 Task: Use the formula "IMARGUMENT" in spreadsheet "Project portfolio".
Action: Mouse moved to (971, 114)
Screenshot: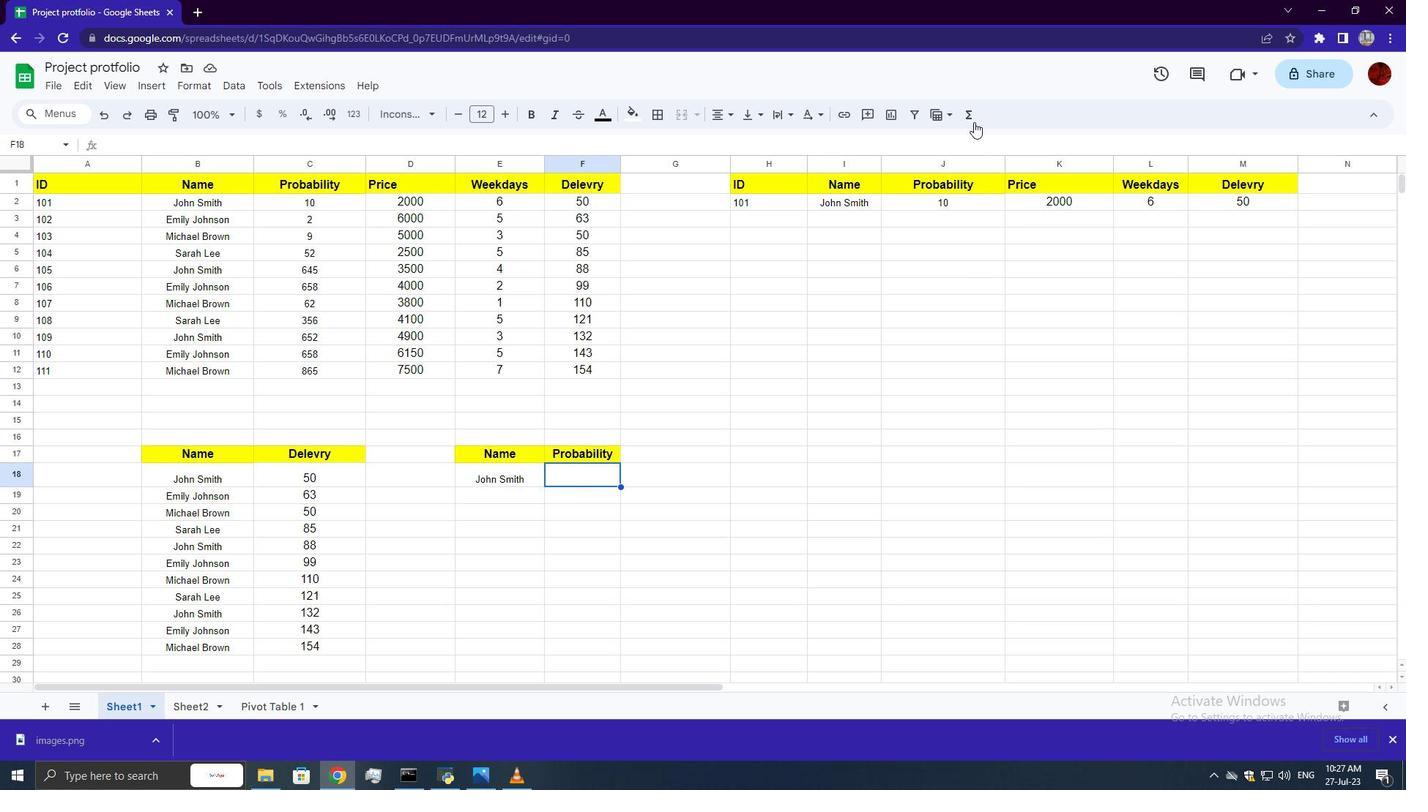 
Action: Mouse pressed left at (971, 114)
Screenshot: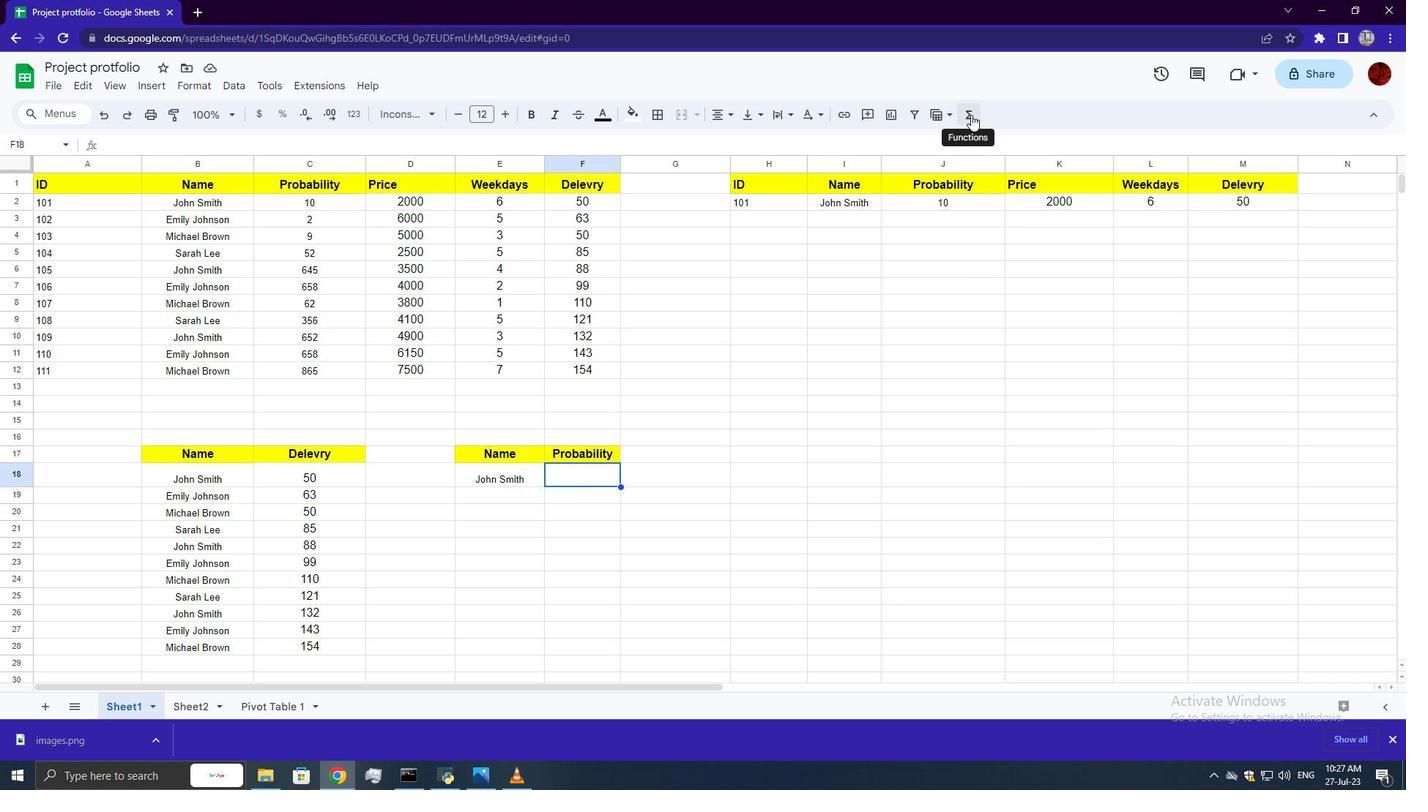 
Action: Mouse moved to (1217, 315)
Screenshot: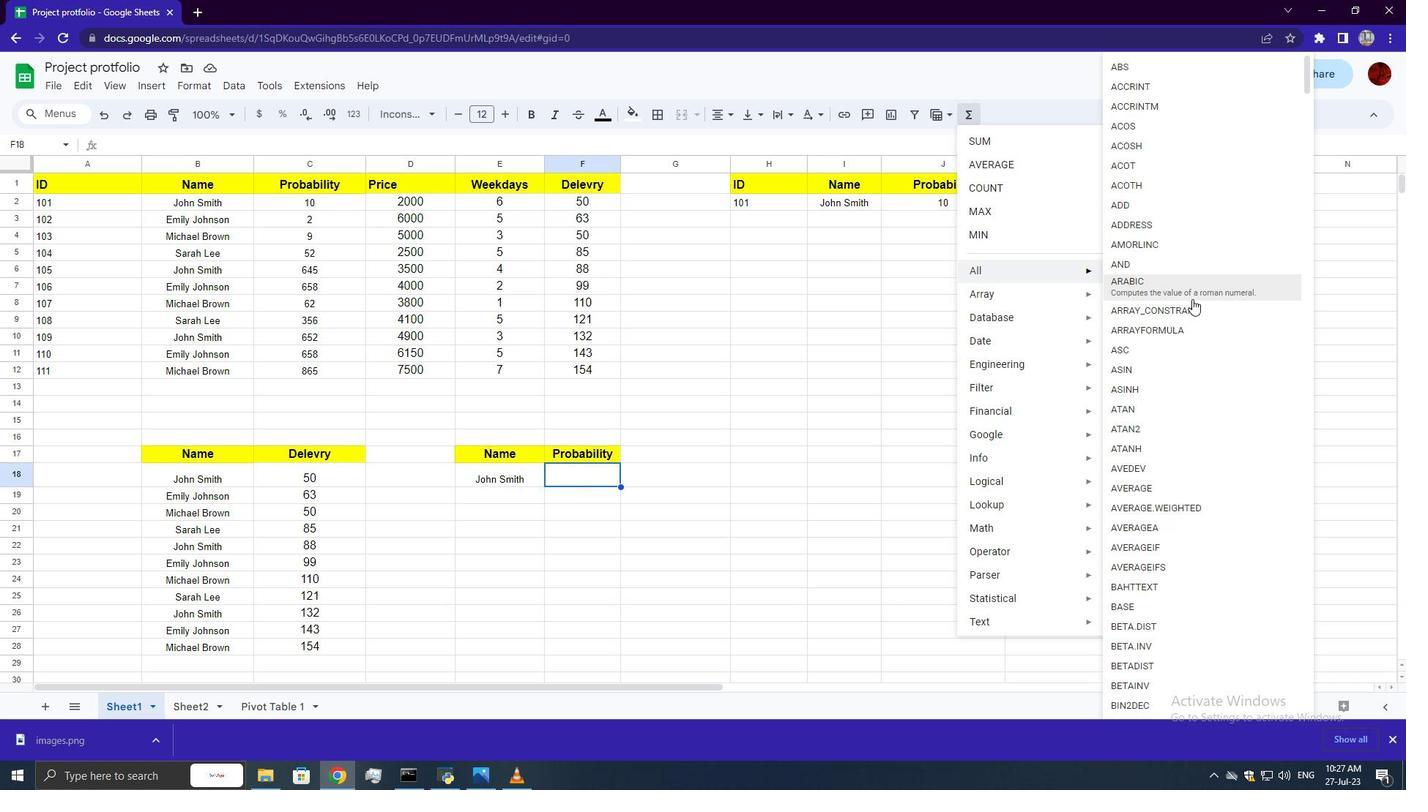 
Action: Mouse scrolled (1217, 314) with delta (0, 0)
Screenshot: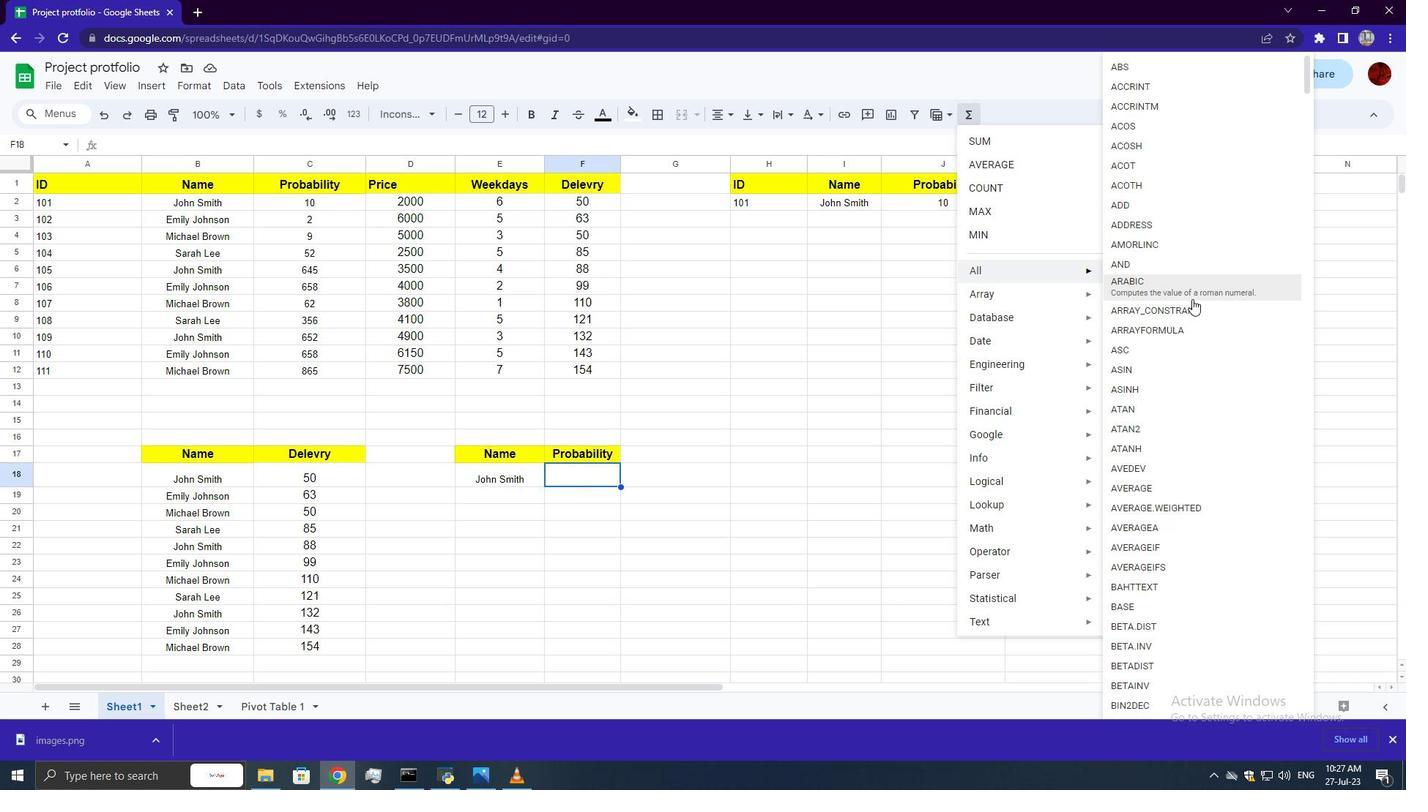 
Action: Mouse moved to (1217, 316)
Screenshot: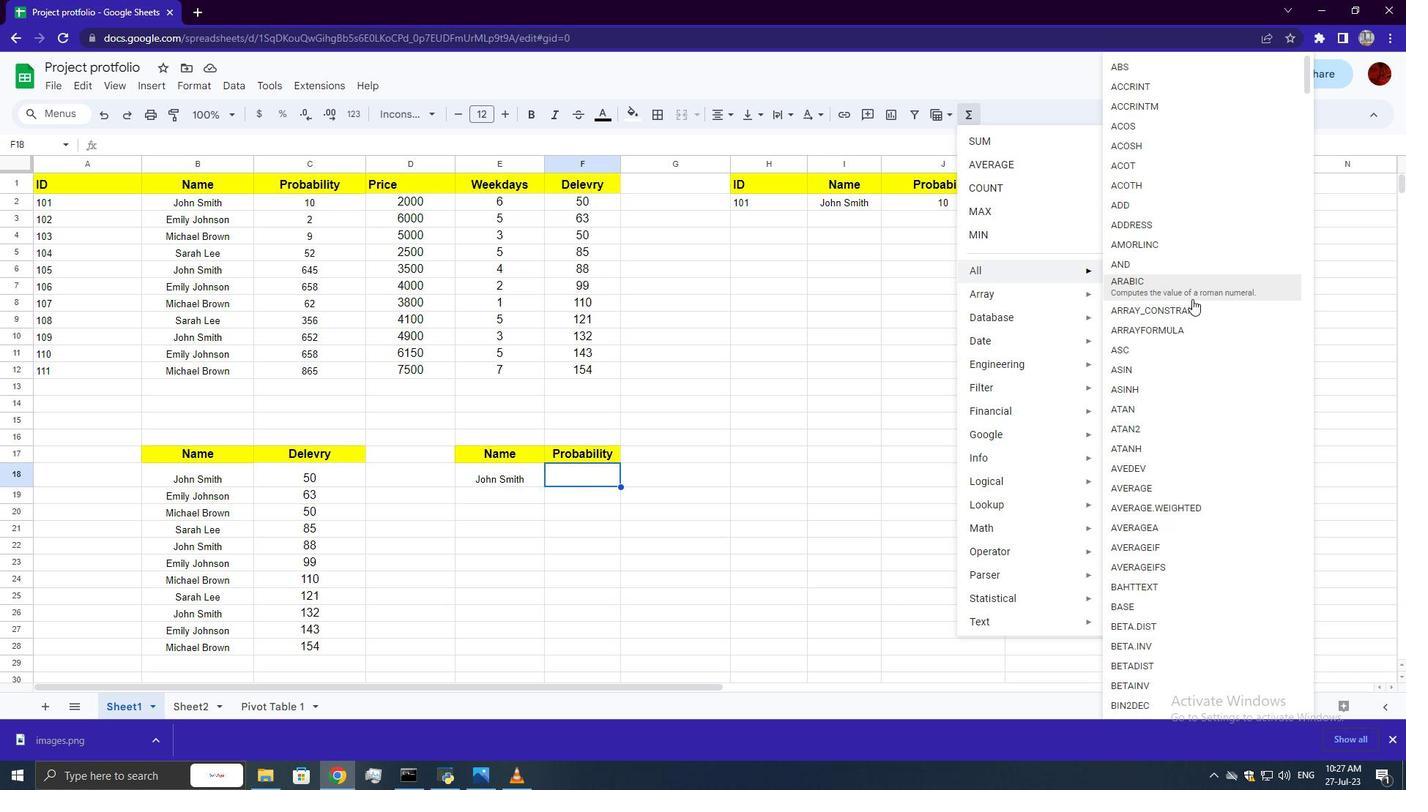 
Action: Mouse scrolled (1217, 315) with delta (0, 0)
Screenshot: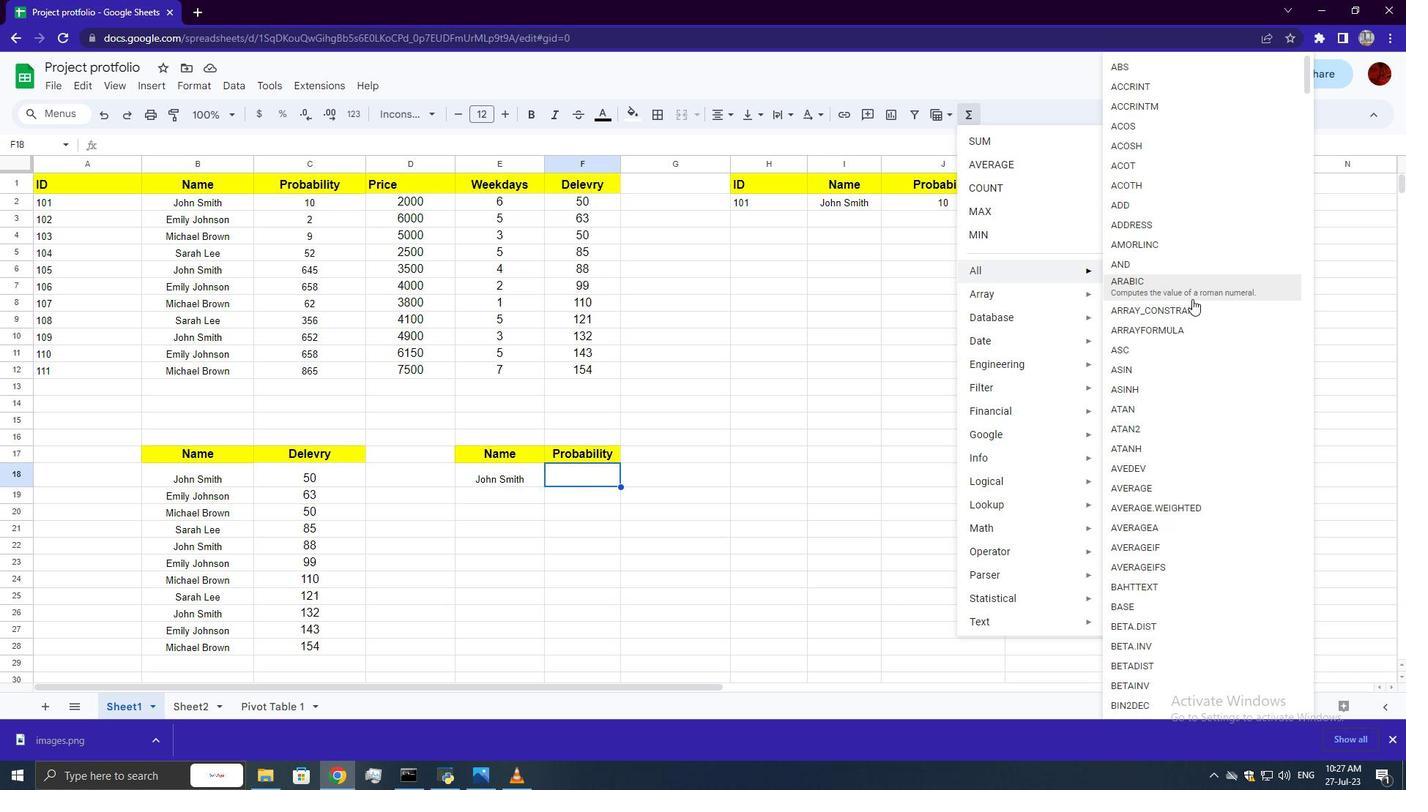 
Action: Mouse moved to (1217, 317)
Screenshot: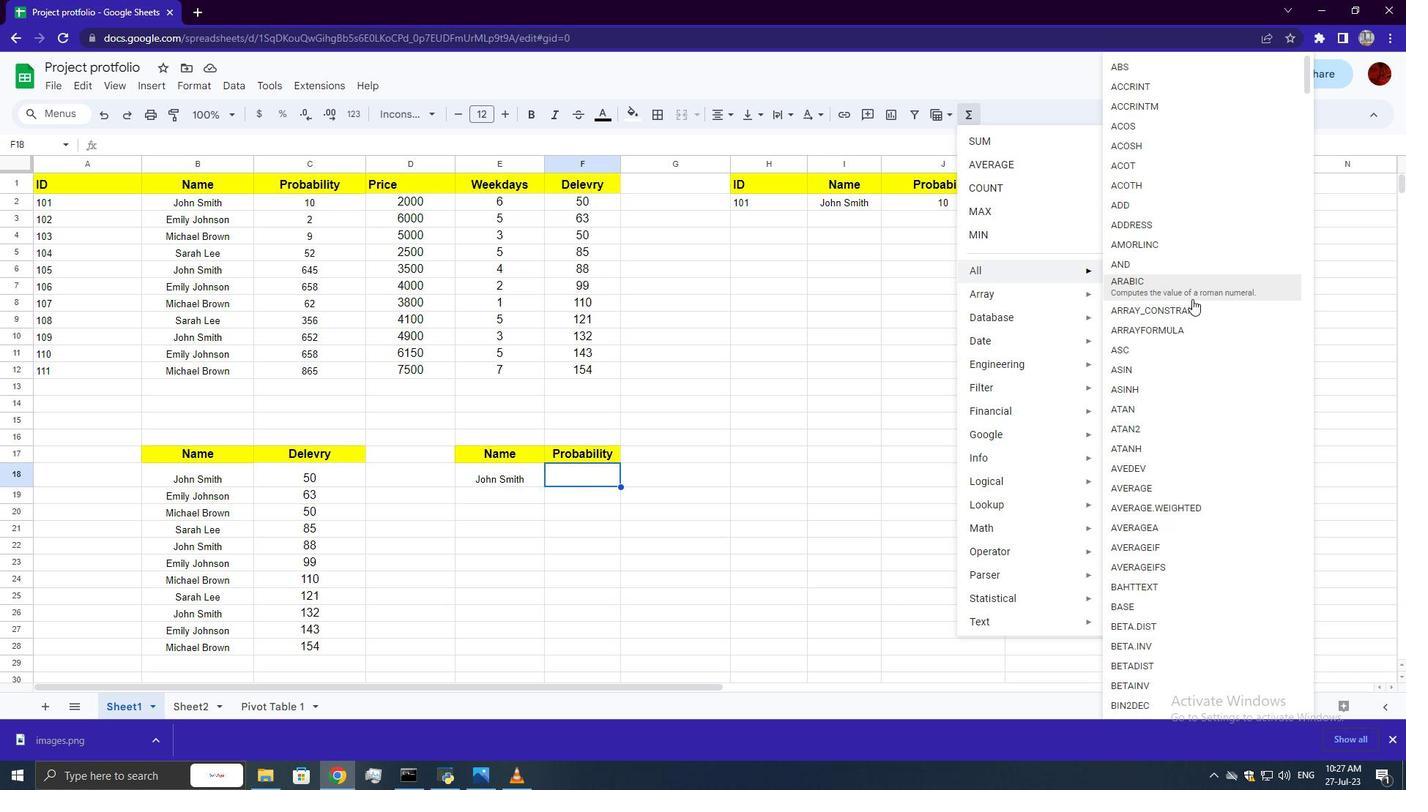 
Action: Mouse scrolled (1217, 316) with delta (0, 0)
Screenshot: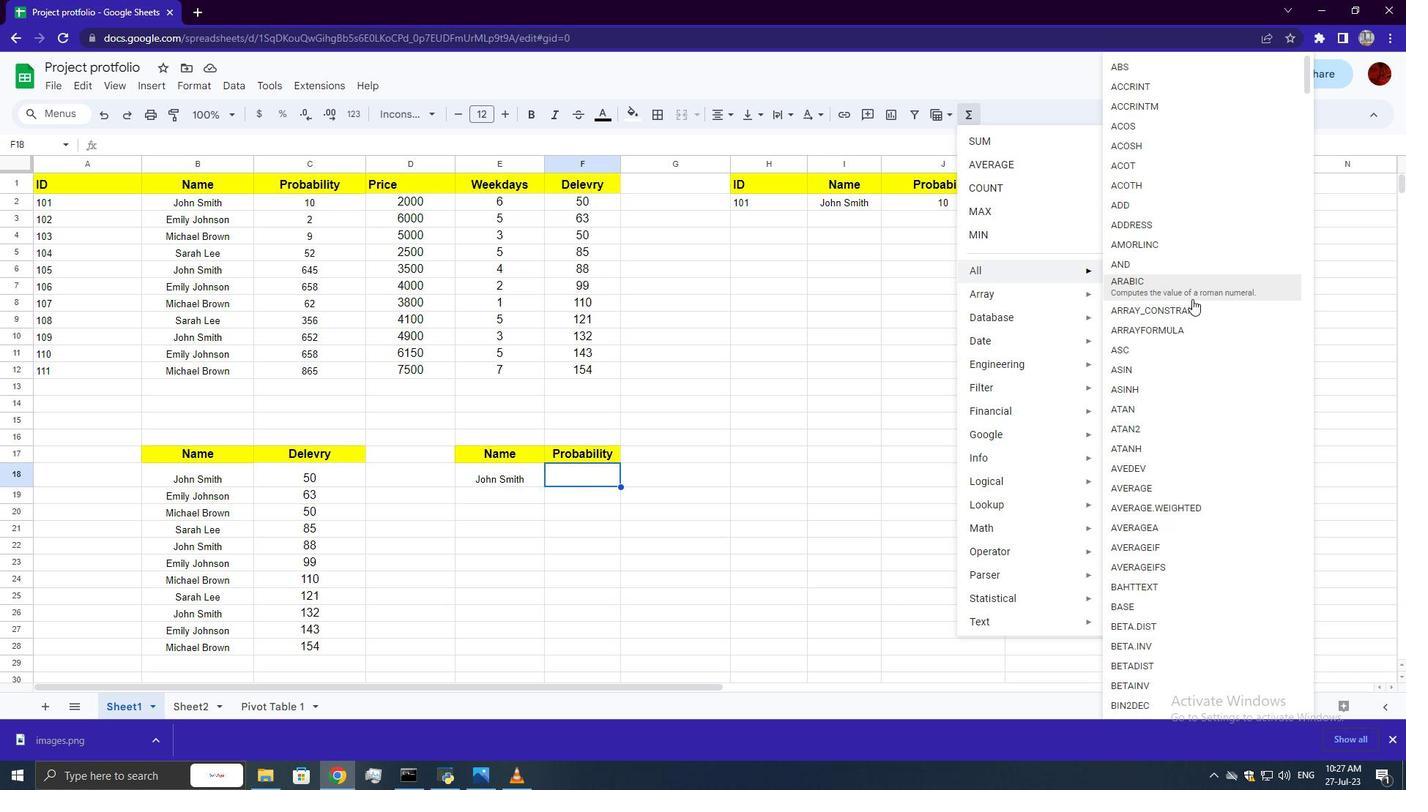 
Action: Mouse scrolled (1217, 316) with delta (0, 0)
Screenshot: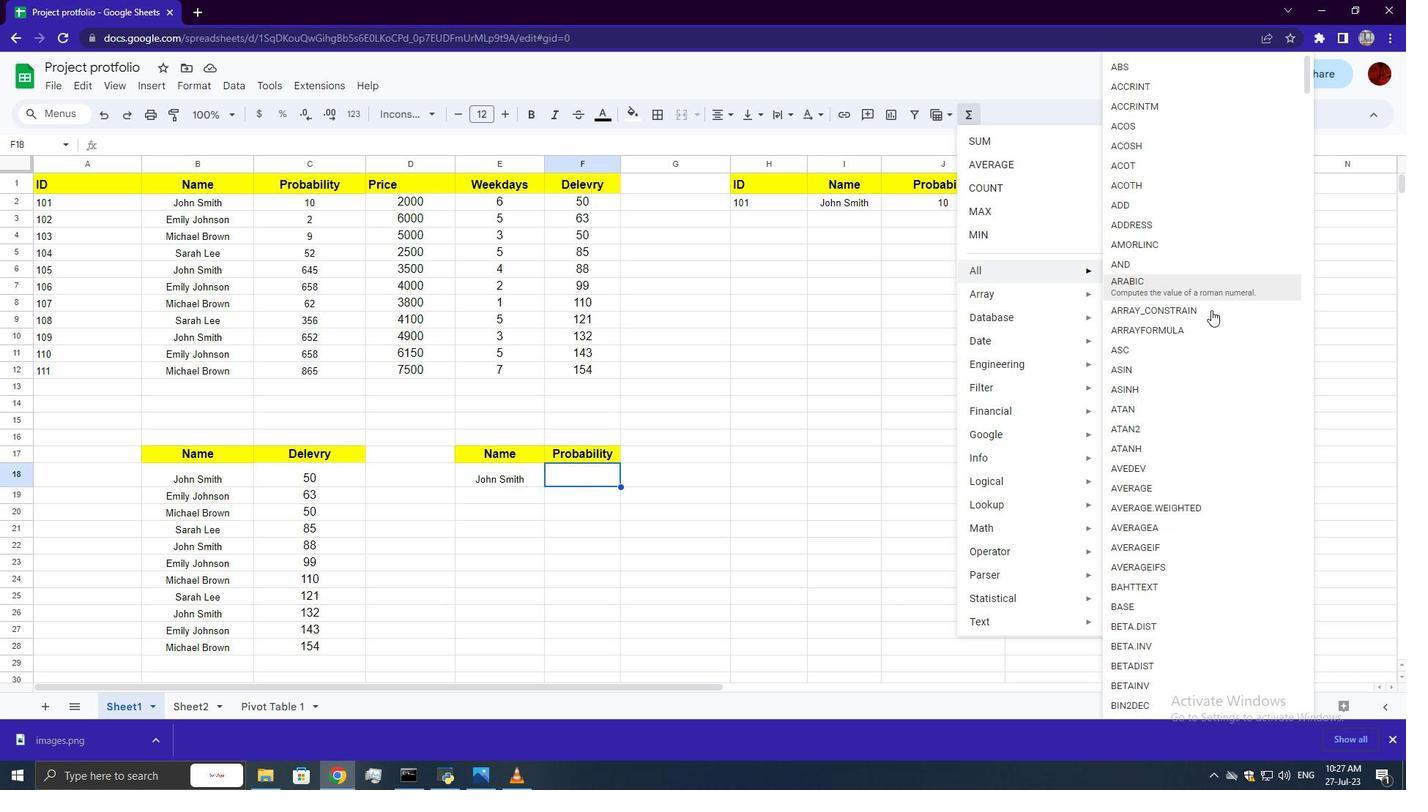 
Action: Mouse moved to (1218, 317)
Screenshot: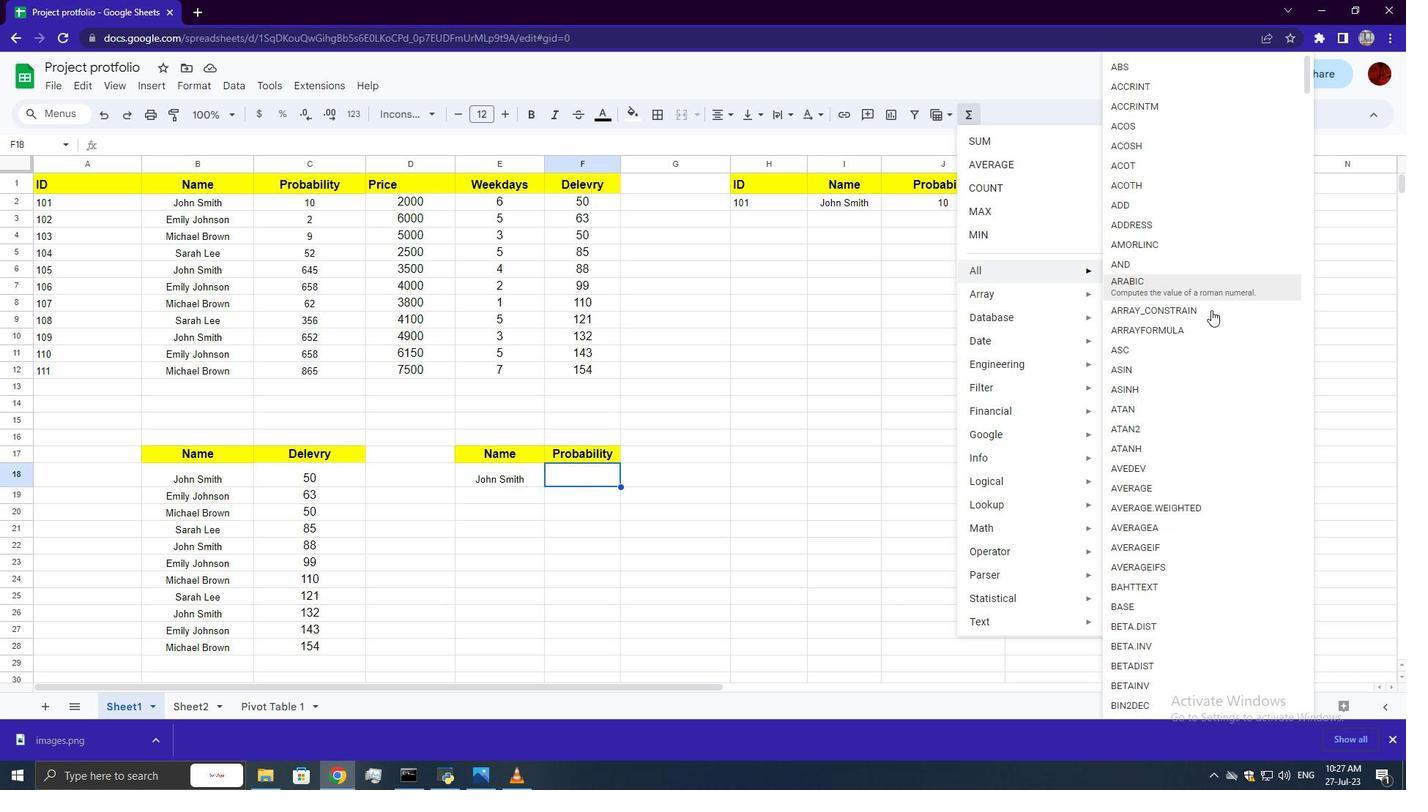 
Action: Mouse scrolled (1218, 316) with delta (0, 0)
Screenshot: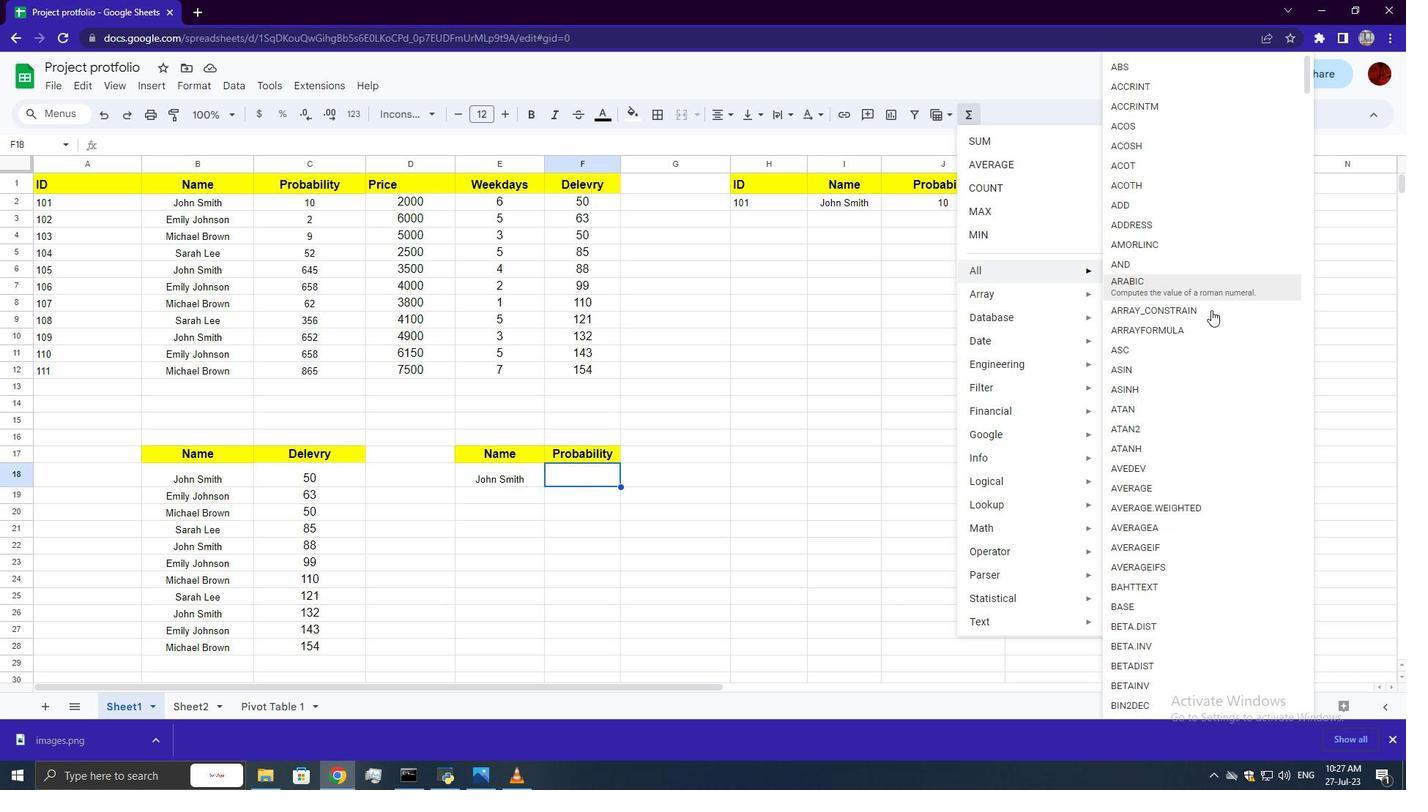 
Action: Mouse moved to (1219, 318)
Screenshot: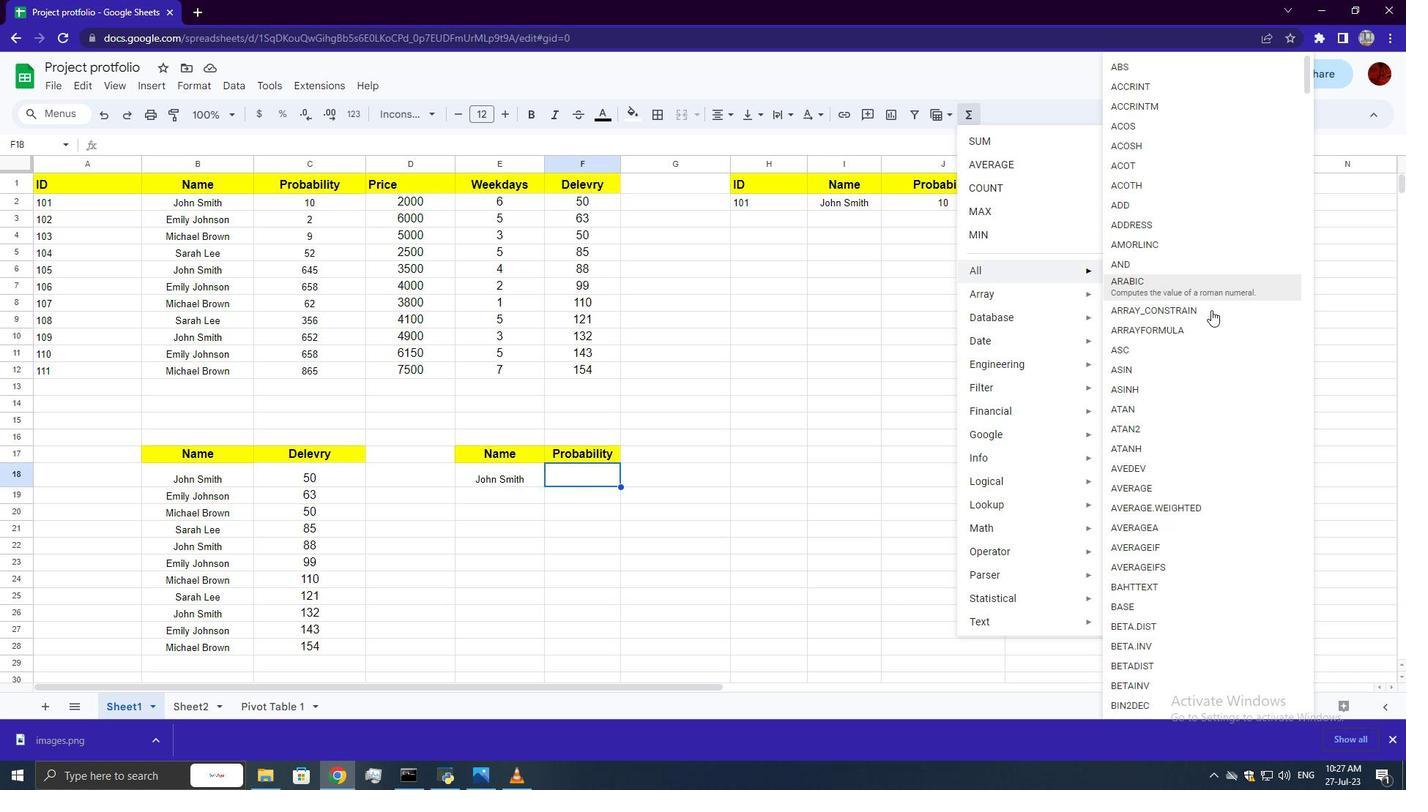 
Action: Mouse scrolled (1219, 317) with delta (0, 0)
Screenshot: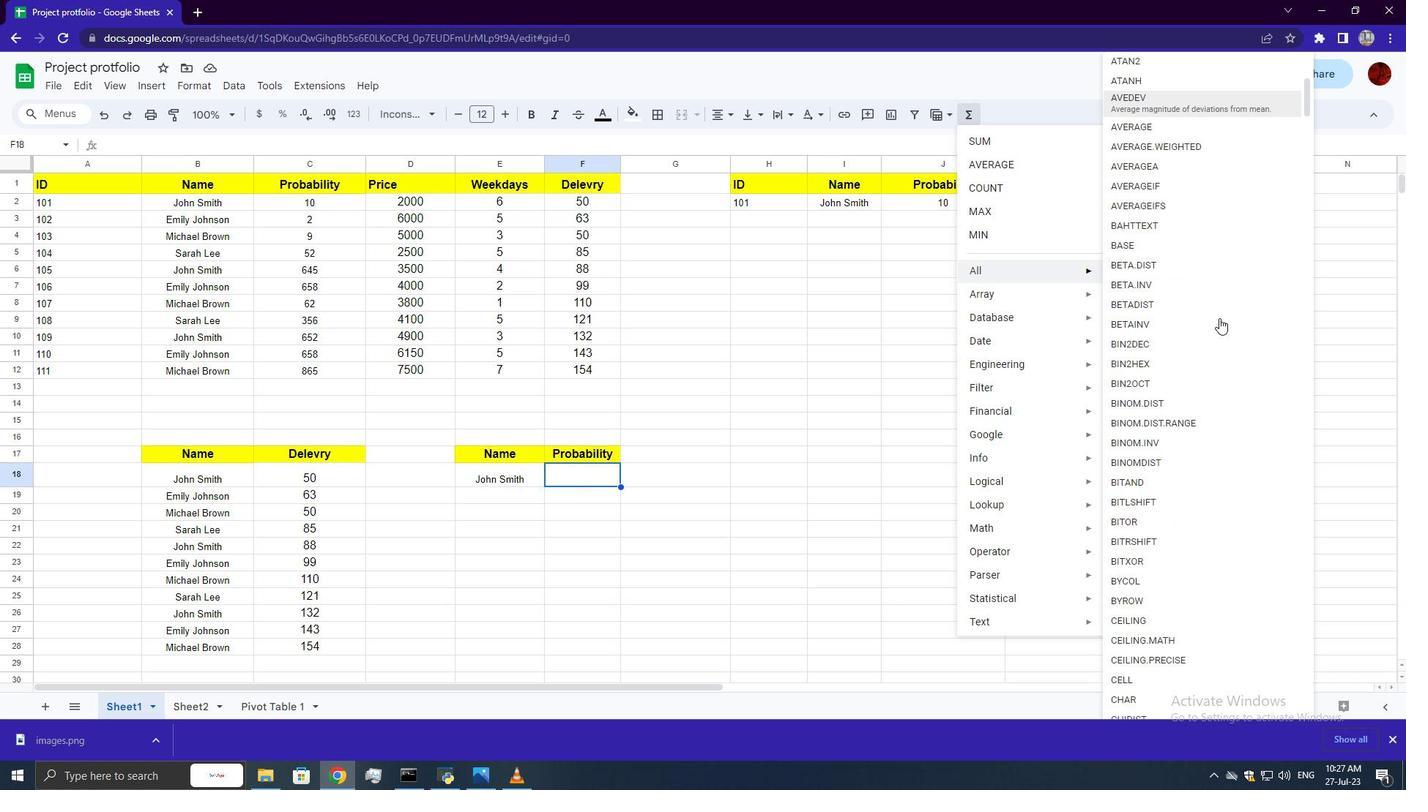 
Action: Mouse scrolled (1219, 317) with delta (0, 0)
Screenshot: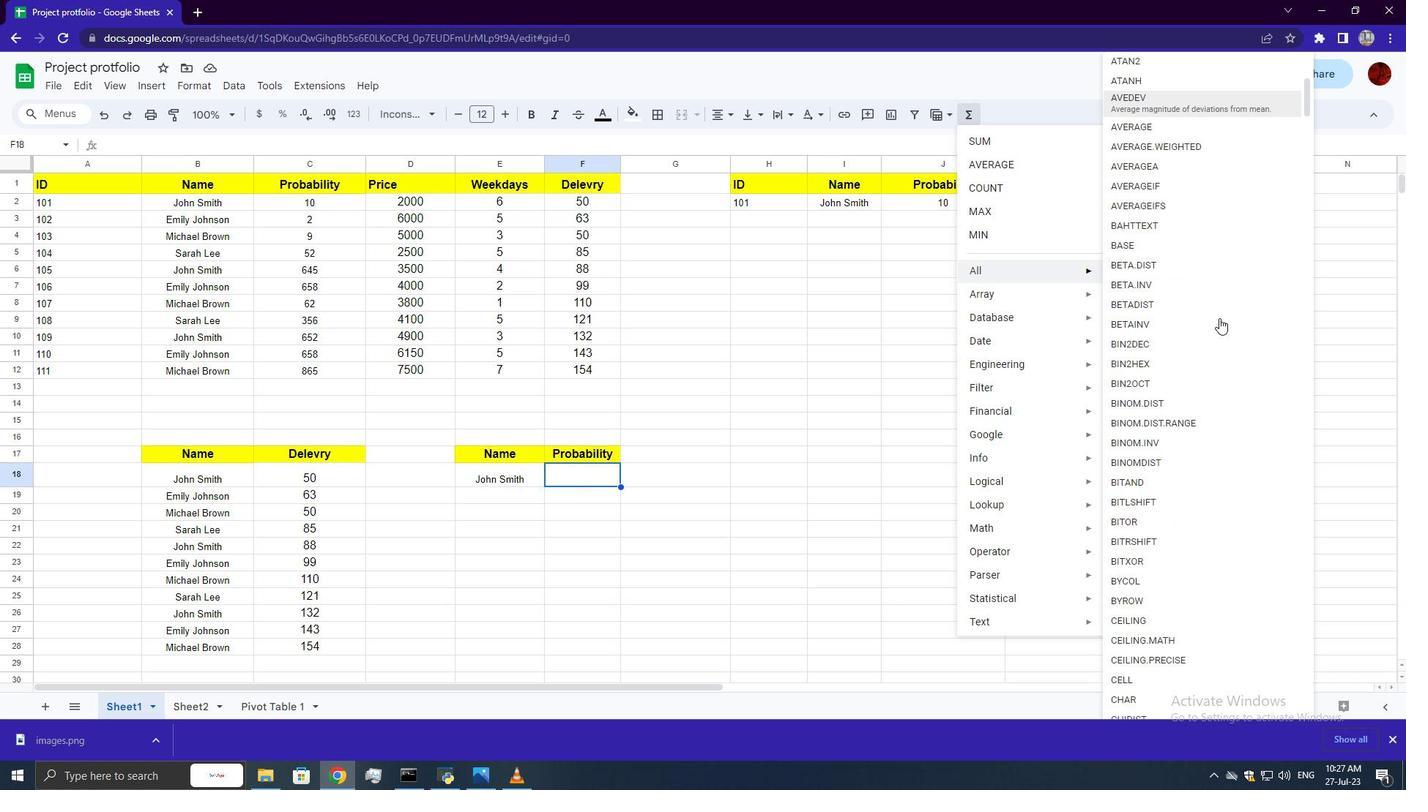 
Action: Mouse scrolled (1219, 317) with delta (0, 0)
Screenshot: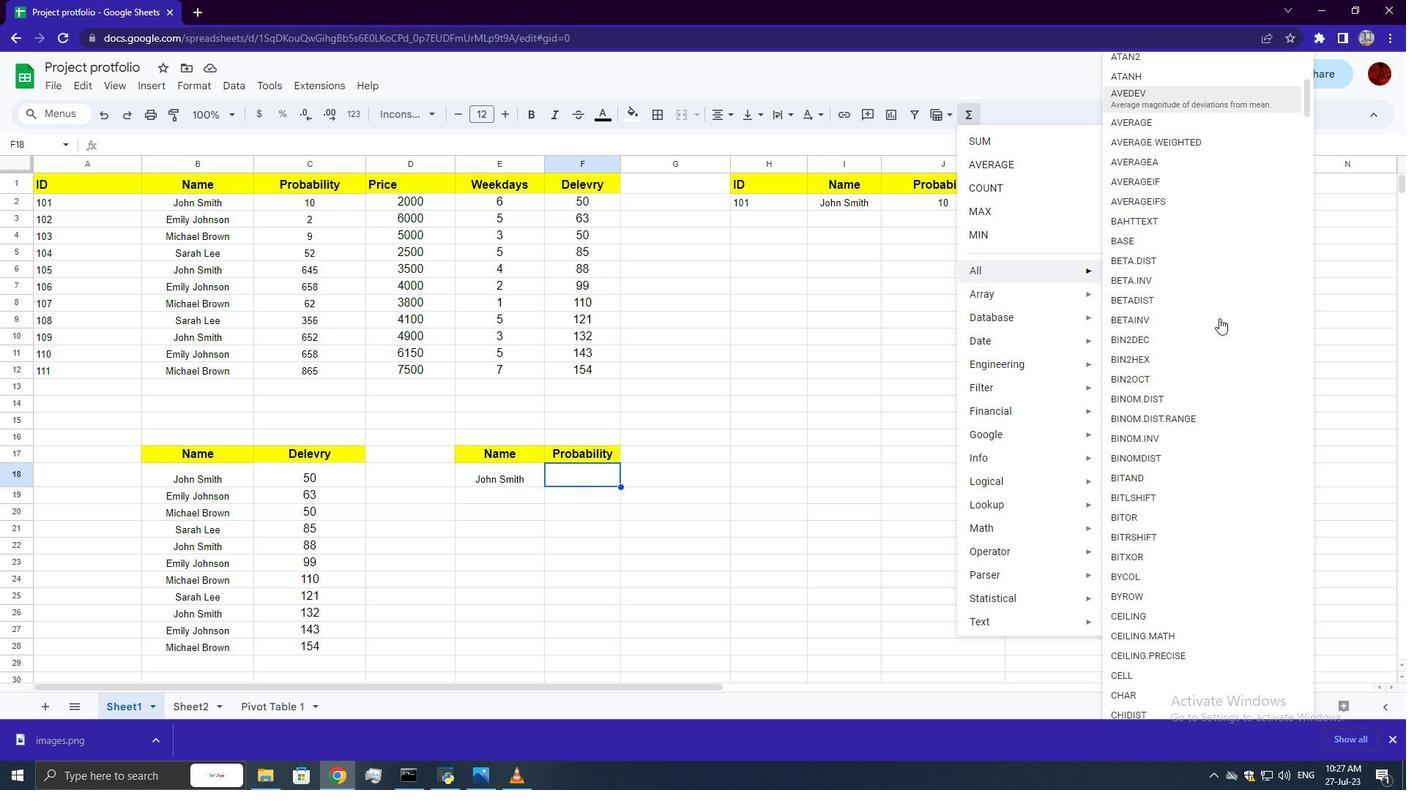 
Action: Mouse scrolled (1219, 317) with delta (0, 0)
Screenshot: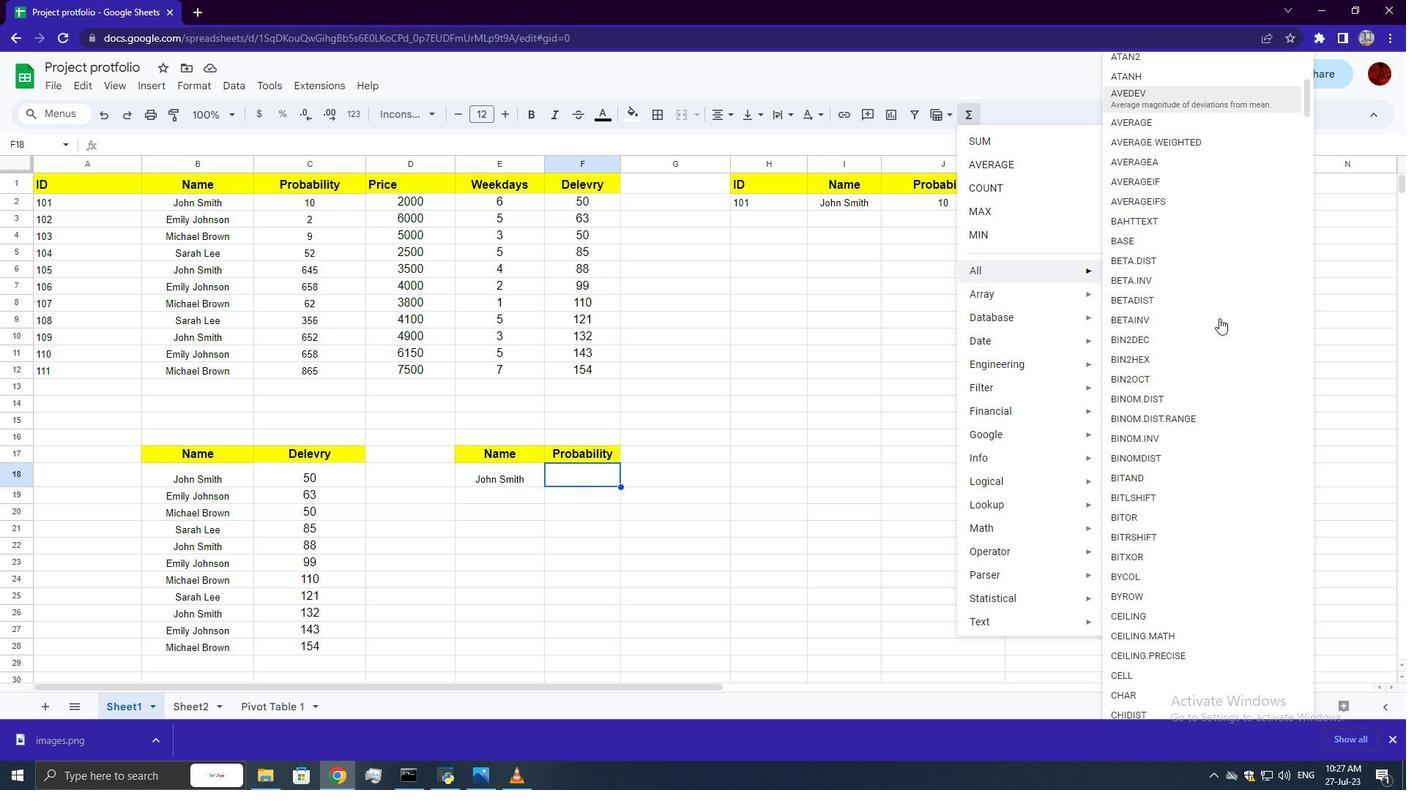 
Action: Mouse scrolled (1219, 317) with delta (0, 0)
Screenshot: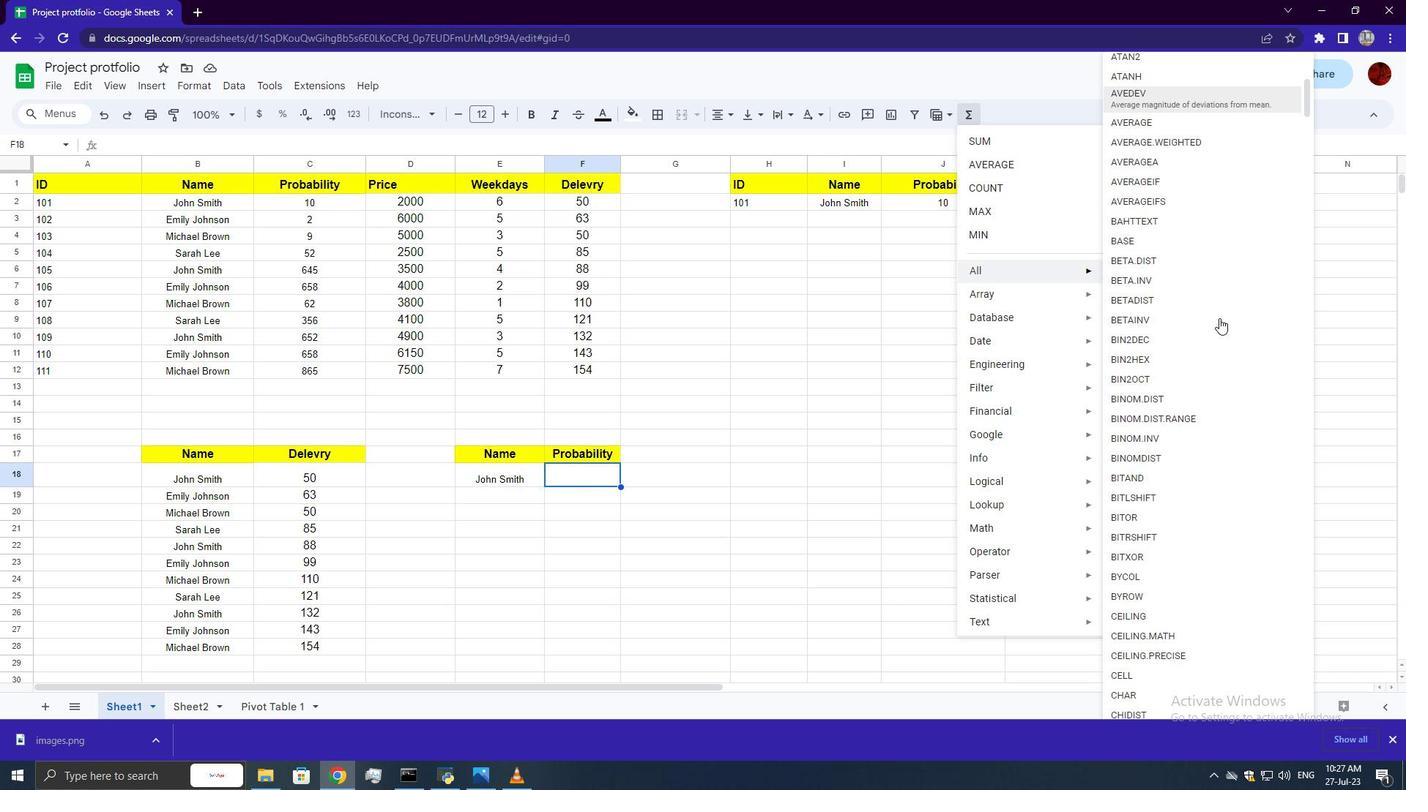 
Action: Mouse scrolled (1219, 317) with delta (0, 0)
Screenshot: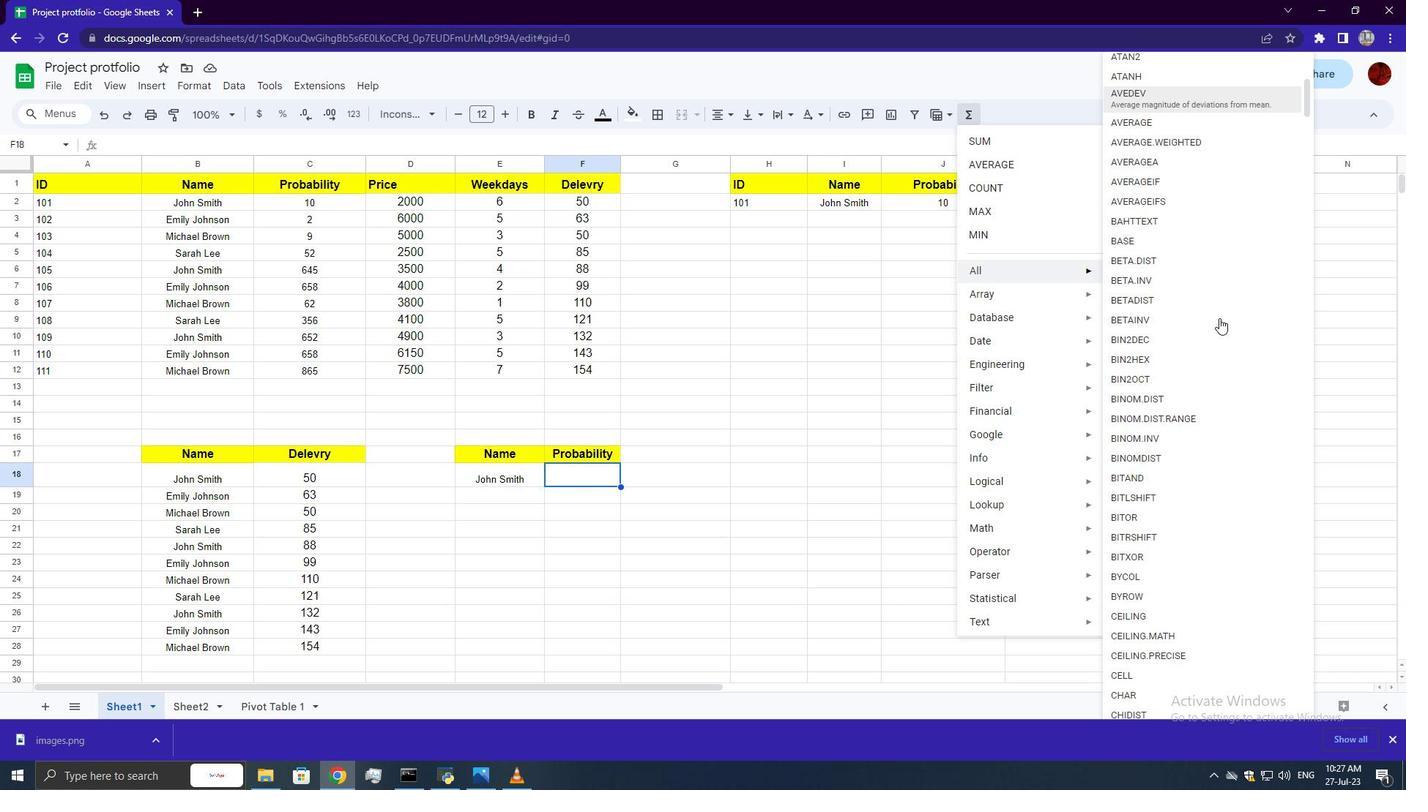 
Action: Mouse moved to (1219, 319)
Screenshot: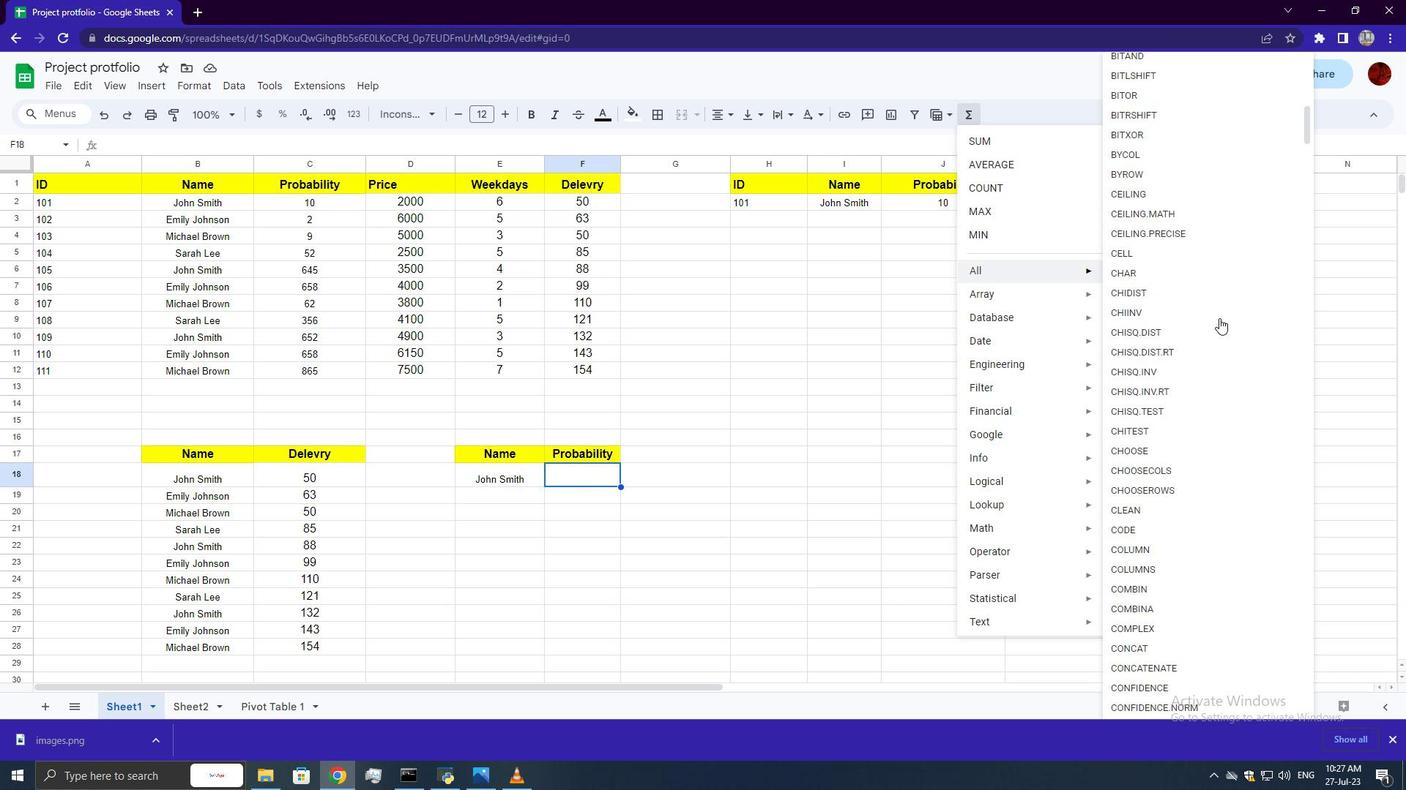 
Action: Mouse scrolled (1219, 318) with delta (0, 0)
Screenshot: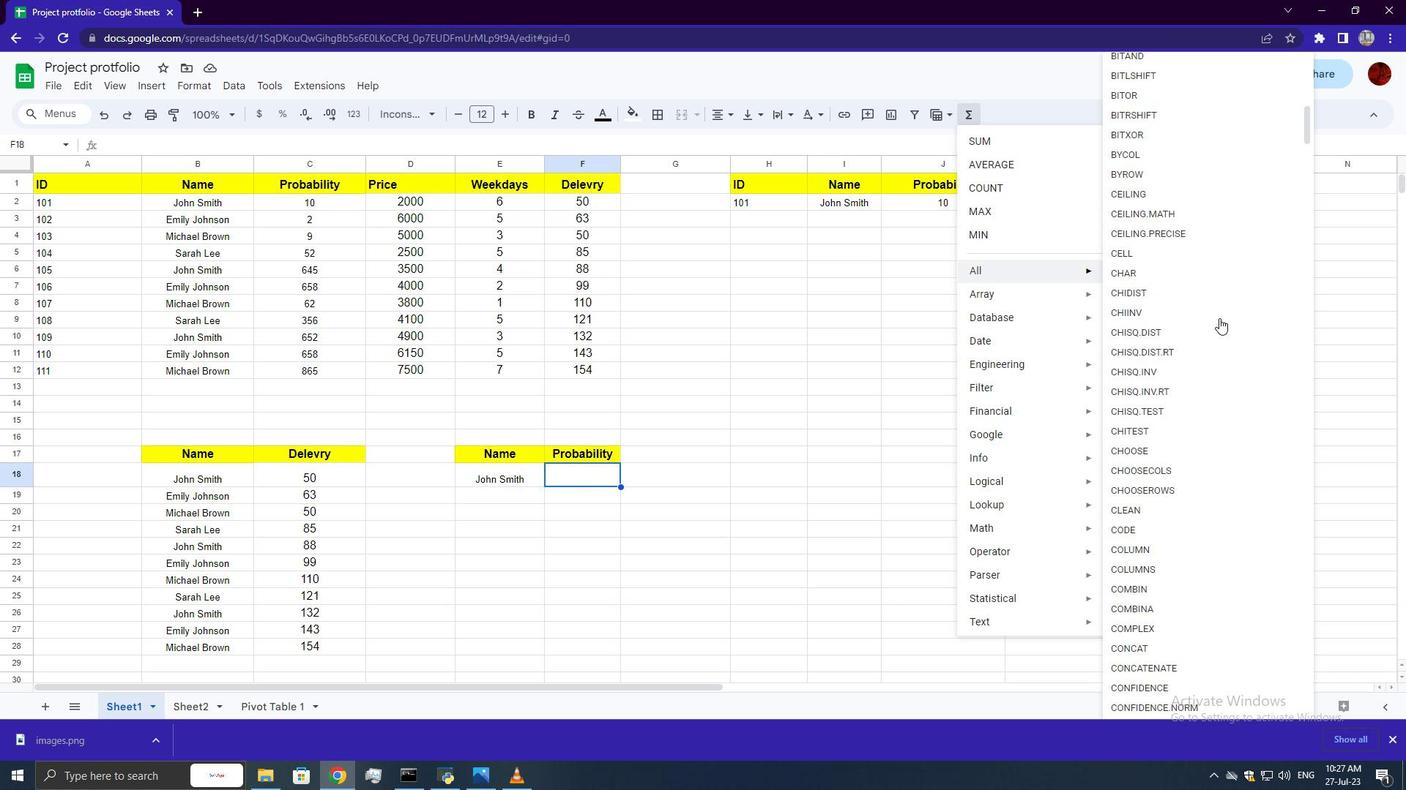 
Action: Mouse scrolled (1219, 318) with delta (0, 0)
Screenshot: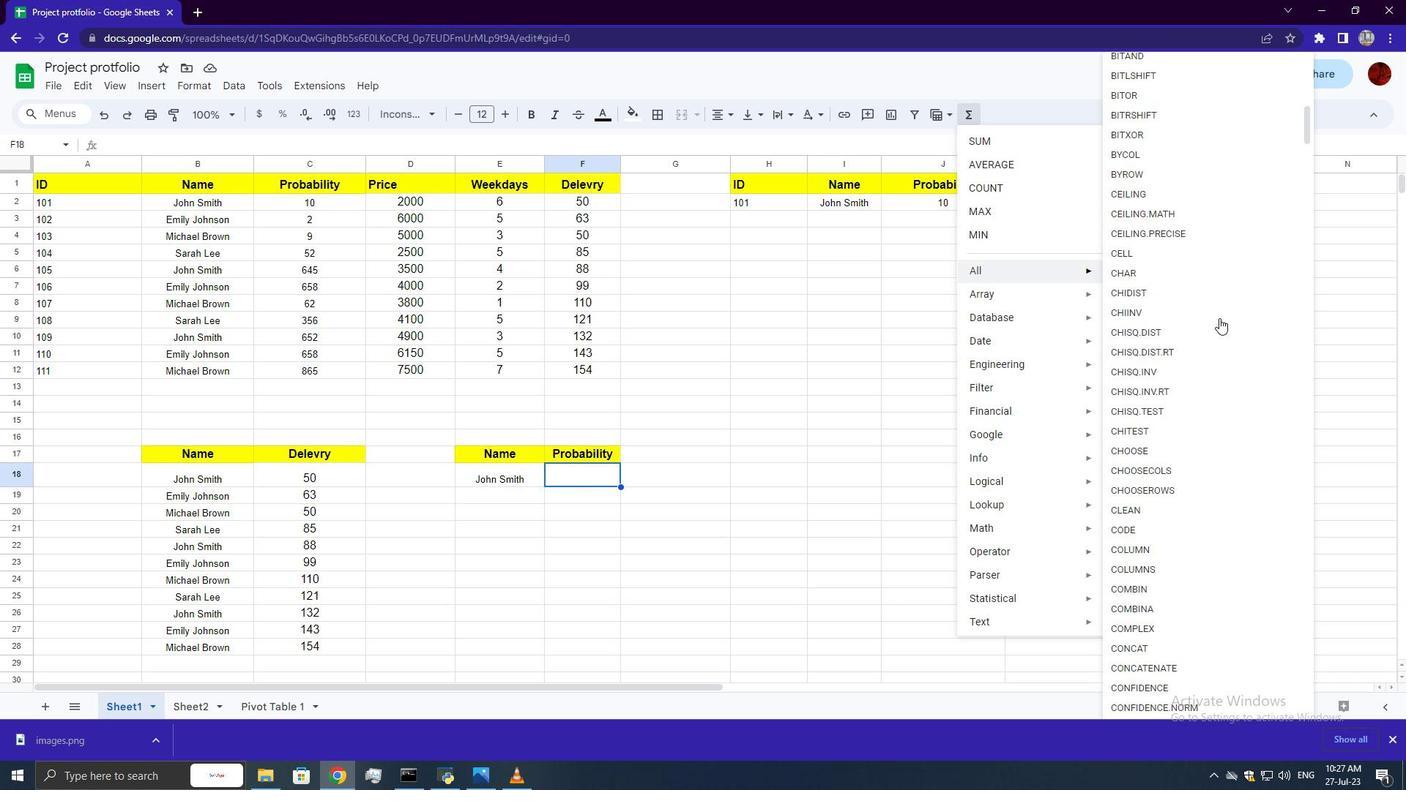 
Action: Mouse scrolled (1219, 318) with delta (0, 0)
Screenshot: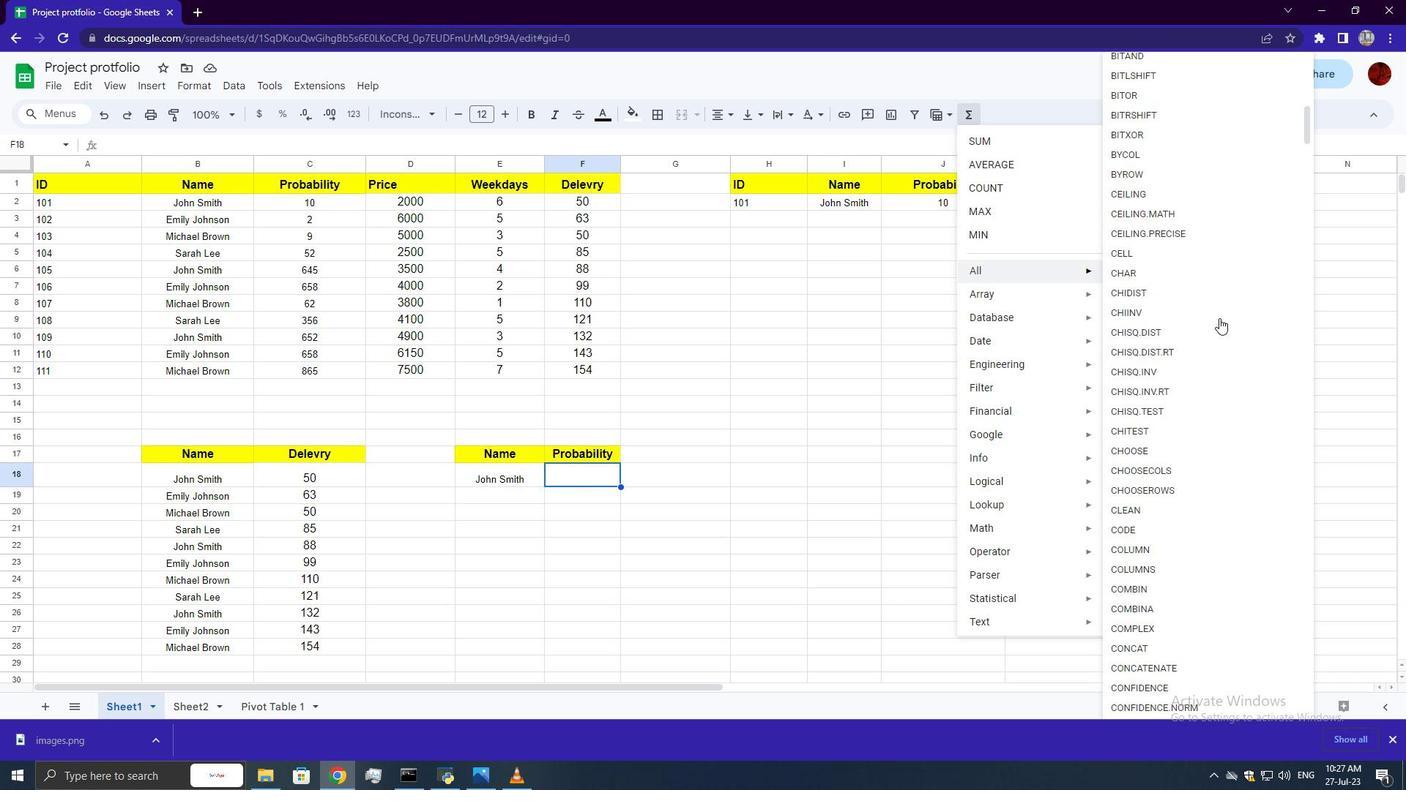
Action: Mouse scrolled (1219, 318) with delta (0, 0)
Screenshot: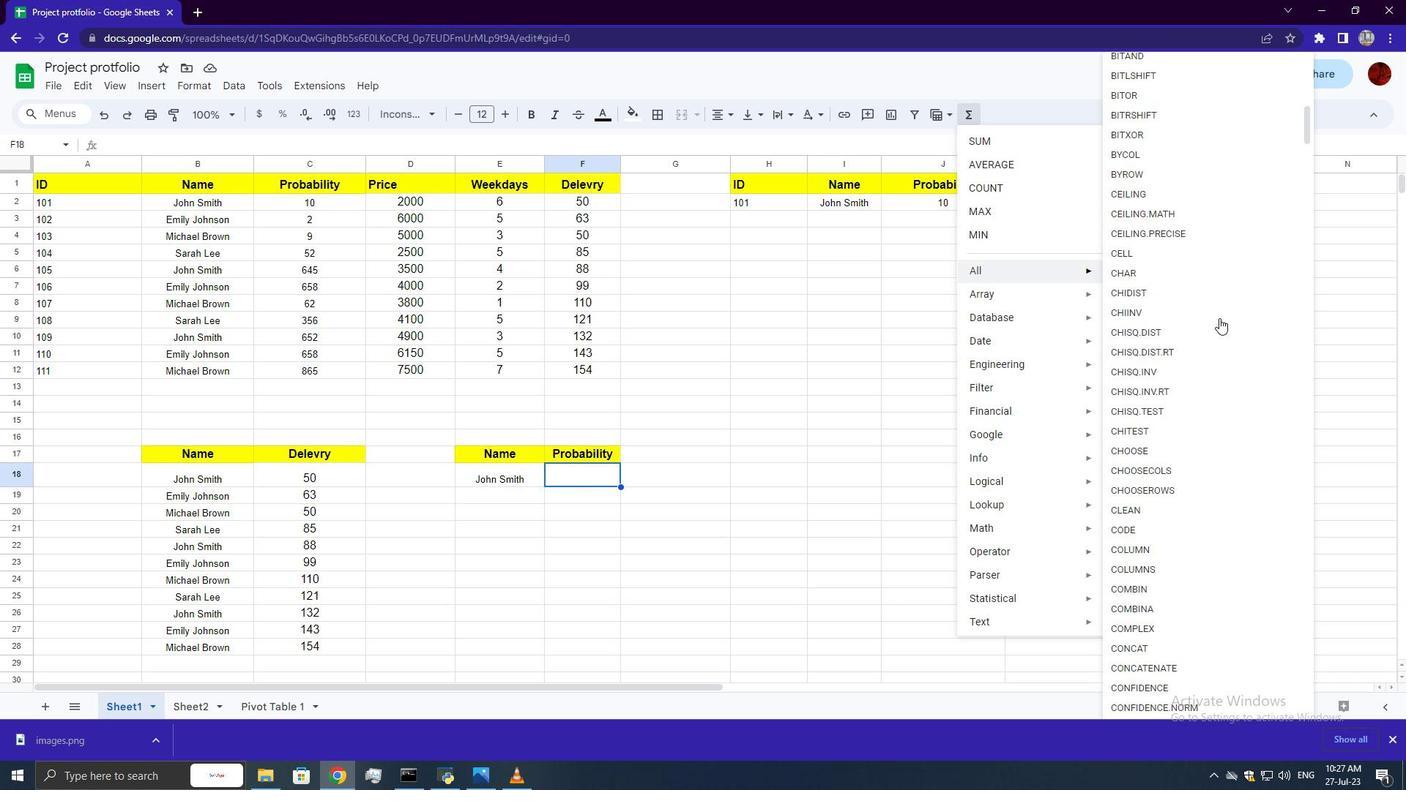 
Action: Mouse scrolled (1219, 318) with delta (0, 0)
Screenshot: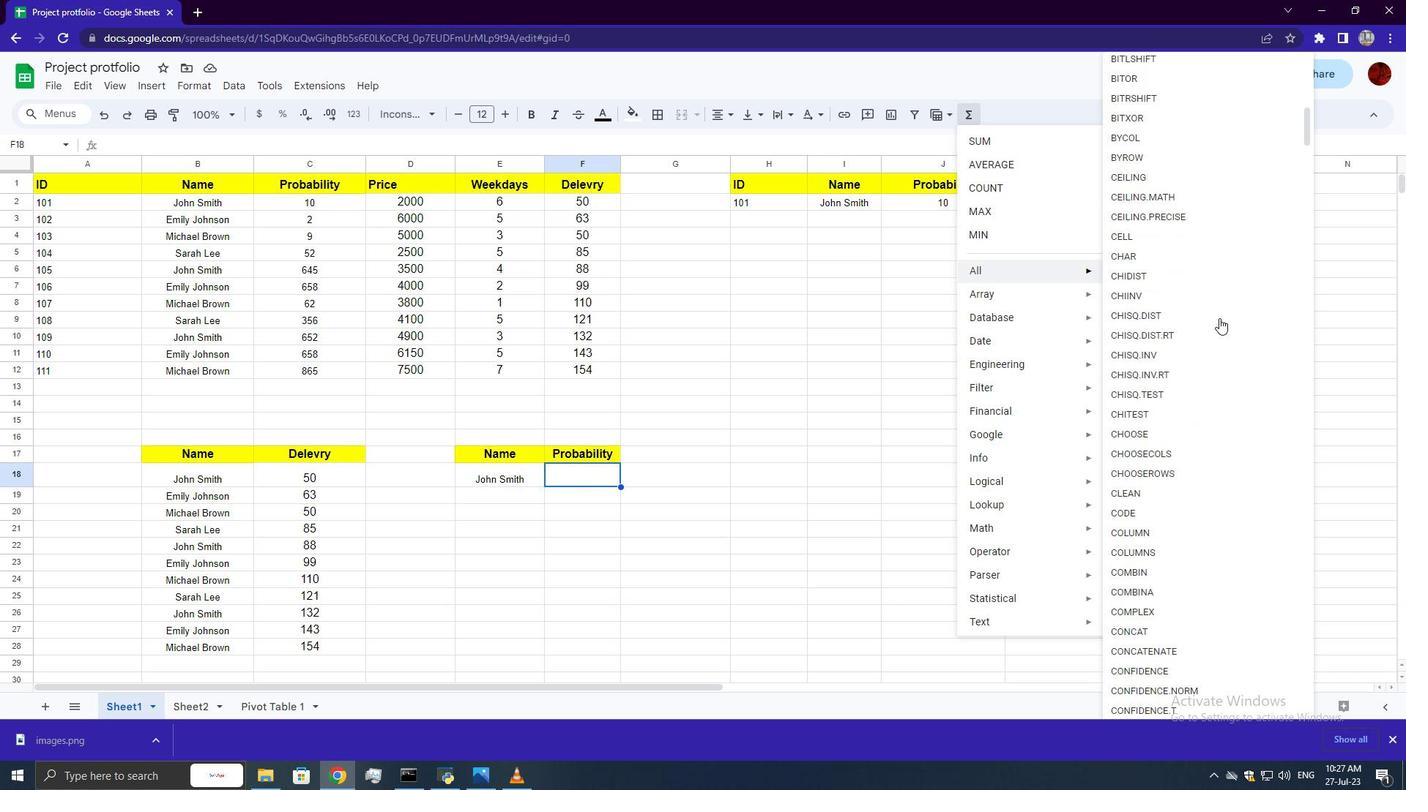 
Action: Mouse scrolled (1219, 318) with delta (0, 0)
Screenshot: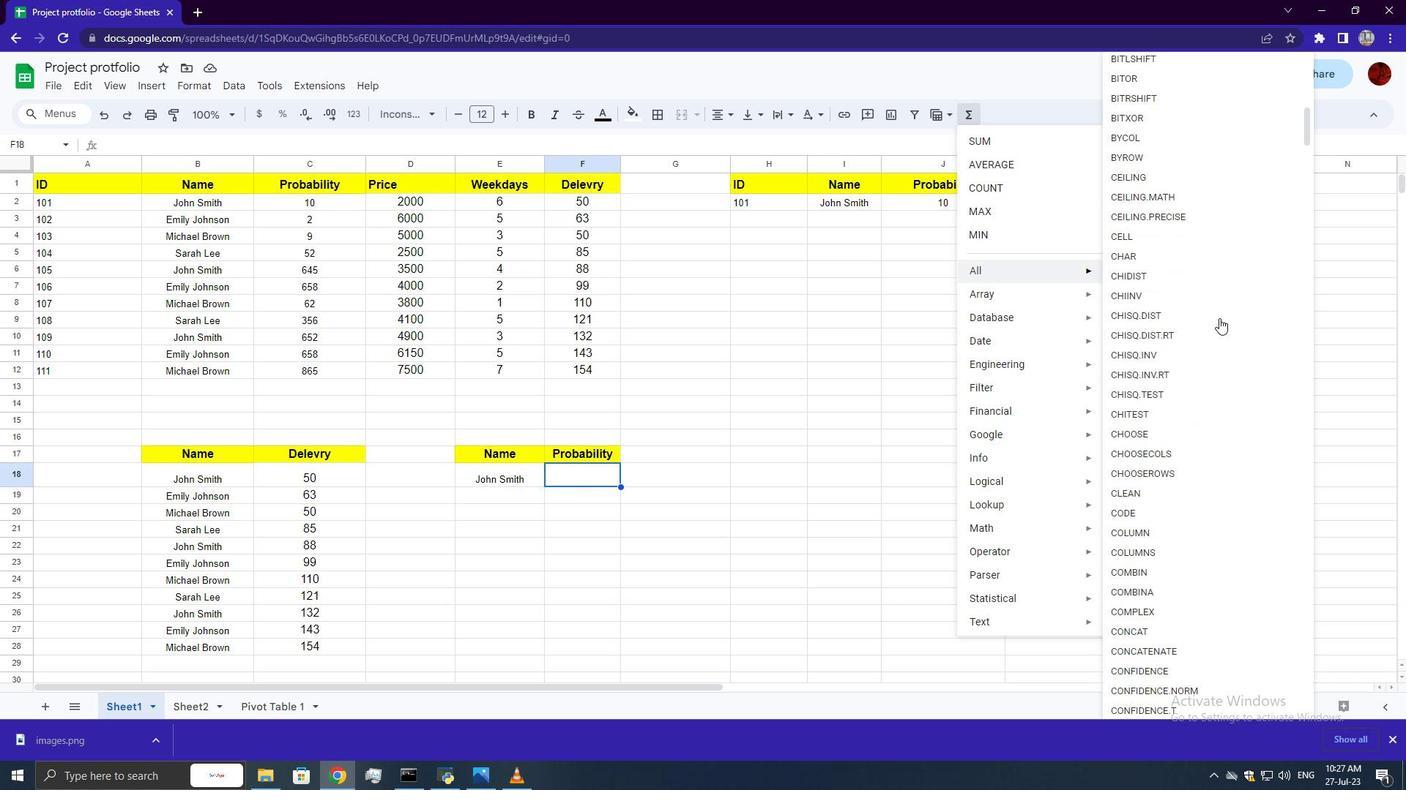 
Action: Mouse scrolled (1219, 318) with delta (0, 0)
Screenshot: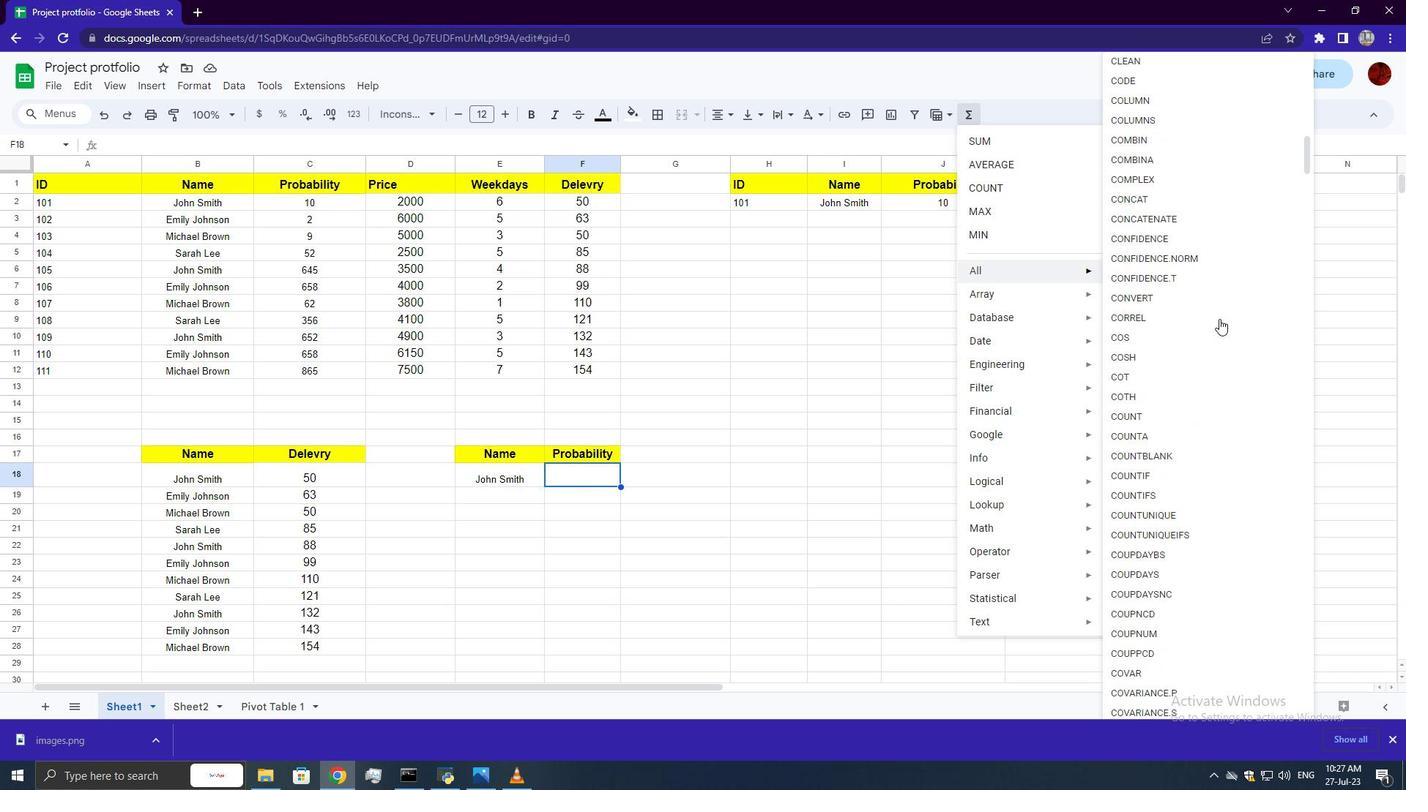 
Action: Mouse scrolled (1219, 318) with delta (0, 0)
Screenshot: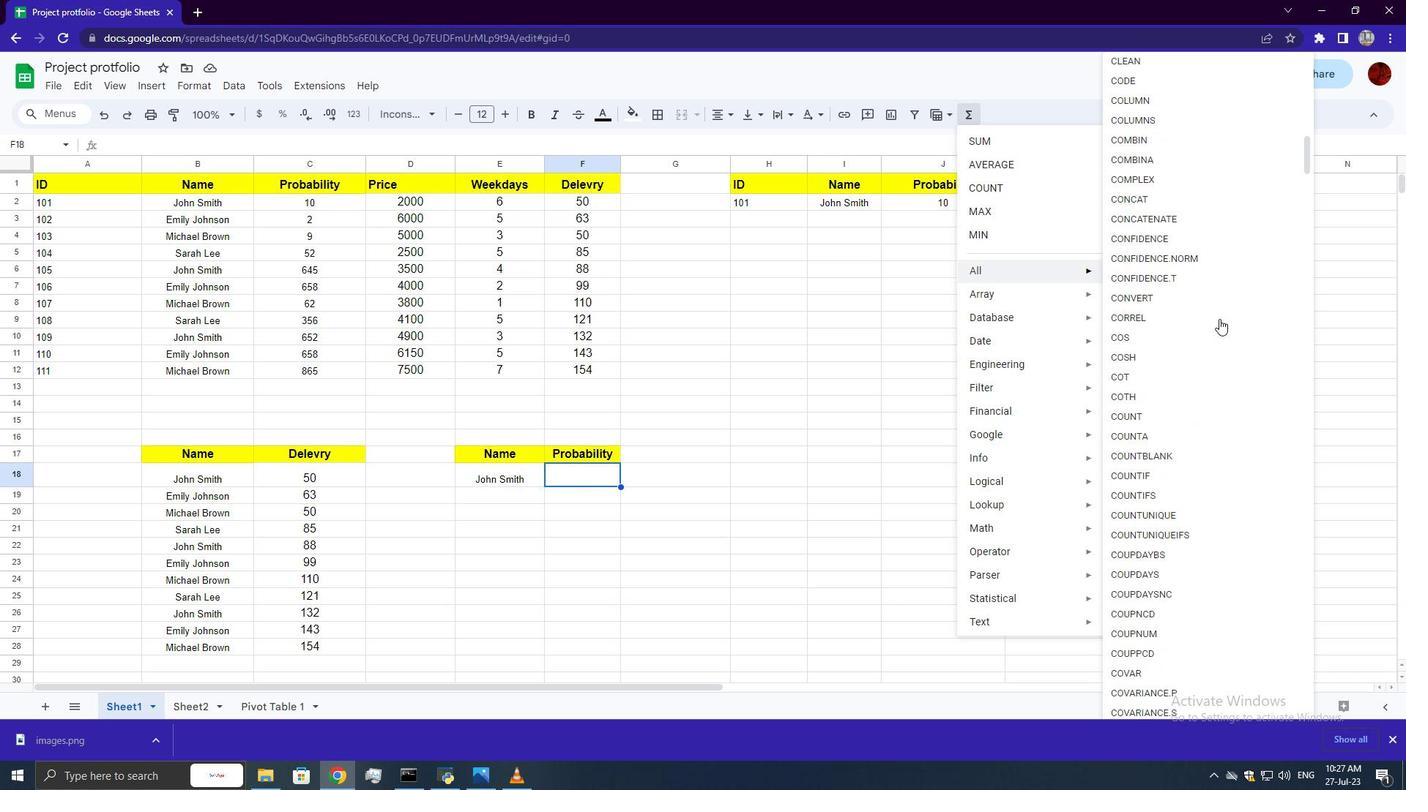 
Action: Mouse scrolled (1219, 318) with delta (0, 0)
Screenshot: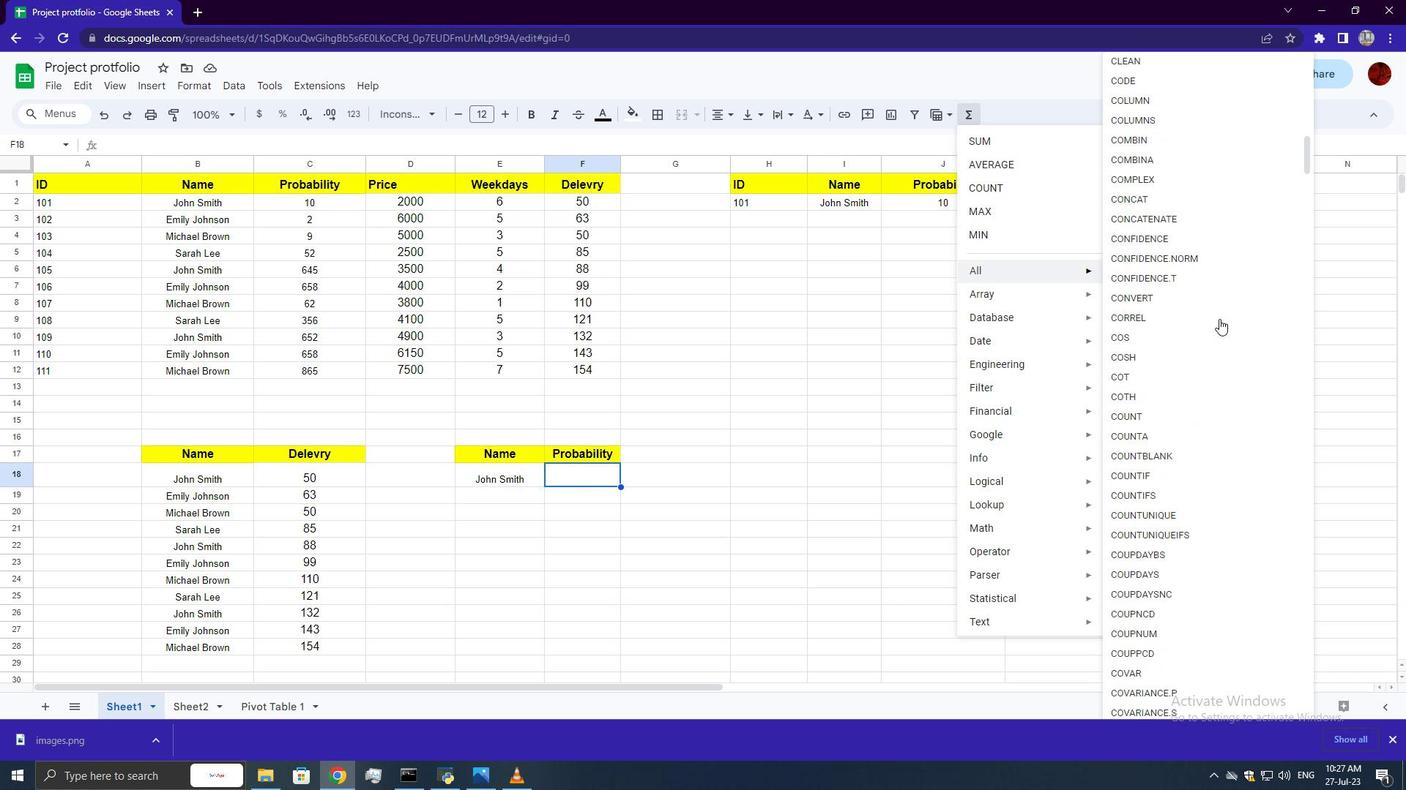 
Action: Mouse scrolled (1219, 318) with delta (0, 0)
Screenshot: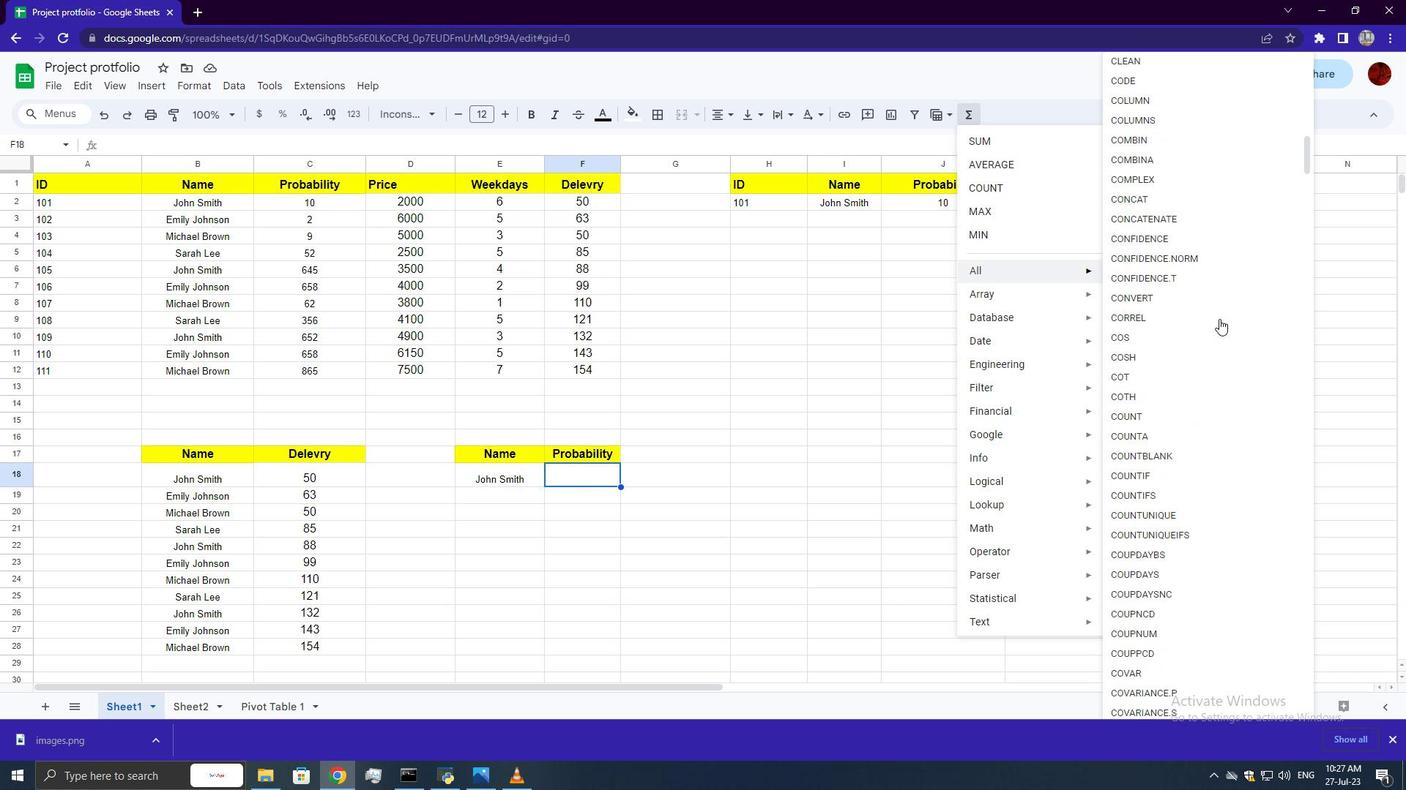 
Action: Mouse scrolled (1219, 318) with delta (0, 0)
Screenshot: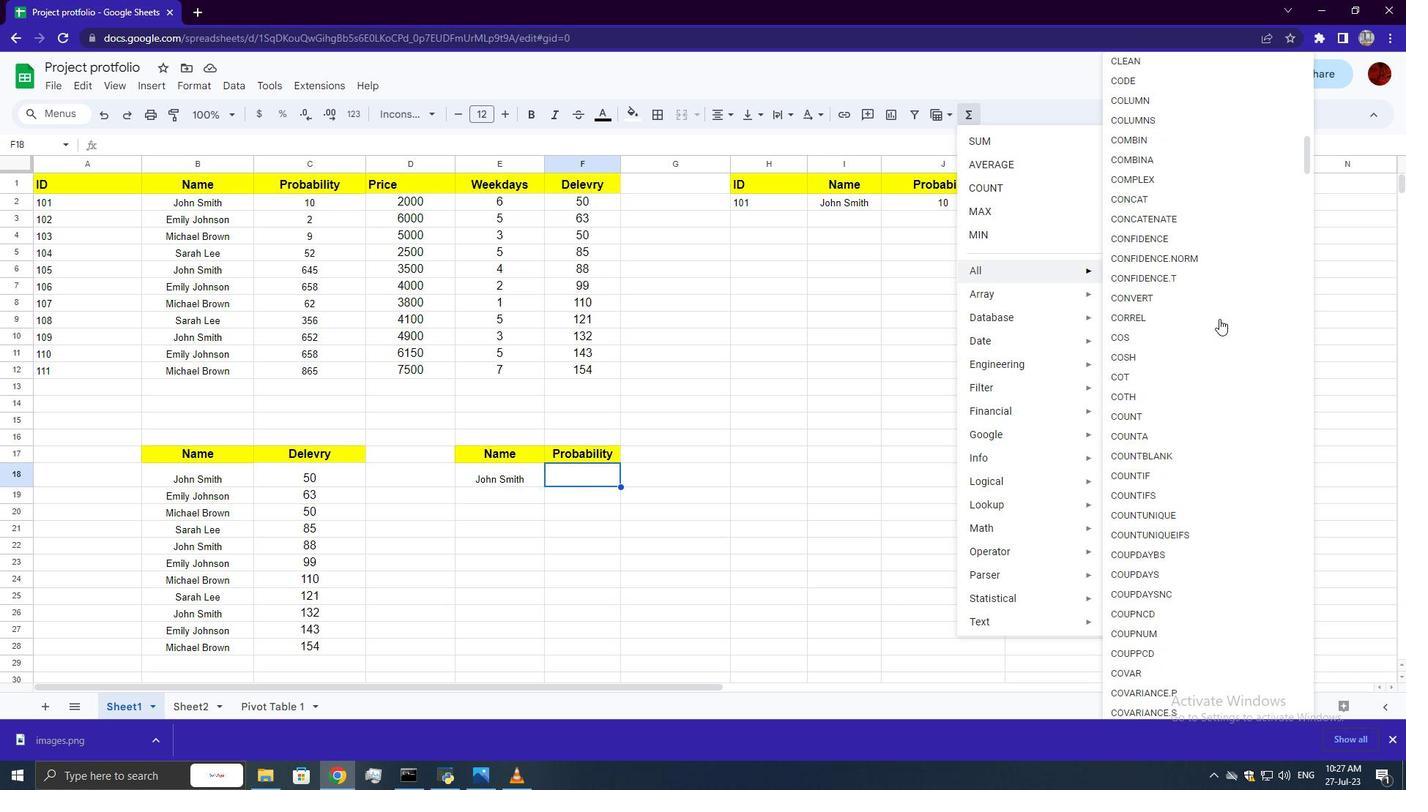 
Action: Mouse scrolled (1219, 318) with delta (0, 0)
Screenshot: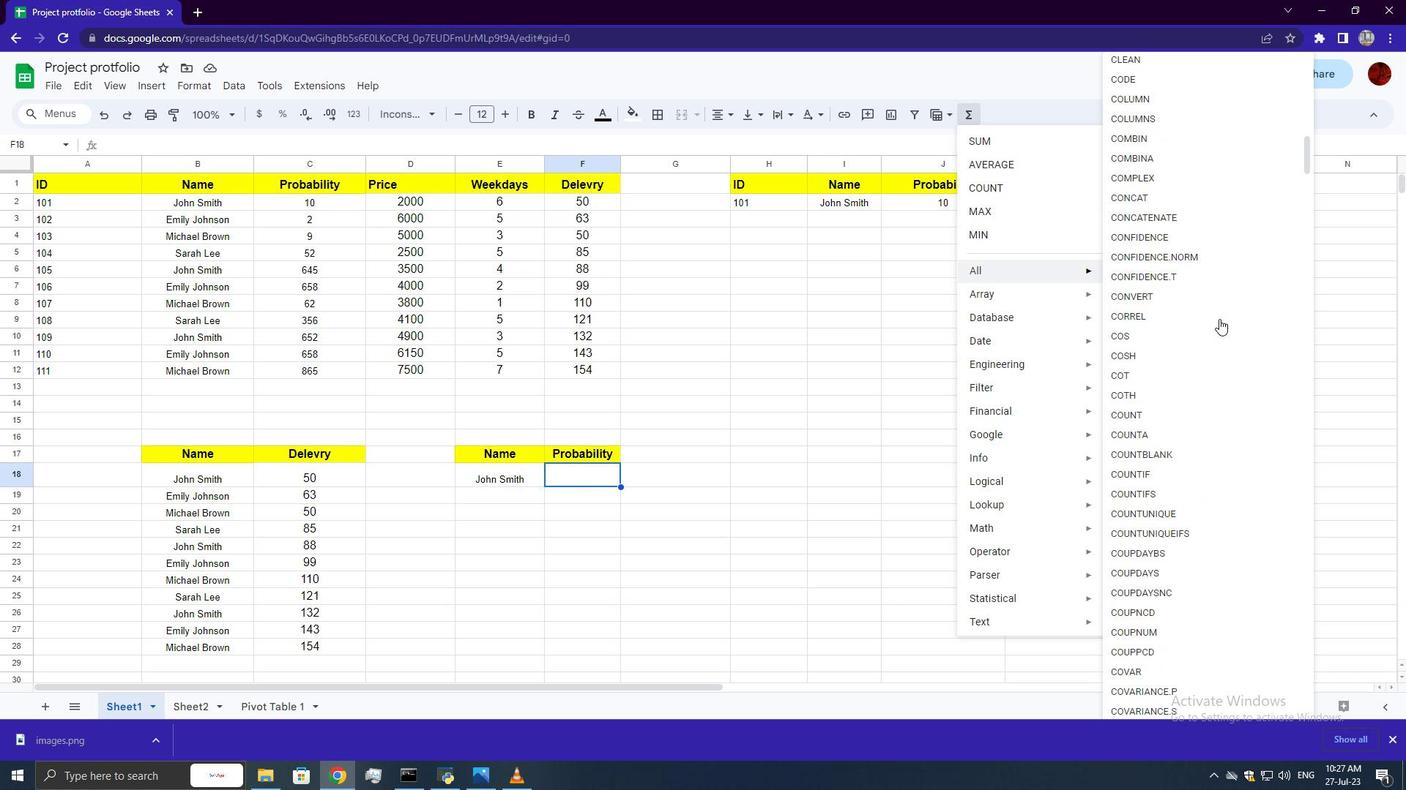 
Action: Mouse scrolled (1219, 318) with delta (0, 0)
Screenshot: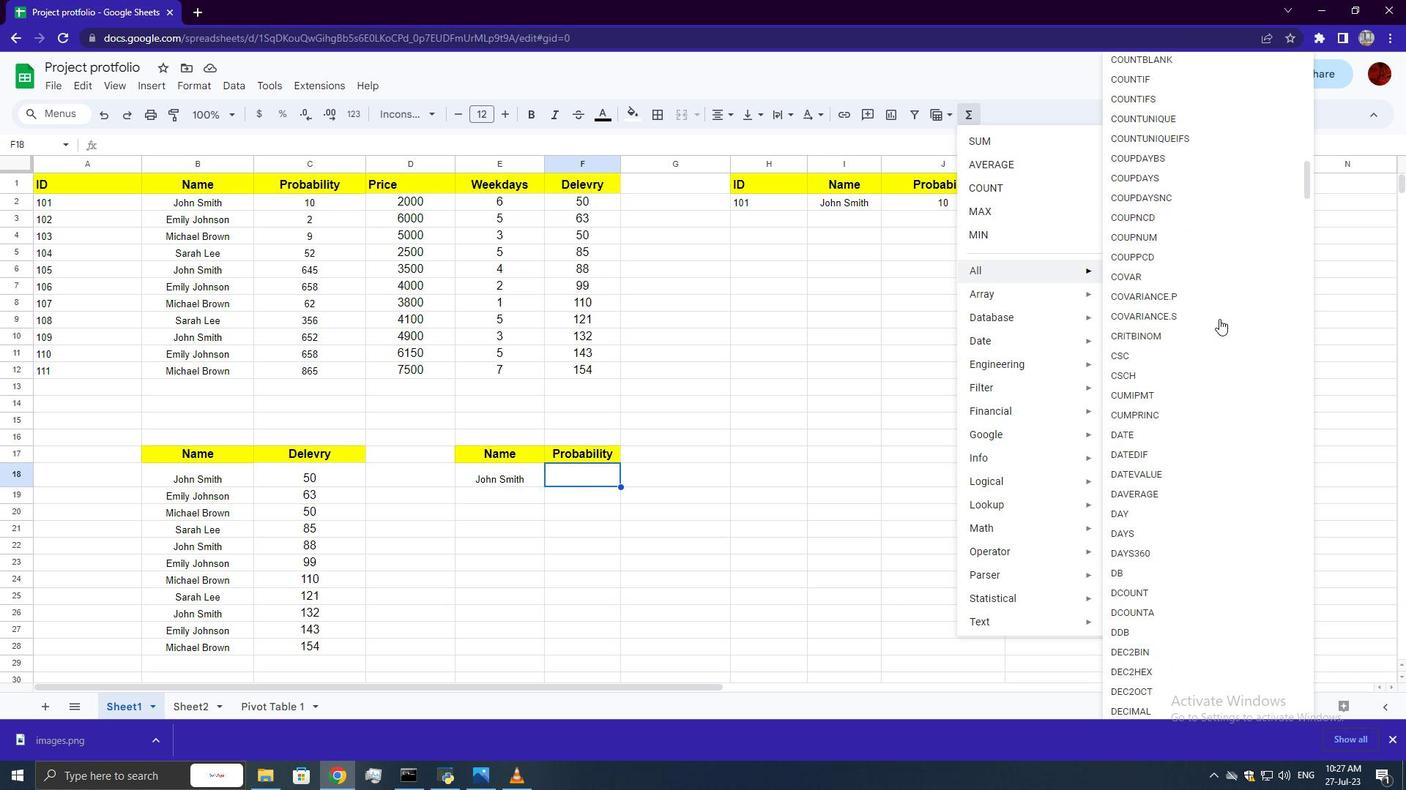 
Action: Mouse scrolled (1219, 318) with delta (0, 0)
Screenshot: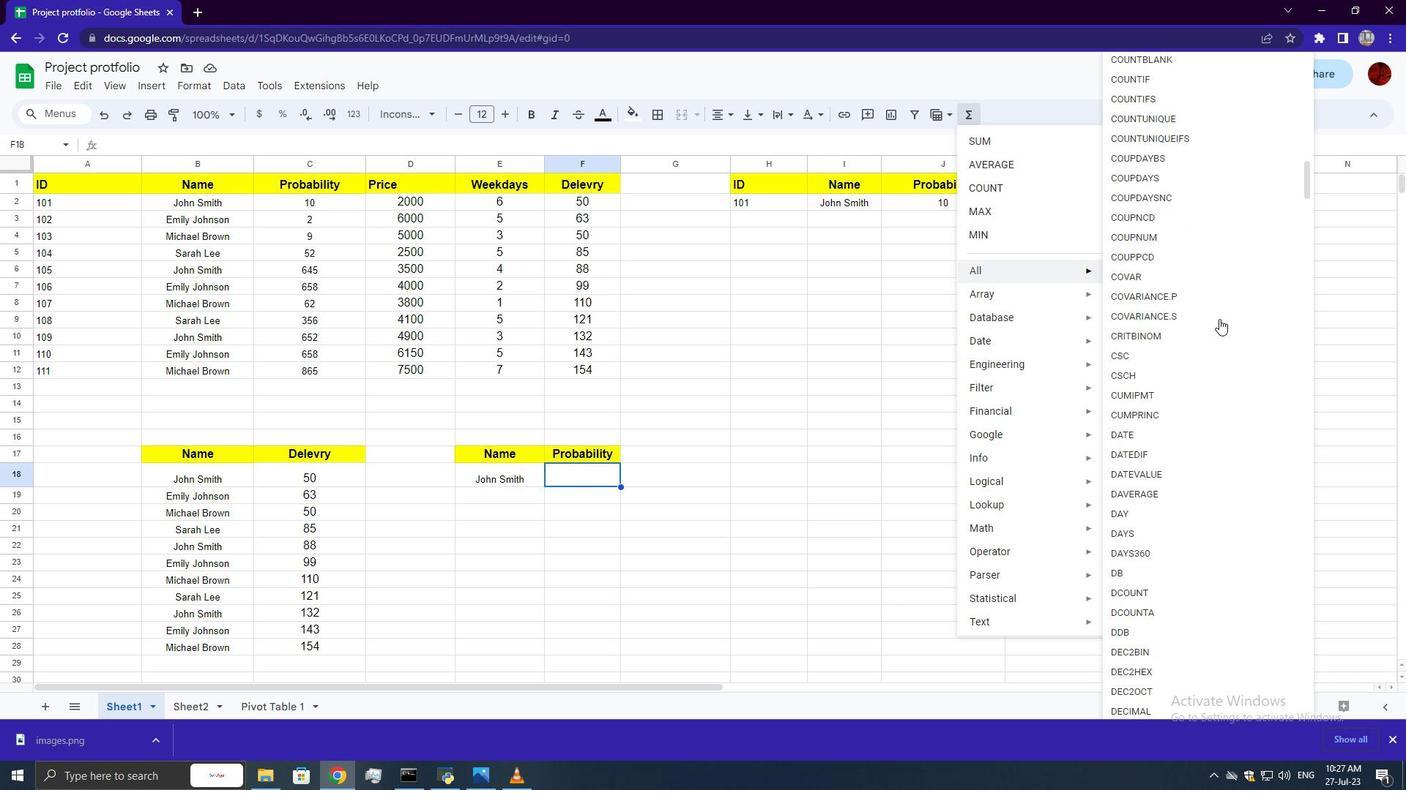
Action: Mouse scrolled (1219, 318) with delta (0, 0)
Screenshot: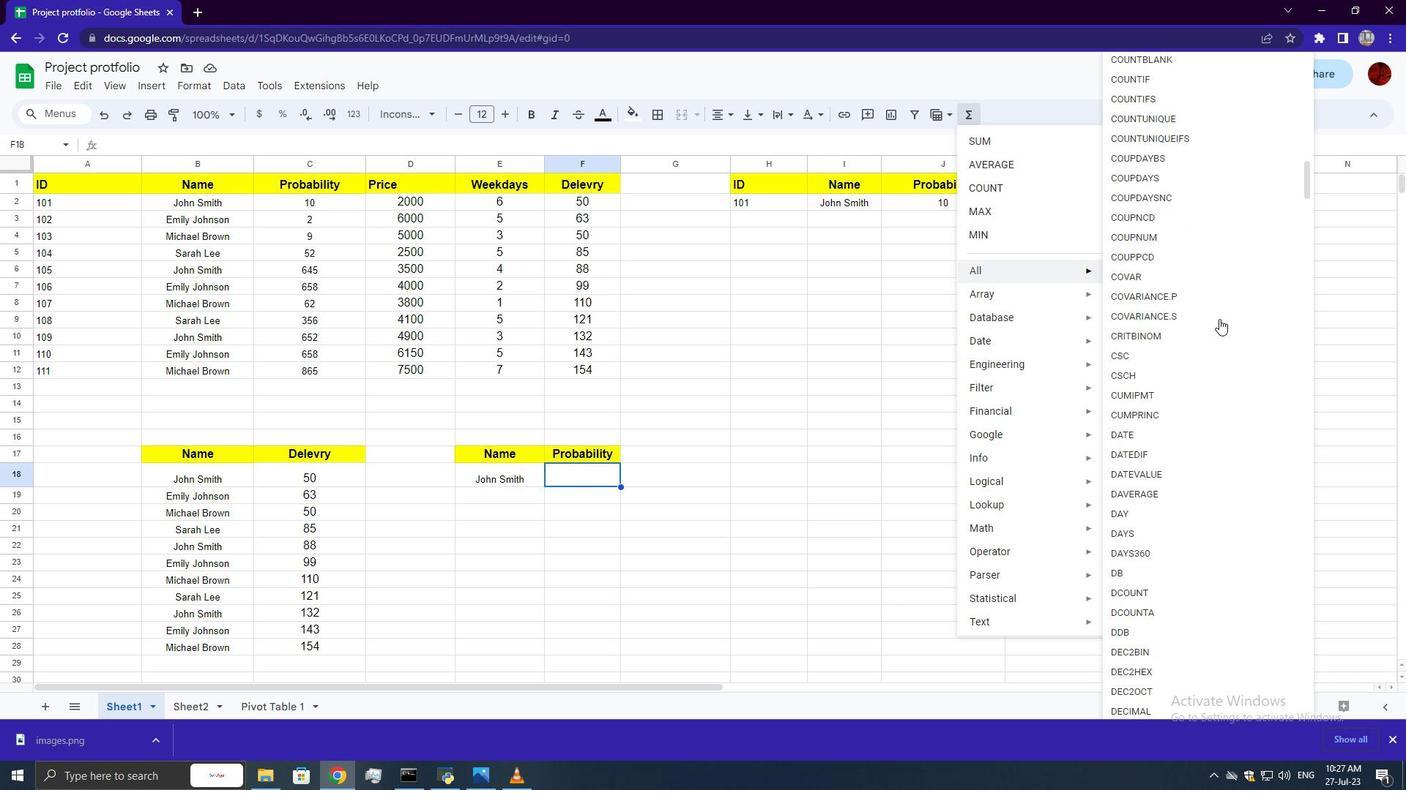 
Action: Mouse scrolled (1219, 318) with delta (0, 0)
Screenshot: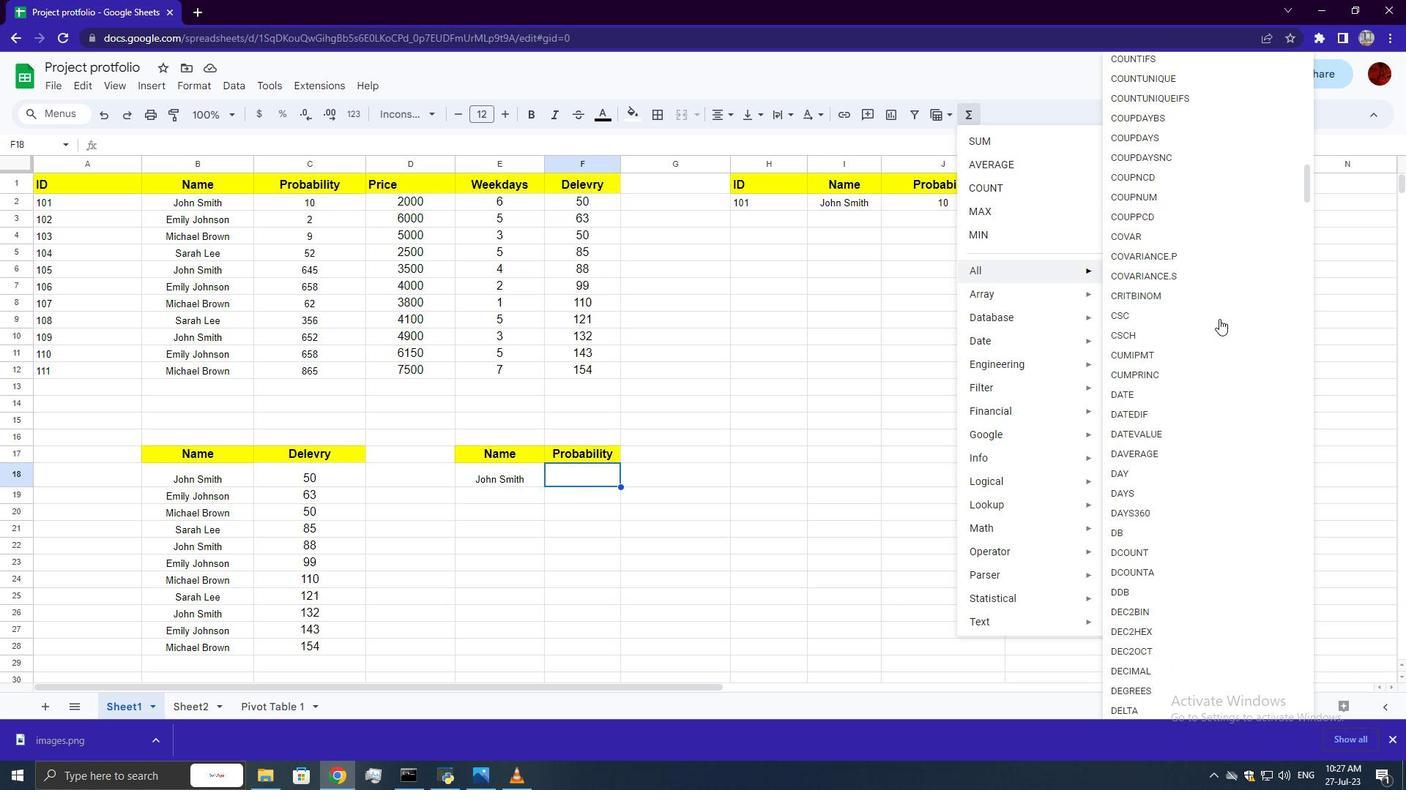 
Action: Mouse scrolled (1219, 318) with delta (0, 0)
Screenshot: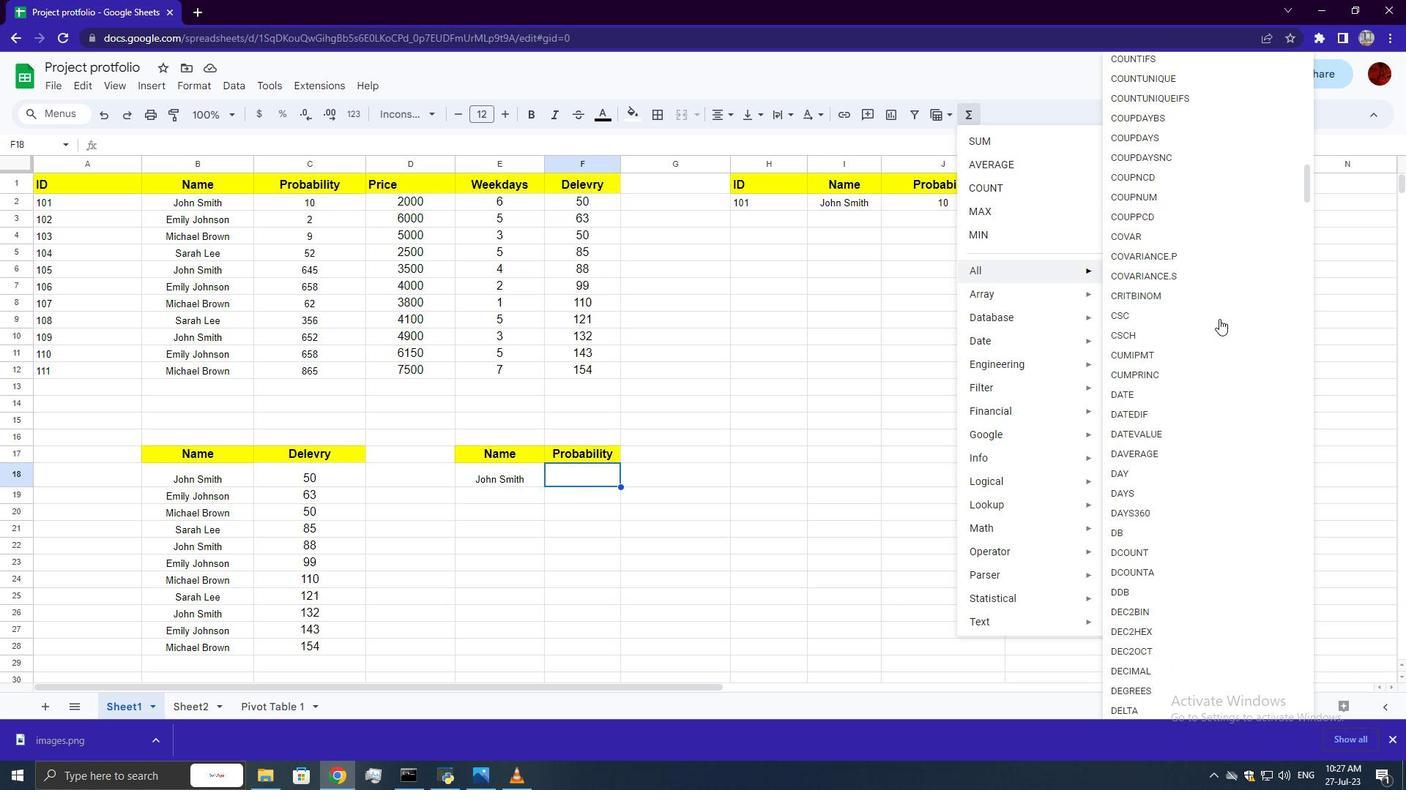 
Action: Mouse scrolled (1219, 318) with delta (0, 0)
Screenshot: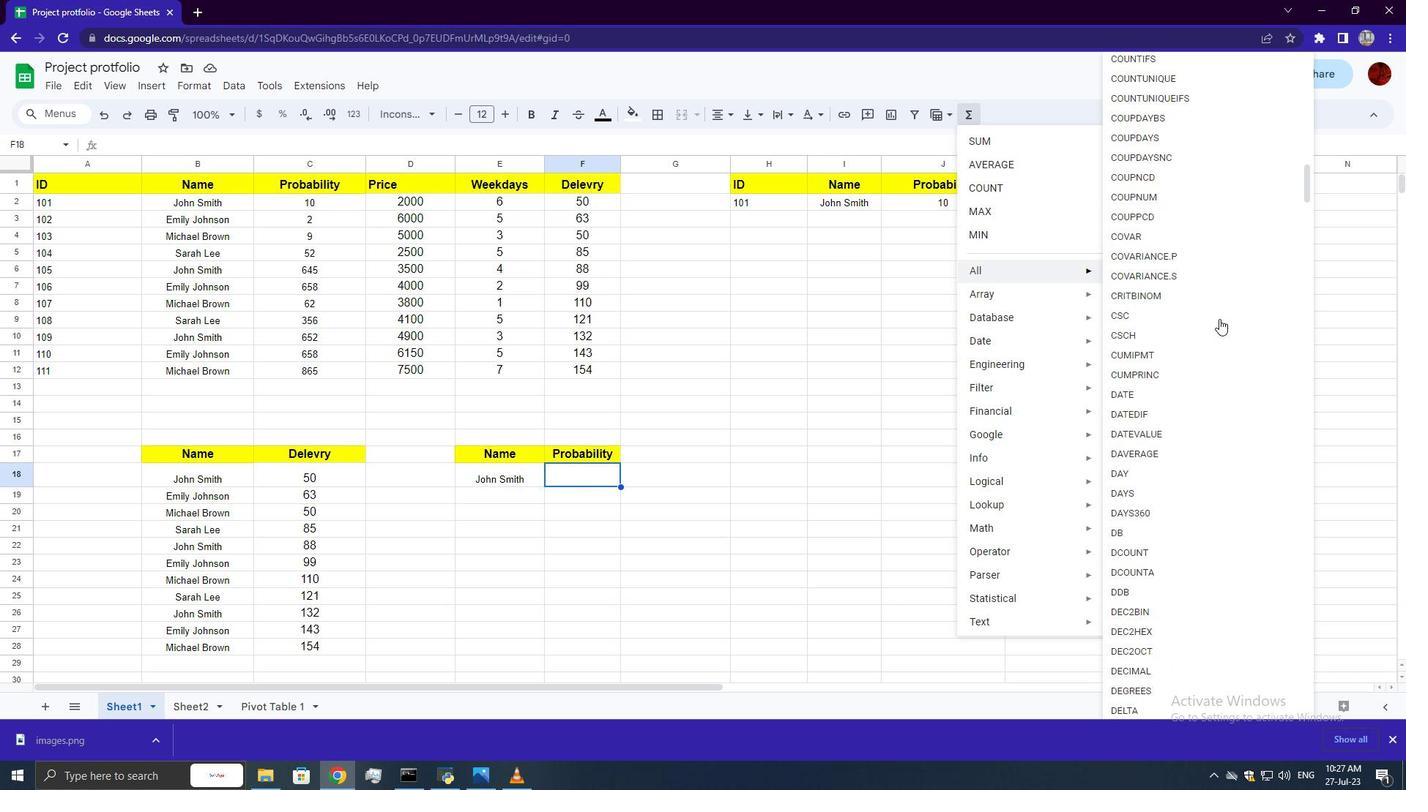 
Action: Mouse scrolled (1219, 318) with delta (0, 0)
Screenshot: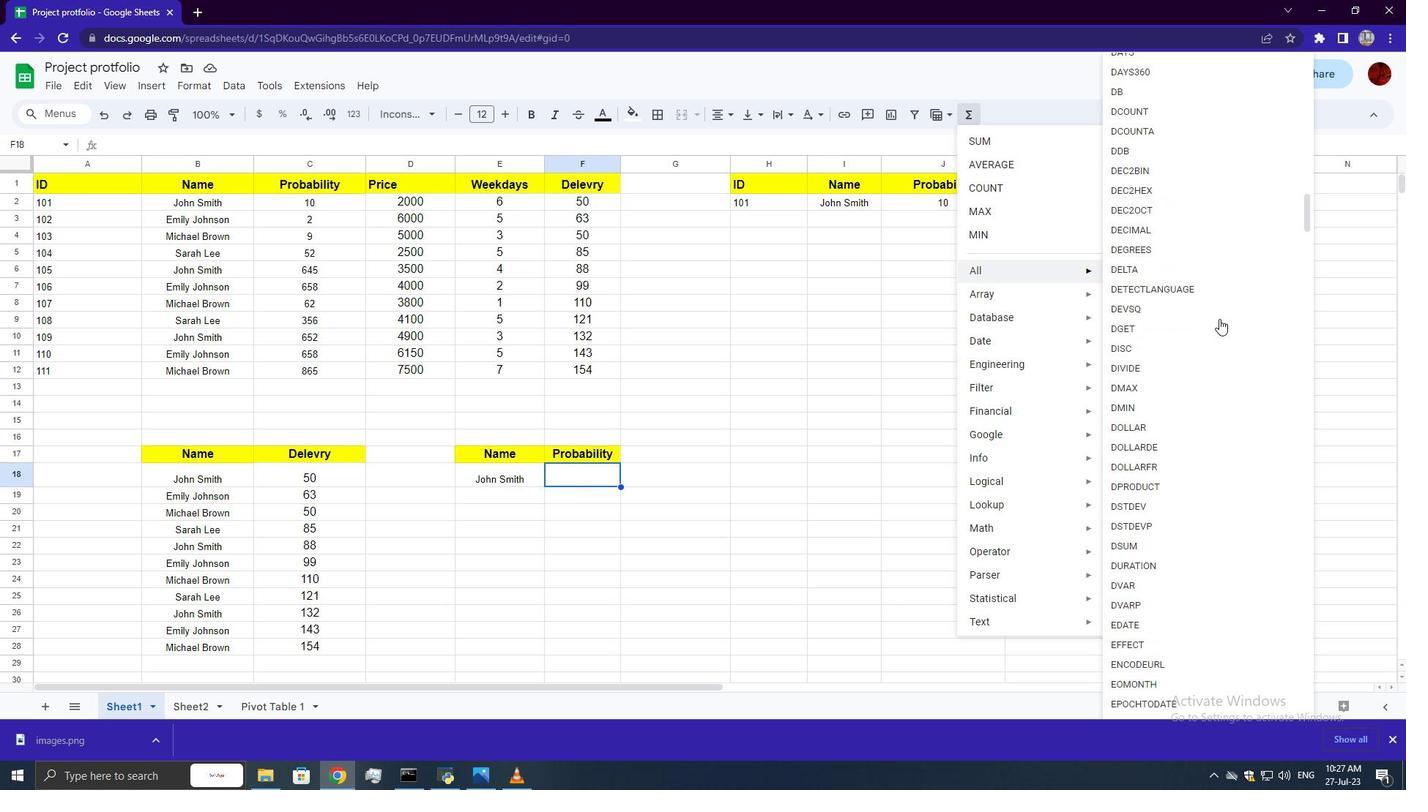 
Action: Mouse scrolled (1219, 318) with delta (0, 0)
Screenshot: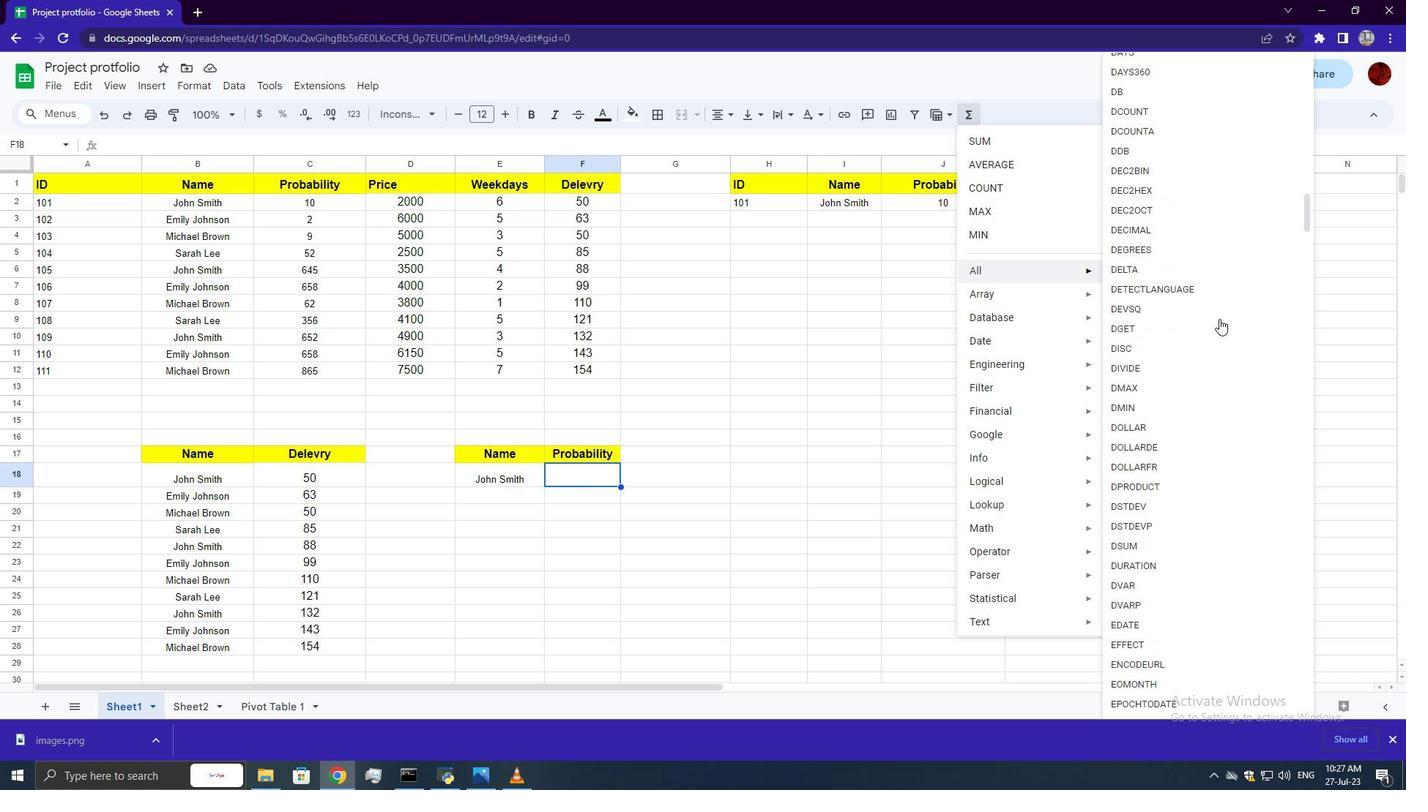 
Action: Mouse scrolled (1219, 318) with delta (0, 0)
Screenshot: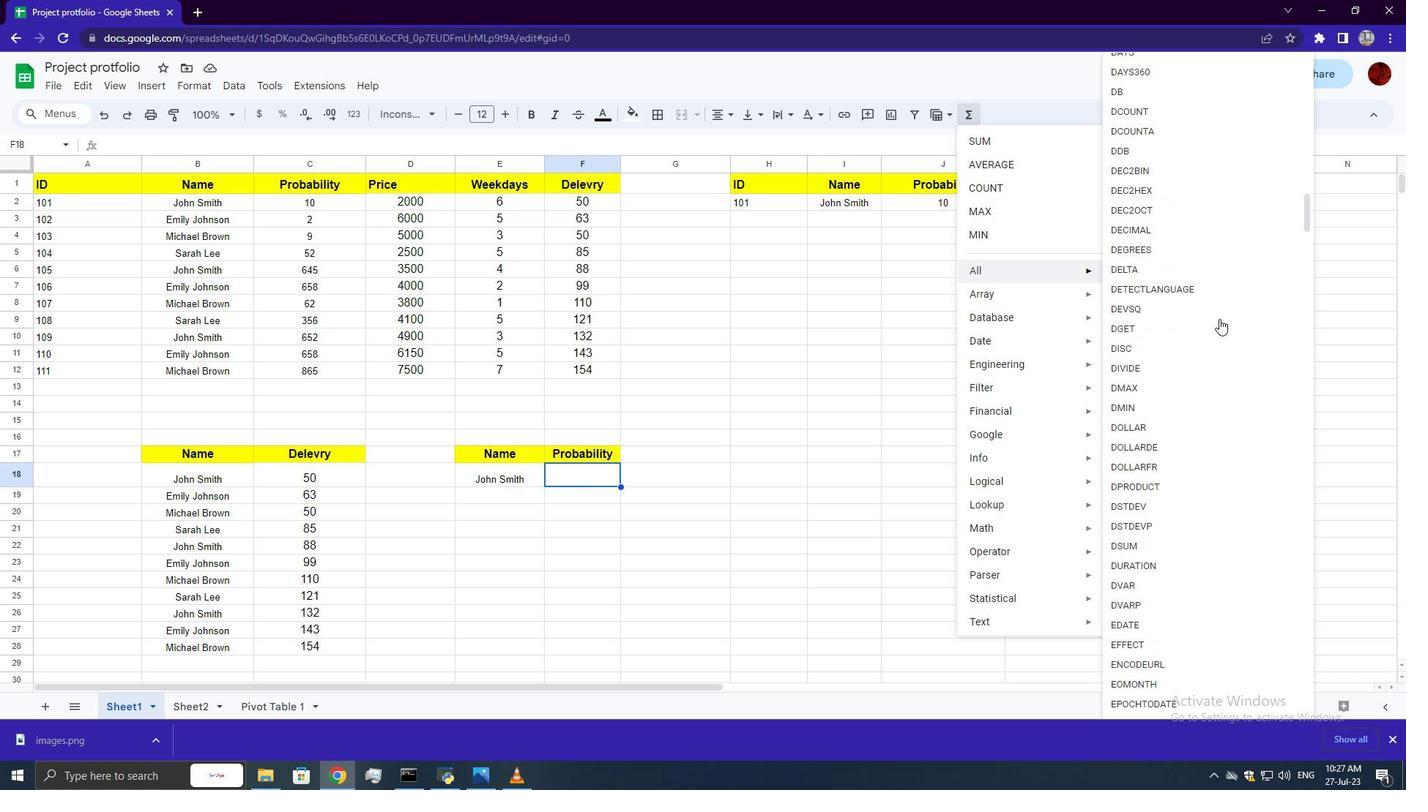 
Action: Mouse scrolled (1219, 318) with delta (0, 0)
Screenshot: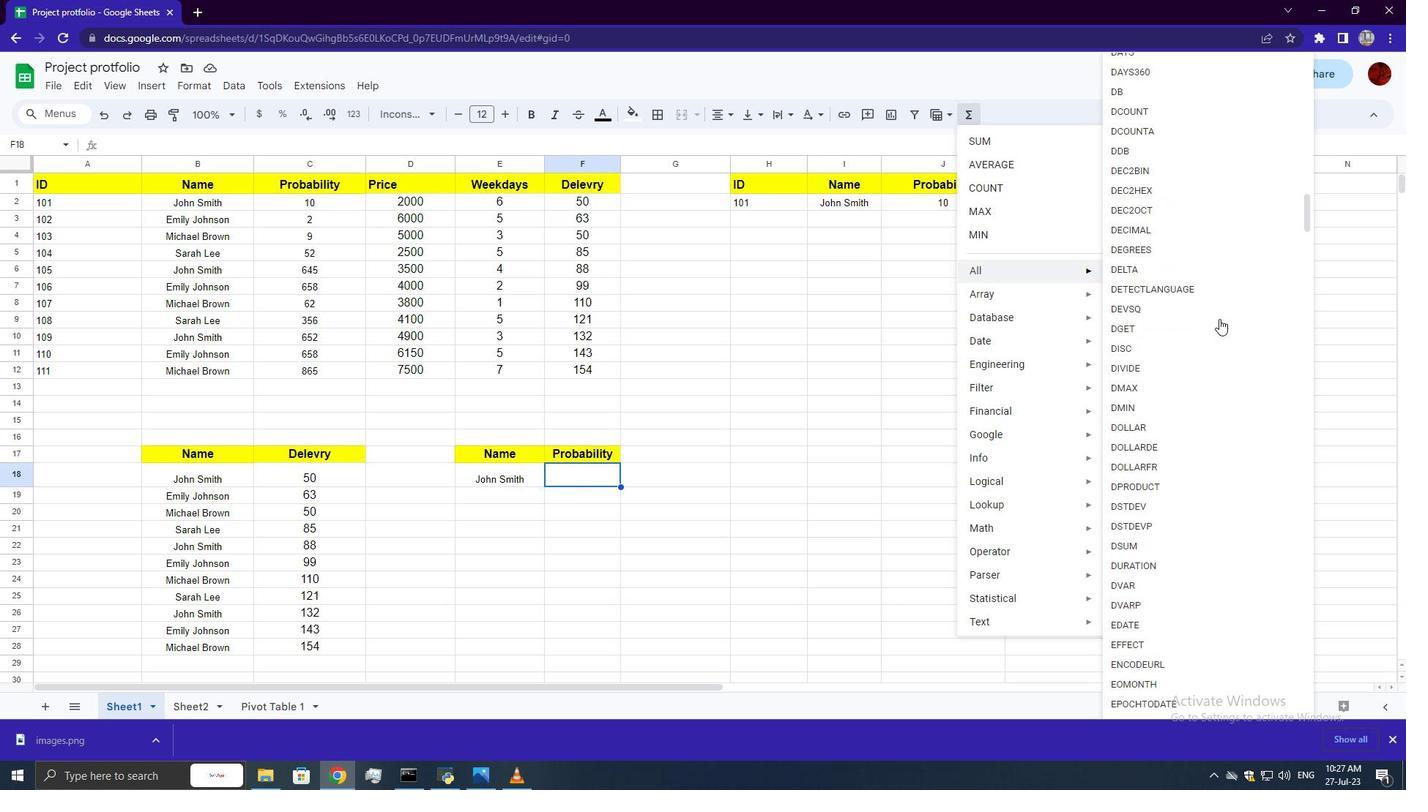 
Action: Mouse scrolled (1219, 318) with delta (0, 0)
Screenshot: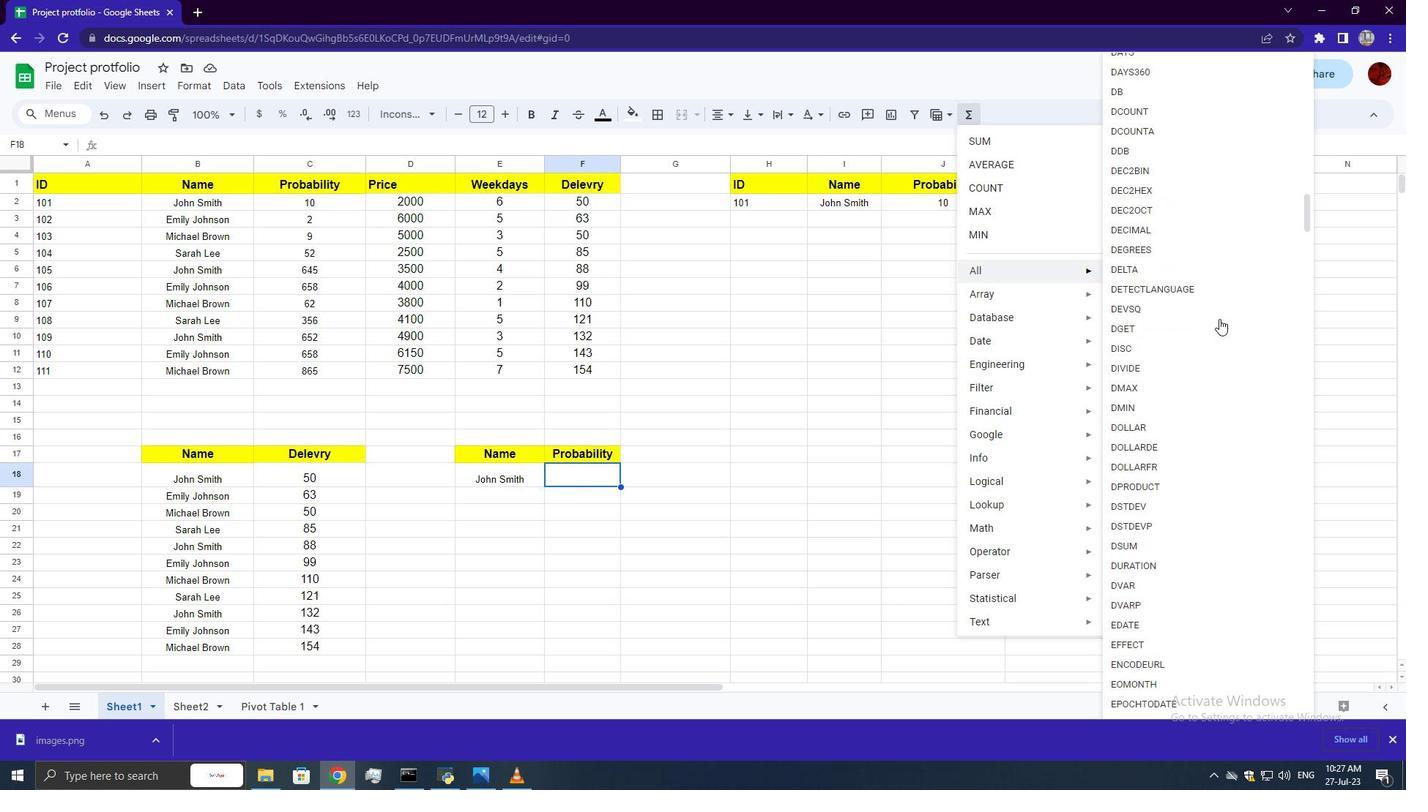 
Action: Mouse scrolled (1219, 318) with delta (0, 0)
Screenshot: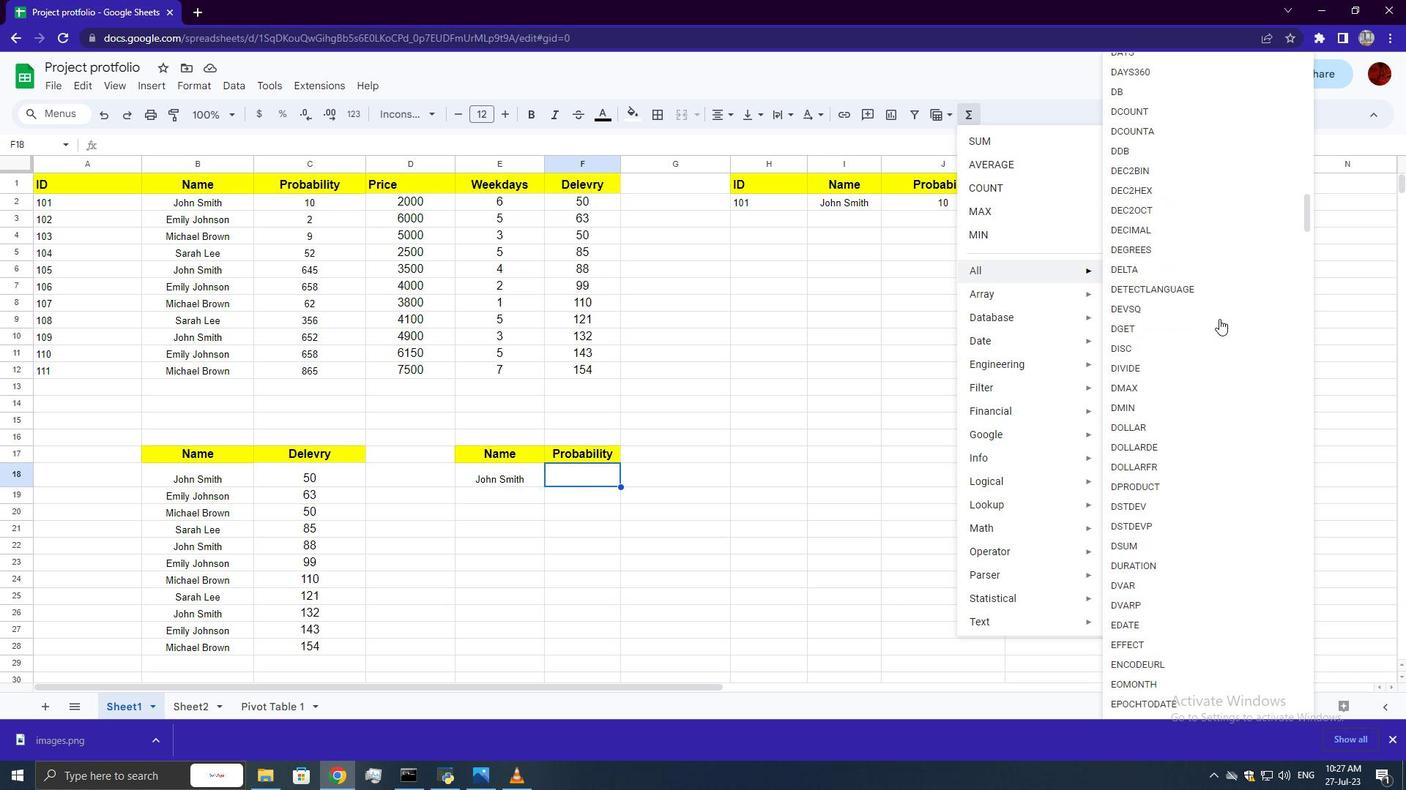 
Action: Mouse scrolled (1219, 318) with delta (0, 0)
Screenshot: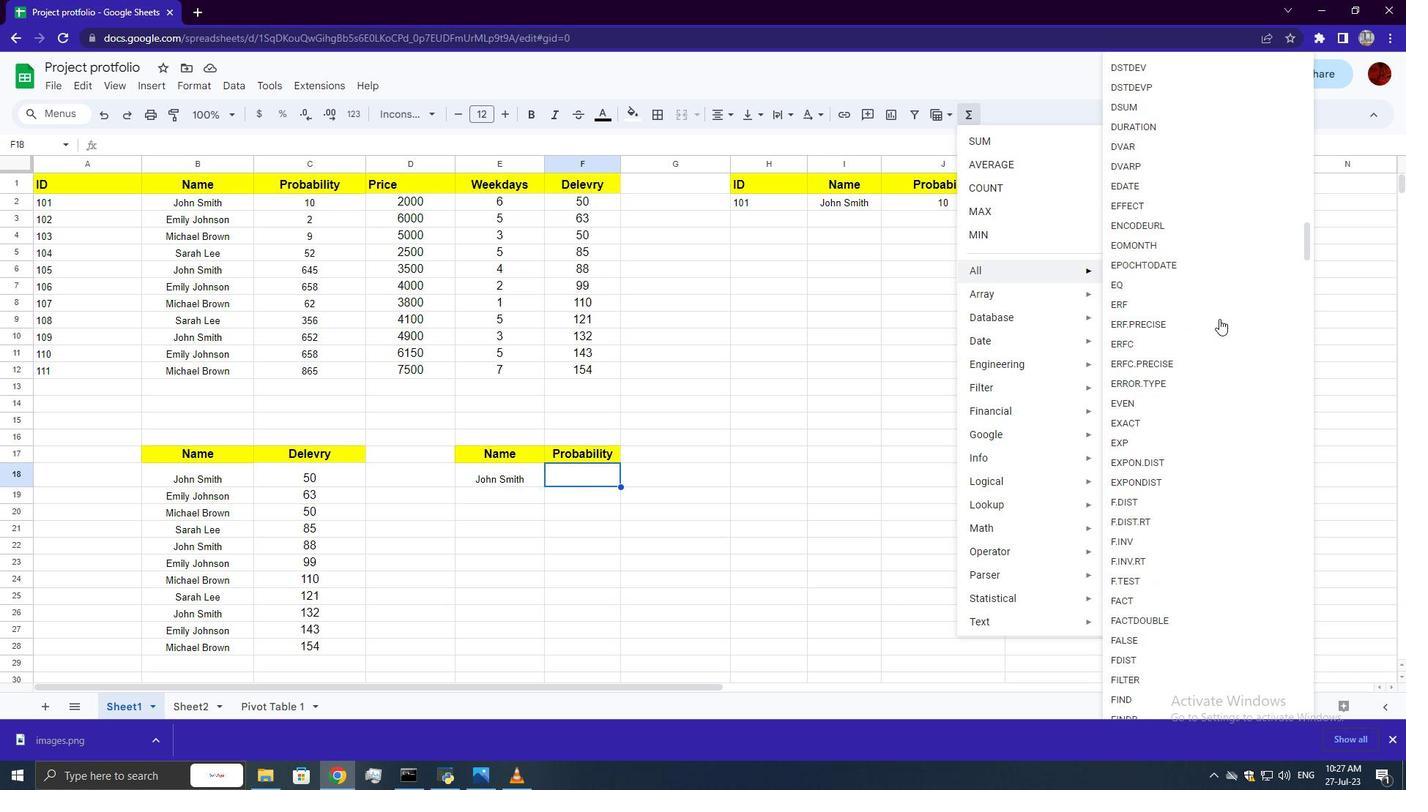 
Action: Mouse scrolled (1219, 318) with delta (0, 0)
Screenshot: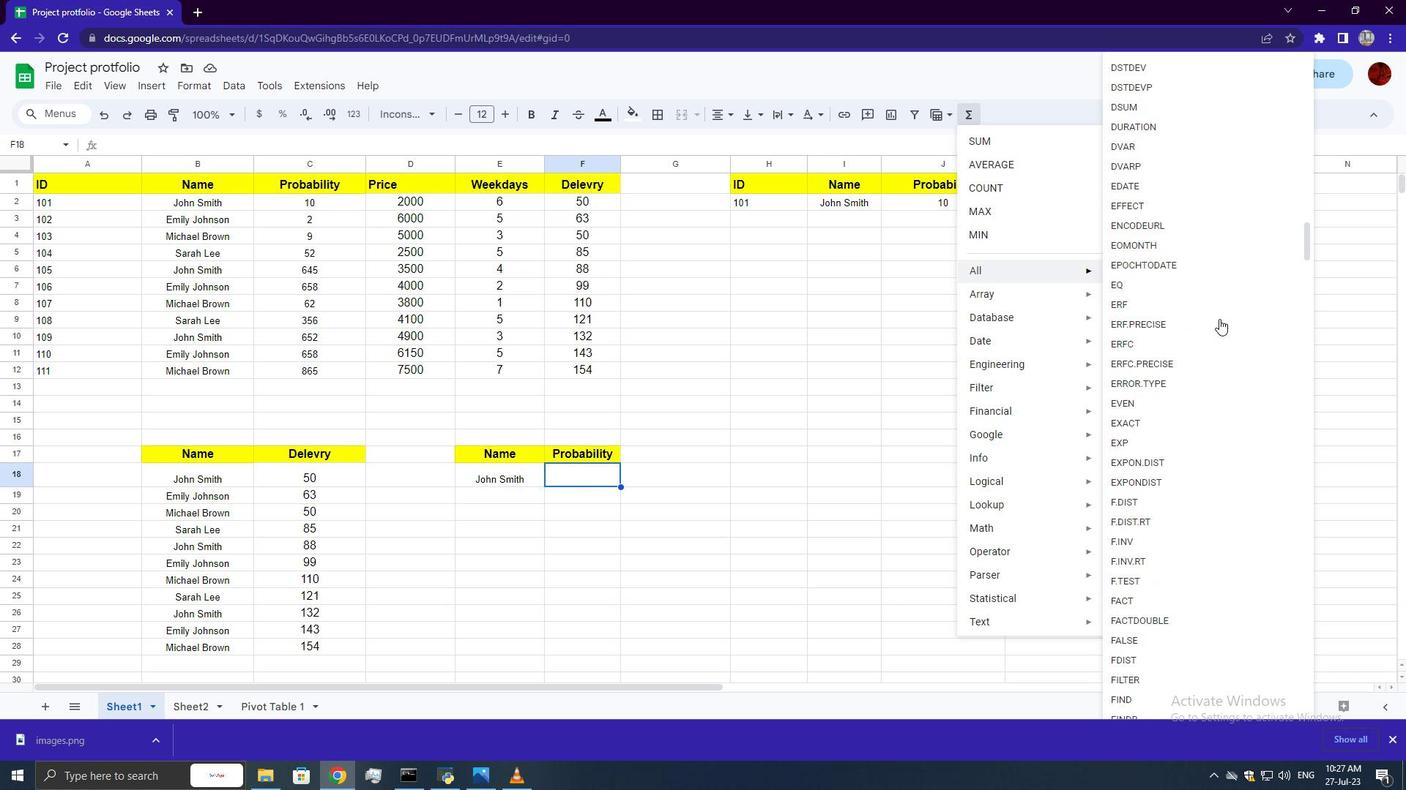 
Action: Mouse scrolled (1219, 318) with delta (0, 0)
Screenshot: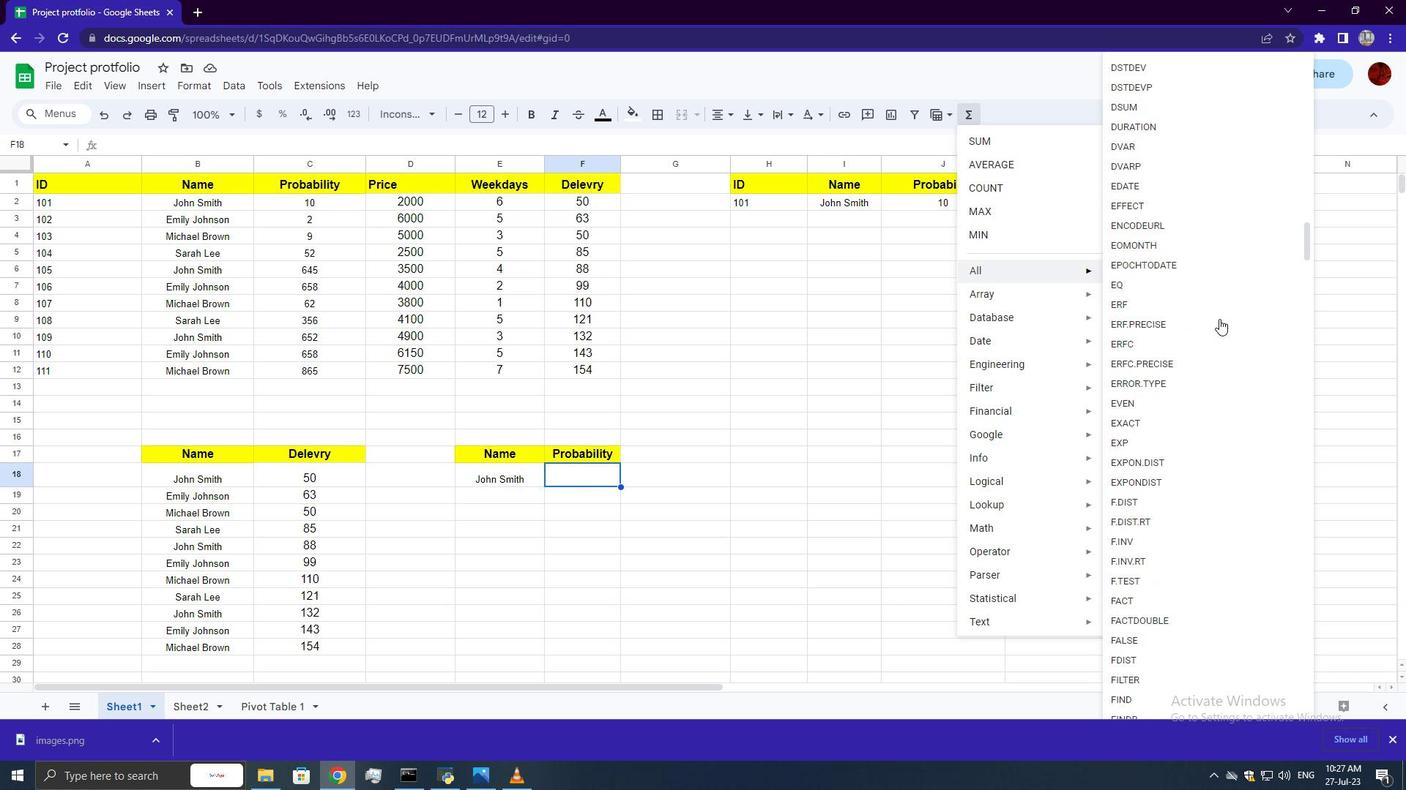 
Action: Mouse scrolled (1219, 318) with delta (0, 0)
Screenshot: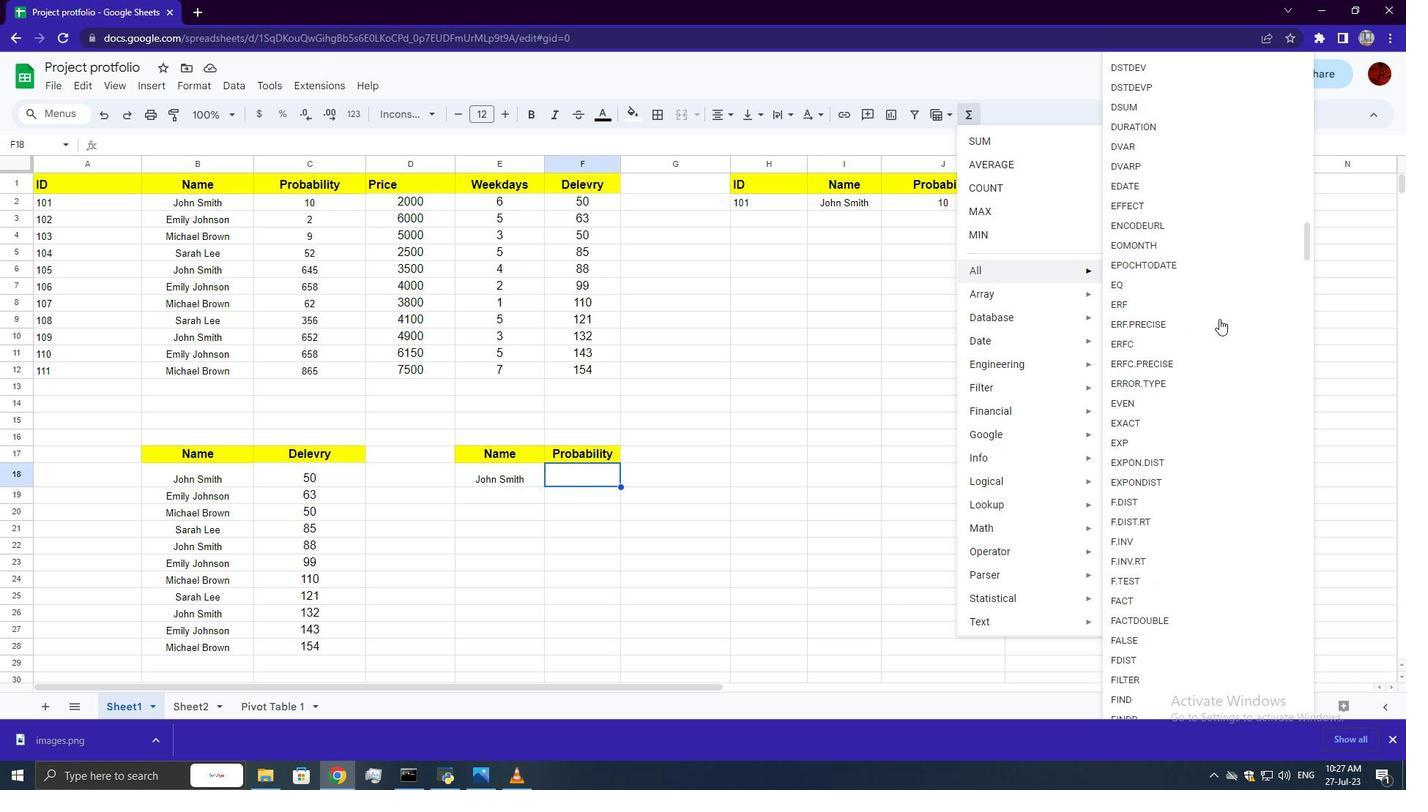 
Action: Mouse scrolled (1219, 318) with delta (0, 0)
Screenshot: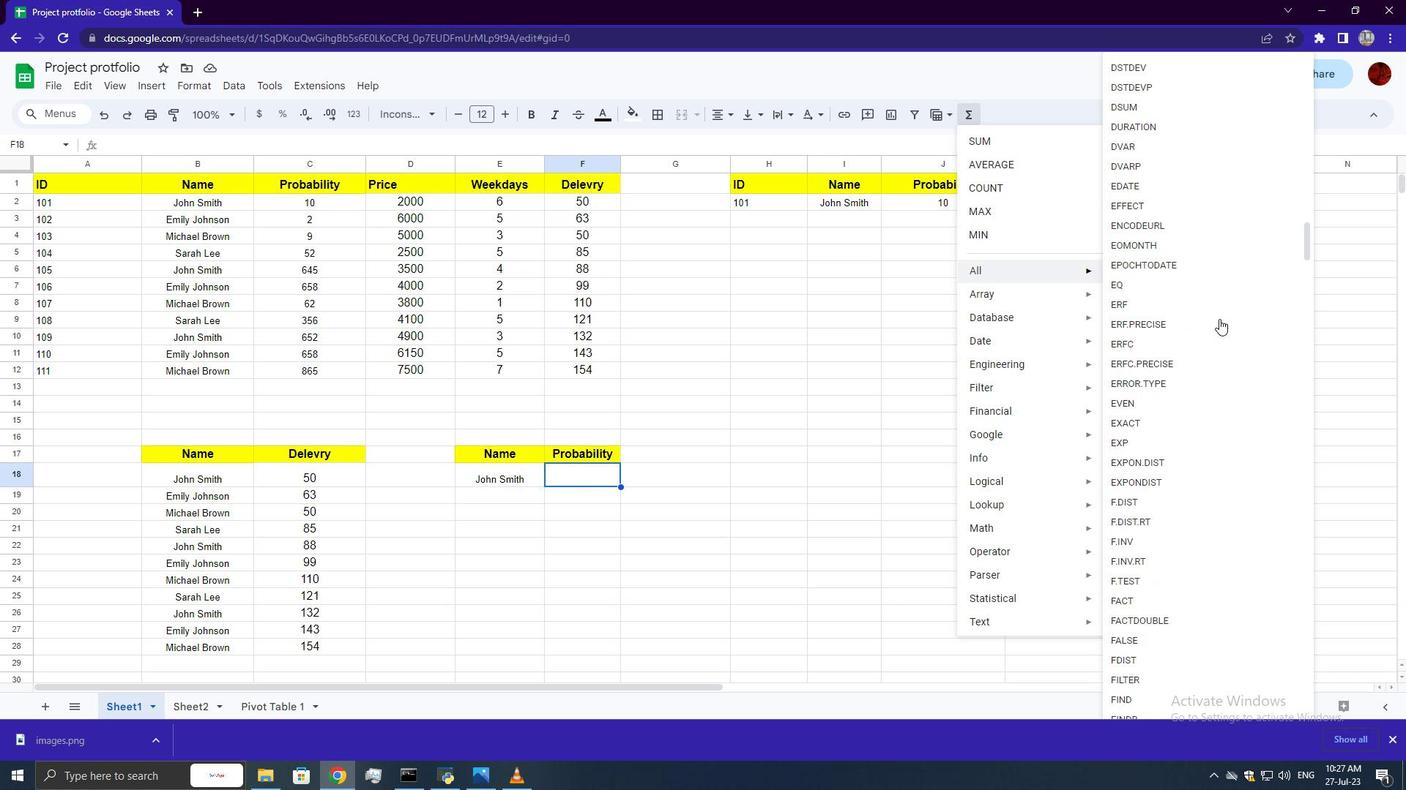 
Action: Mouse scrolled (1219, 318) with delta (0, 0)
Screenshot: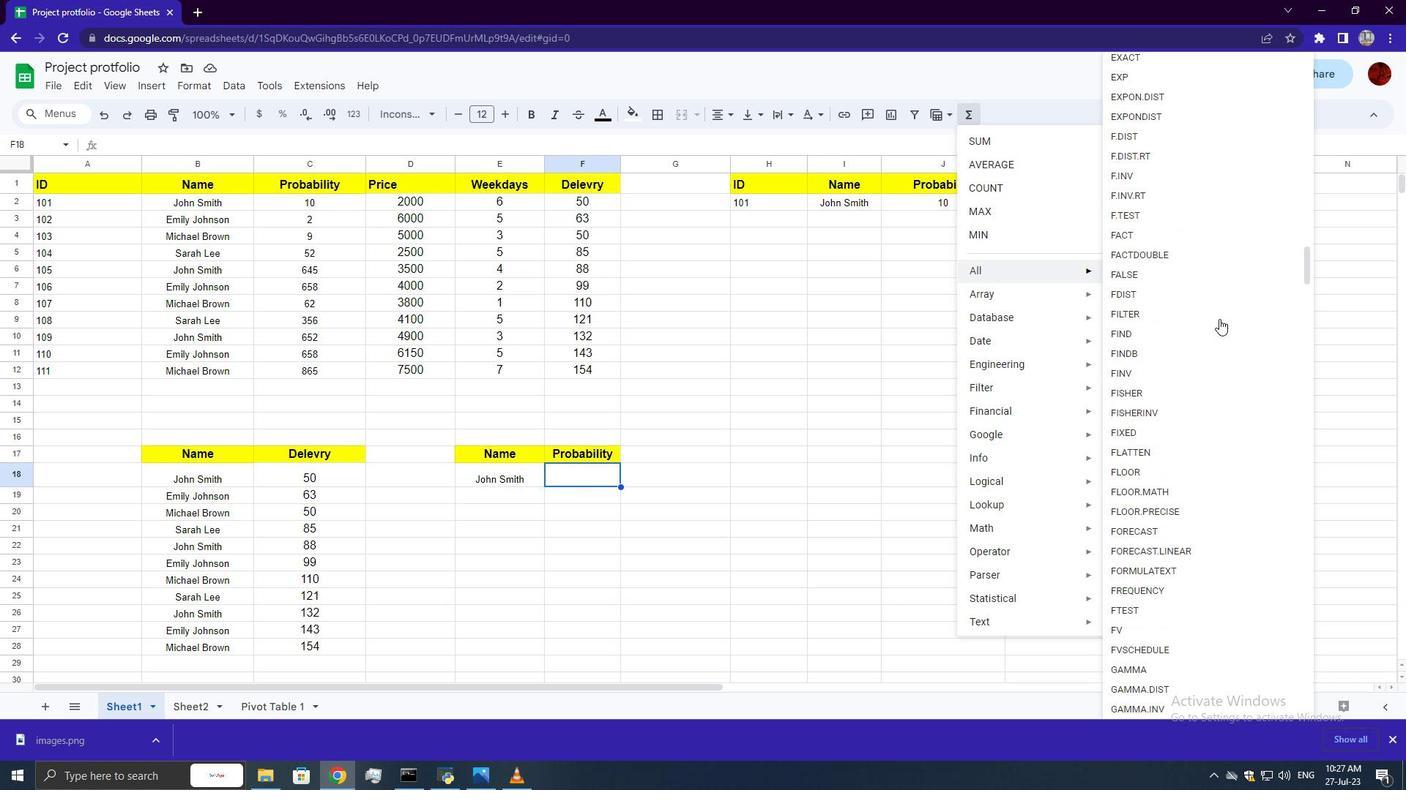 
Action: Mouse scrolled (1219, 318) with delta (0, 0)
Screenshot: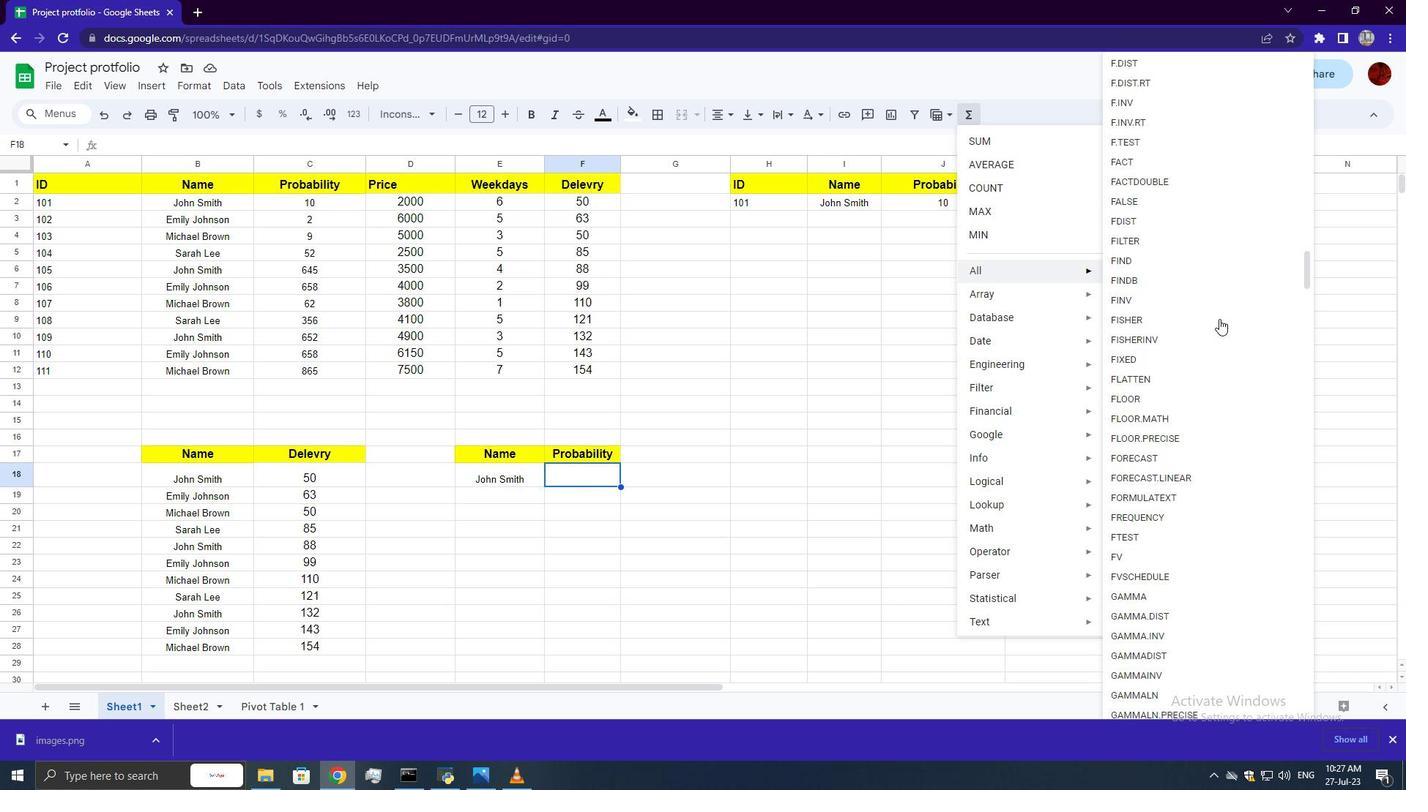 
Action: Mouse scrolled (1219, 318) with delta (0, 0)
Screenshot: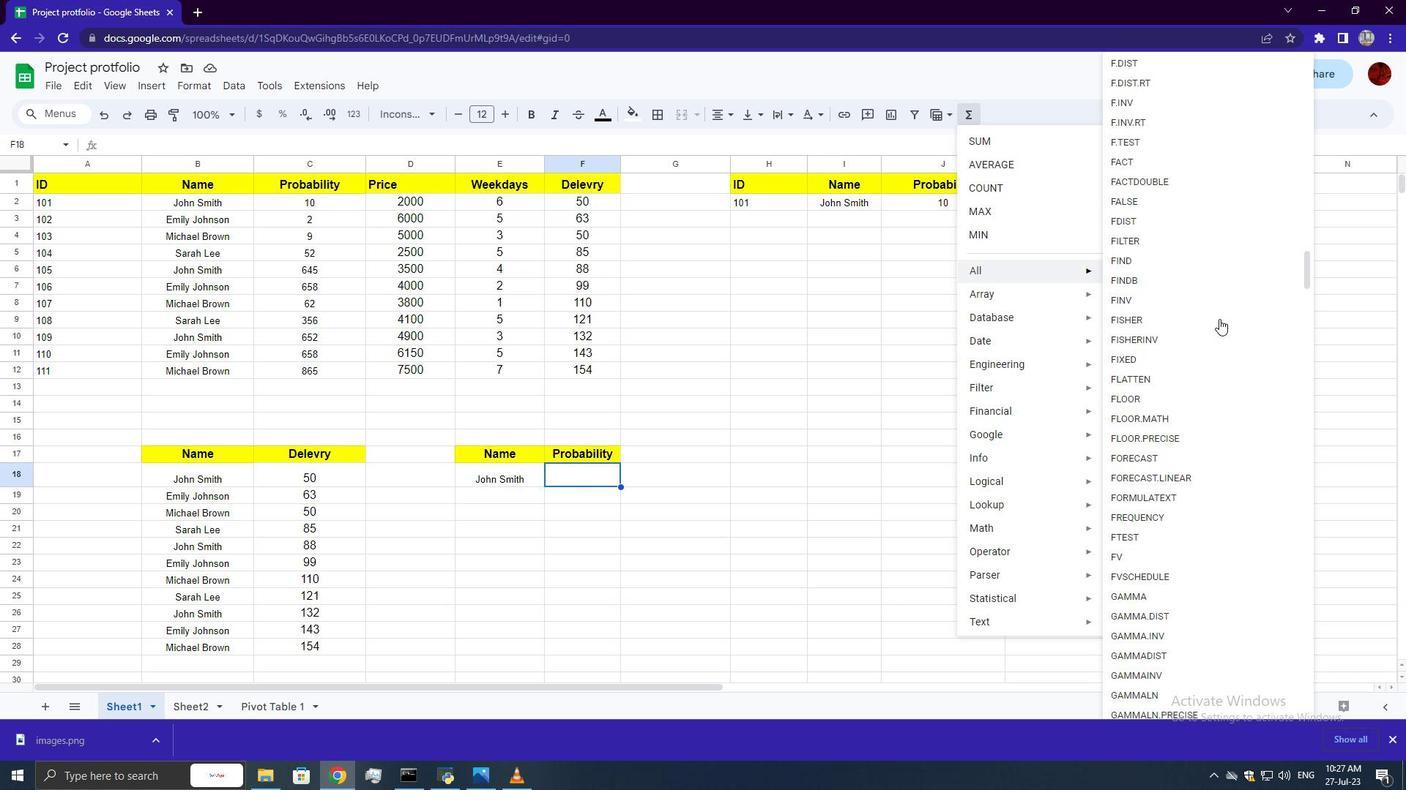 
Action: Mouse scrolled (1219, 318) with delta (0, 0)
Screenshot: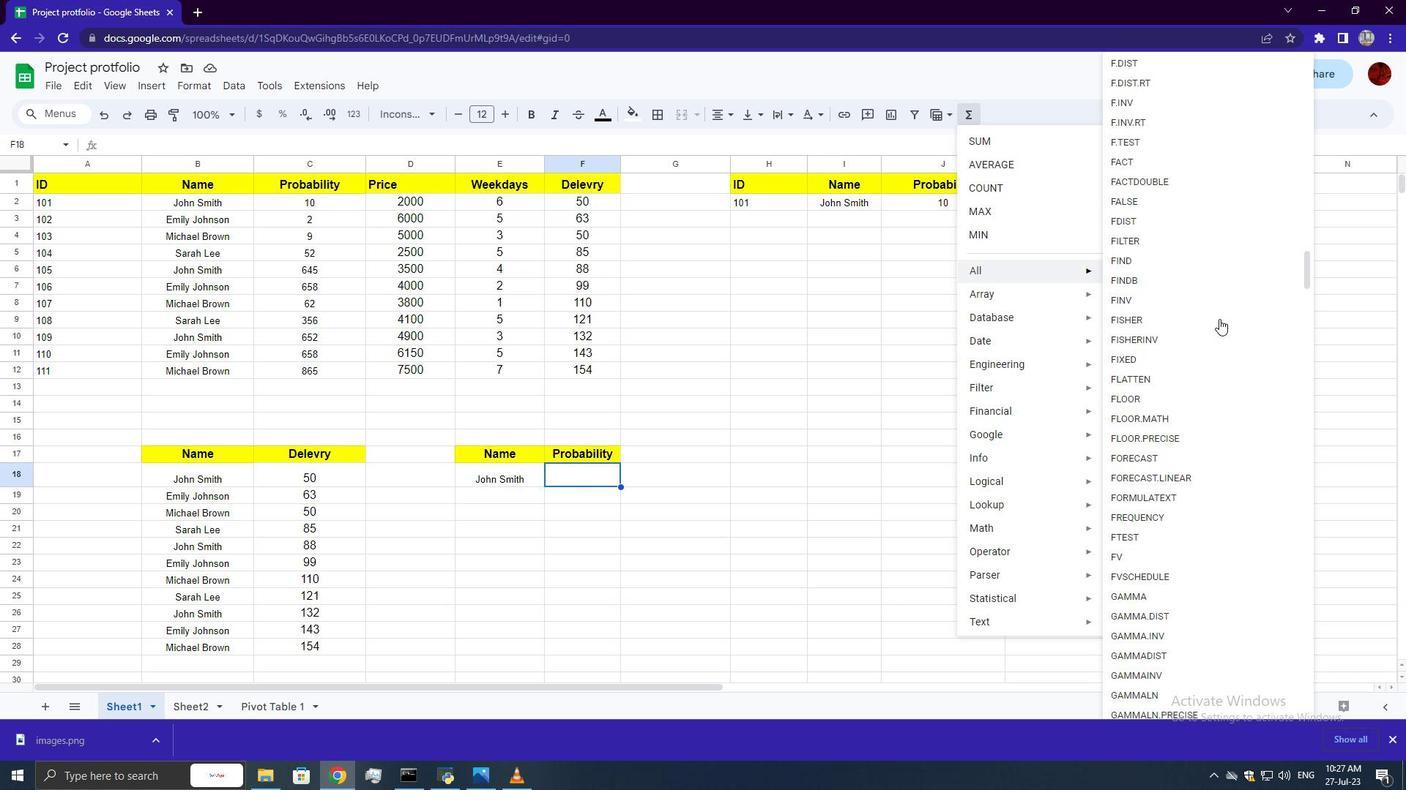 
Action: Mouse scrolled (1219, 318) with delta (0, 0)
Screenshot: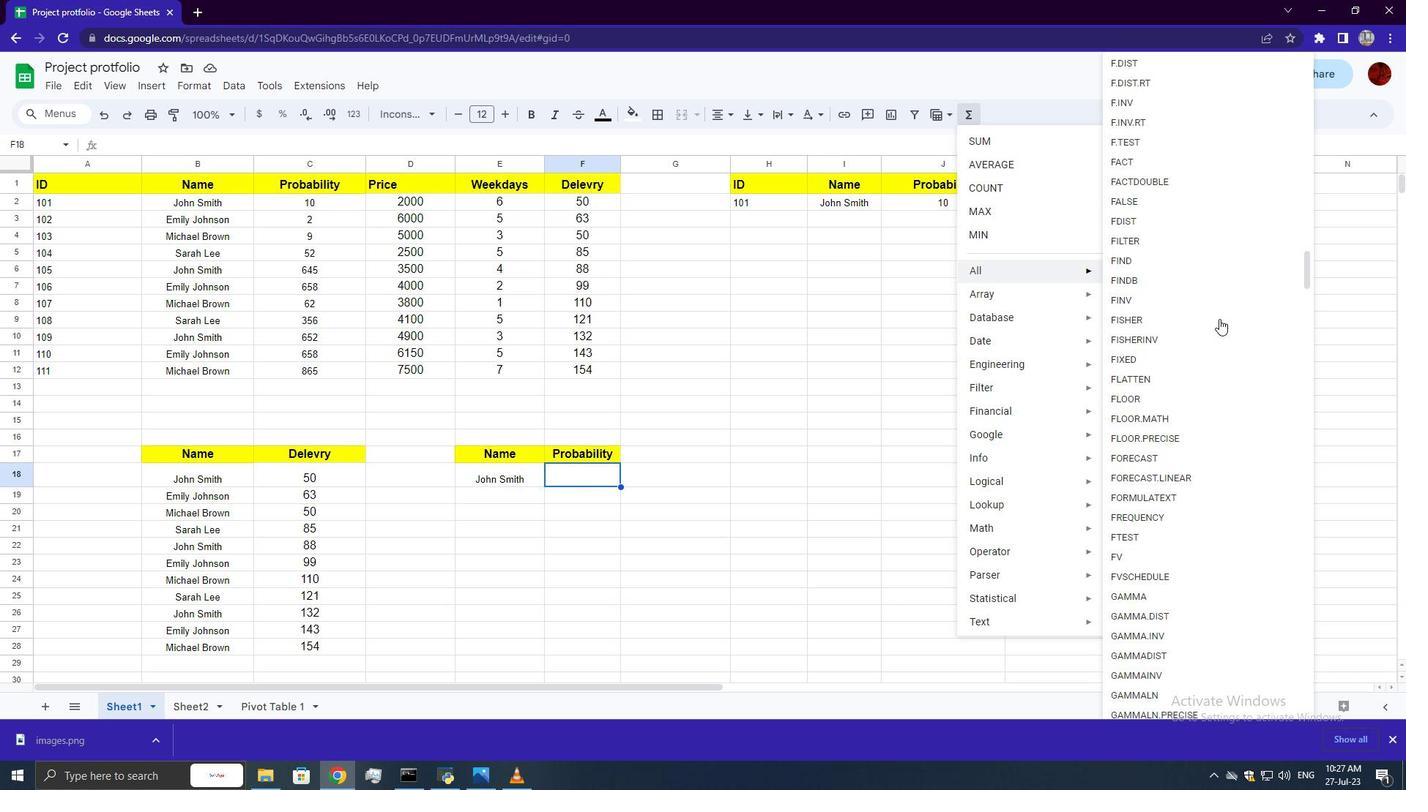 
Action: Mouse scrolled (1219, 318) with delta (0, 0)
Screenshot: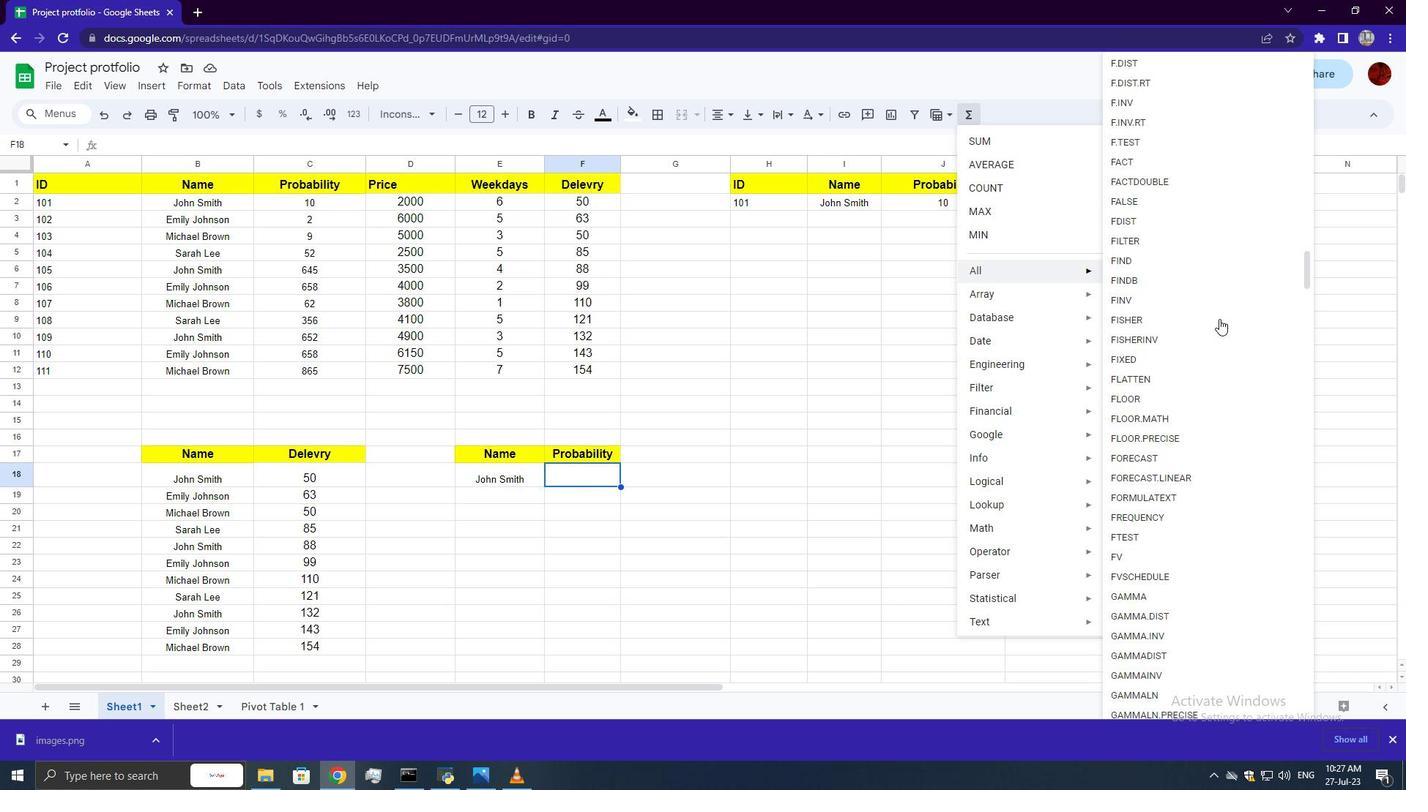 
Action: Mouse scrolled (1219, 318) with delta (0, 0)
Screenshot: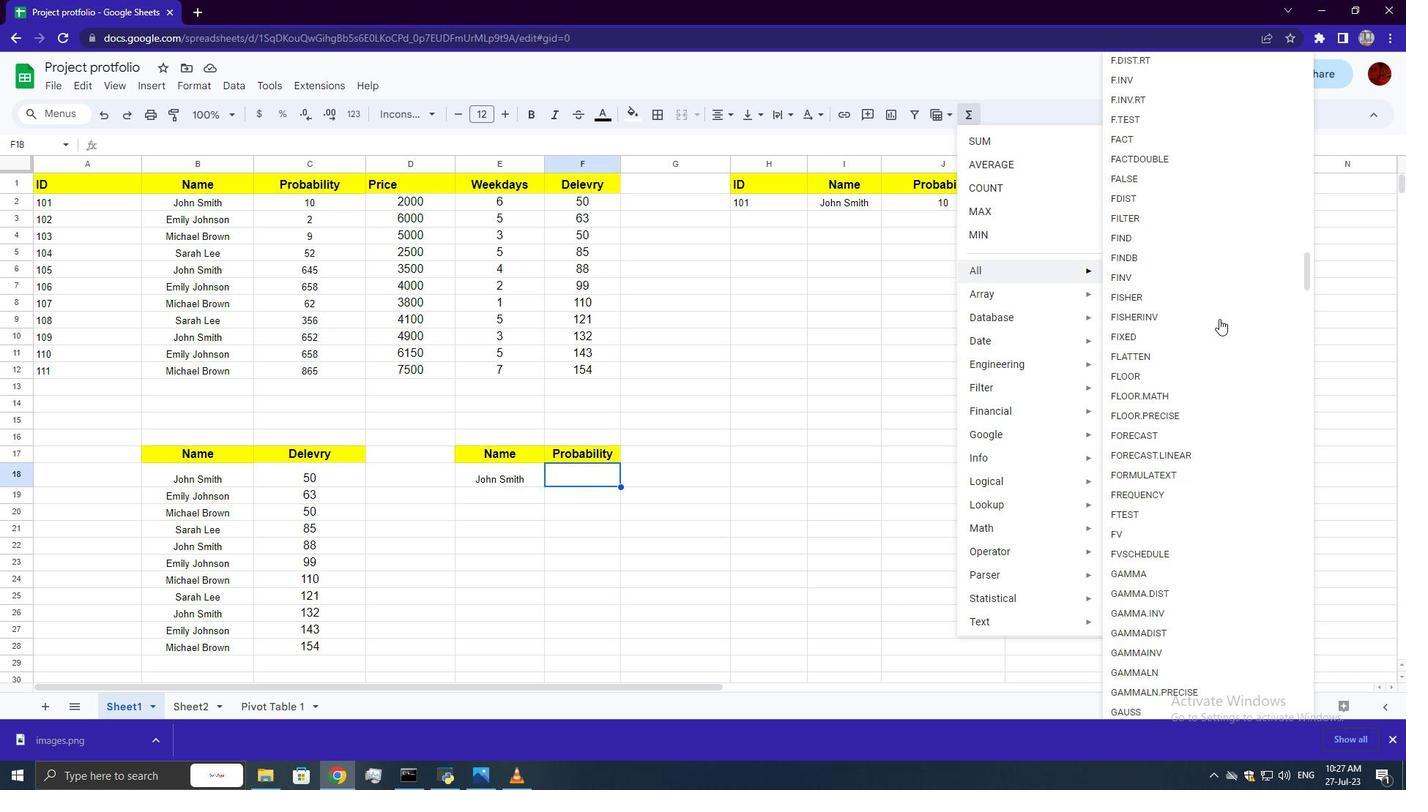 
Action: Mouse scrolled (1219, 318) with delta (0, 0)
Screenshot: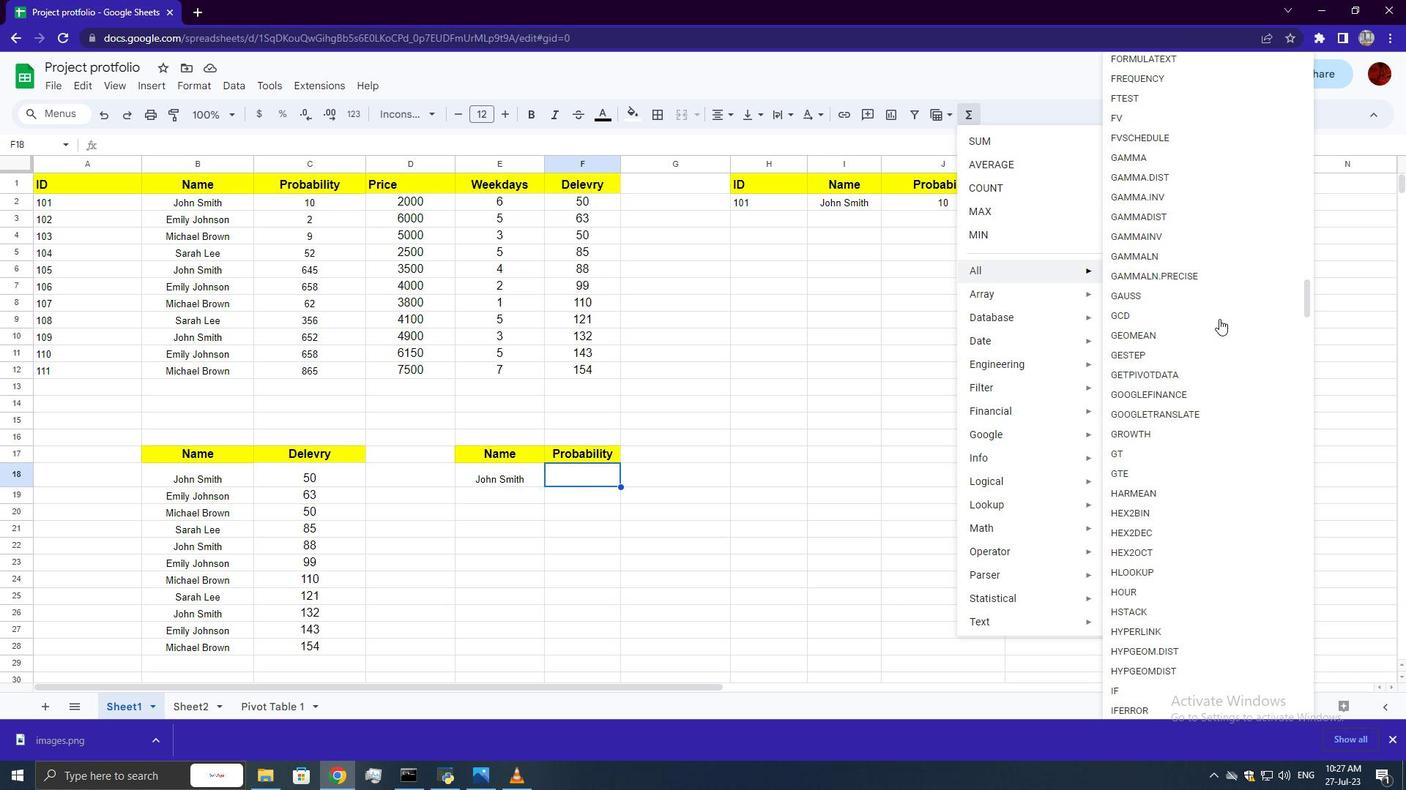 
Action: Mouse scrolled (1219, 318) with delta (0, 0)
Screenshot: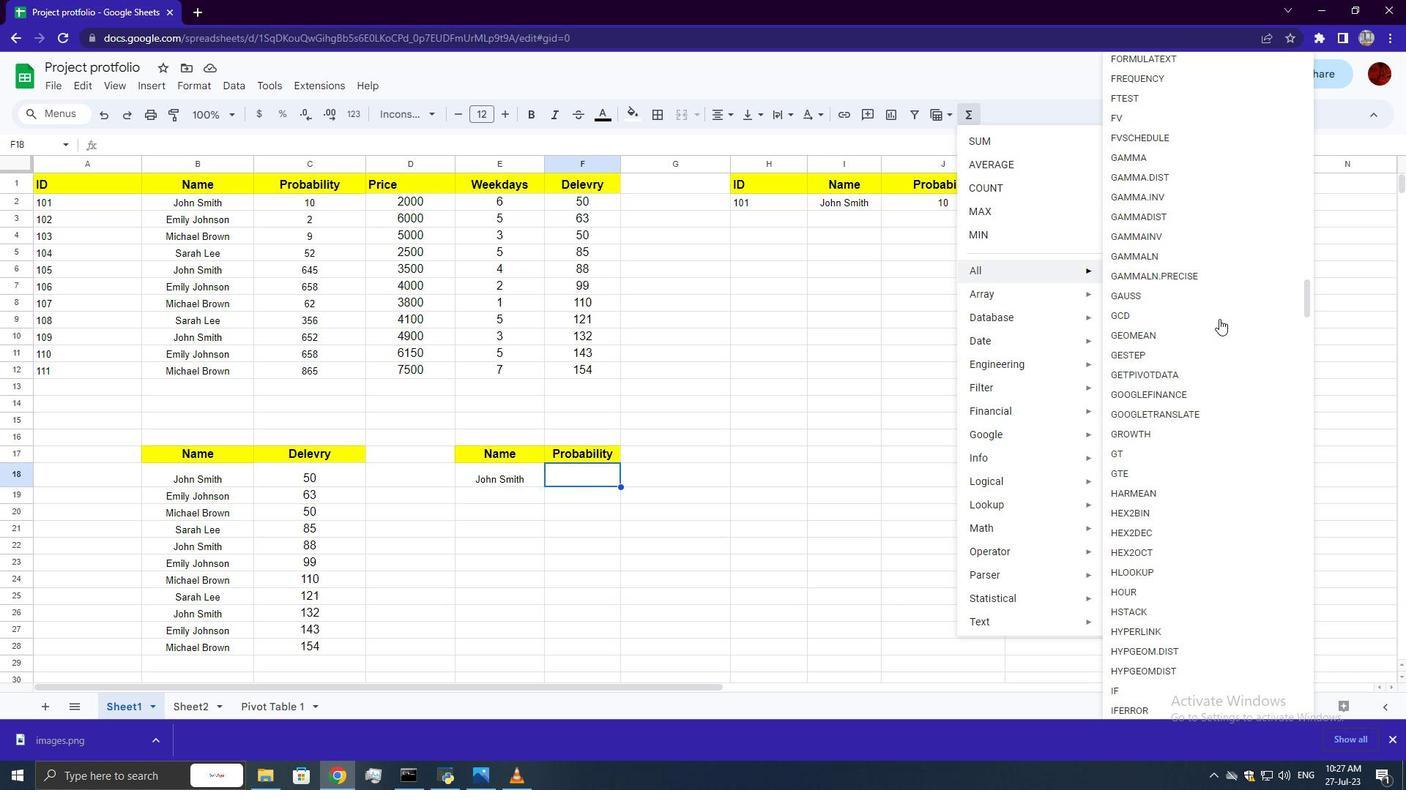 
Action: Mouse scrolled (1219, 318) with delta (0, 0)
Screenshot: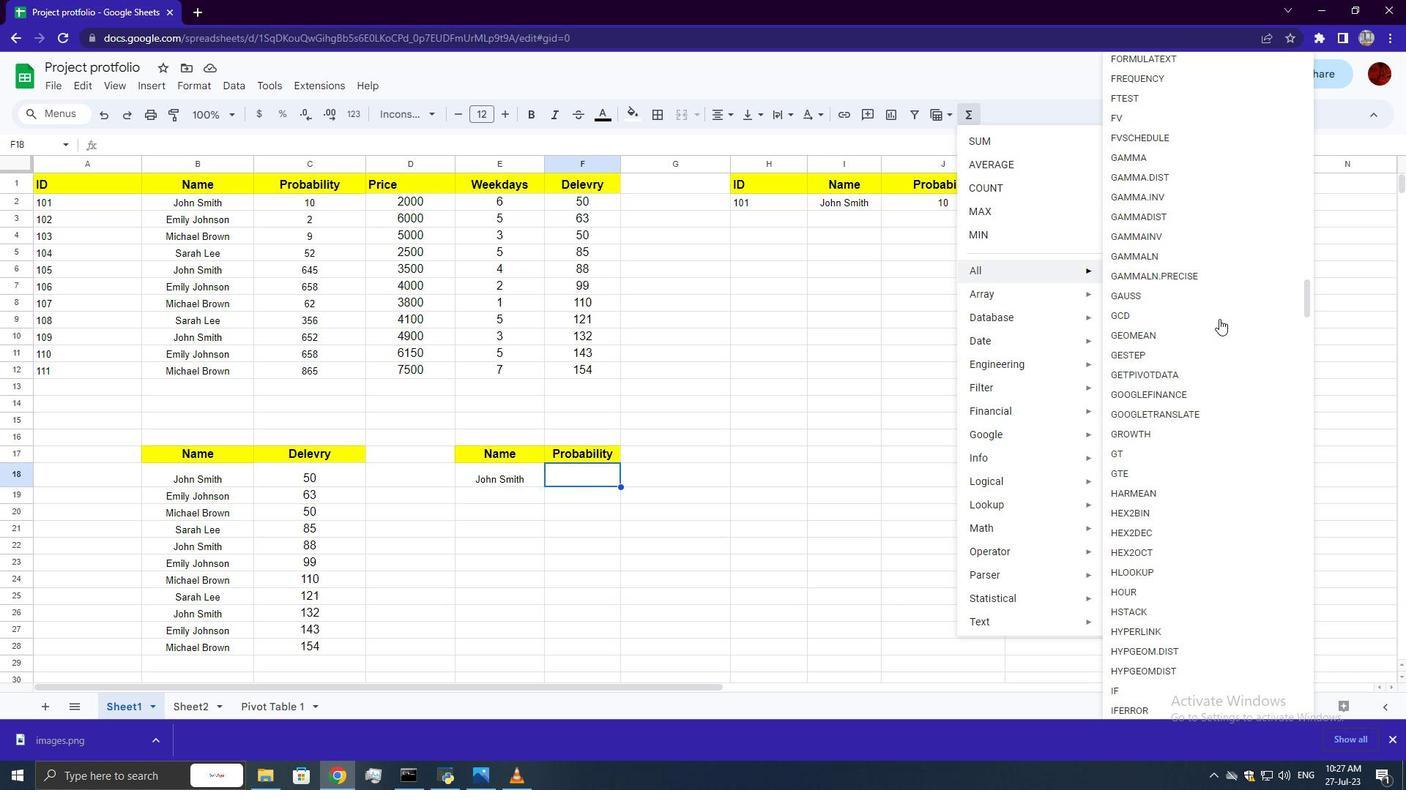 
Action: Mouse scrolled (1219, 318) with delta (0, 0)
Screenshot: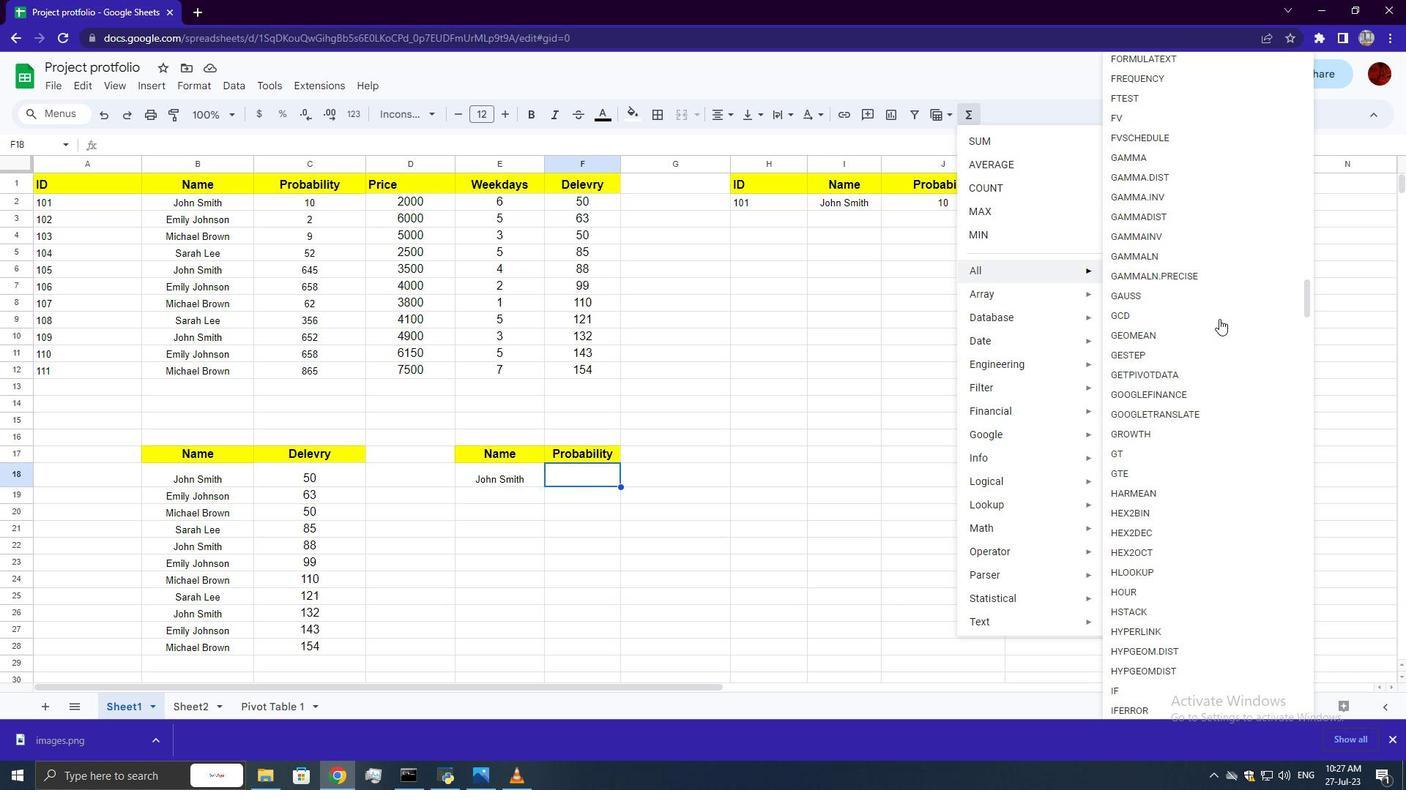 
Action: Mouse moved to (1147, 534)
Screenshot: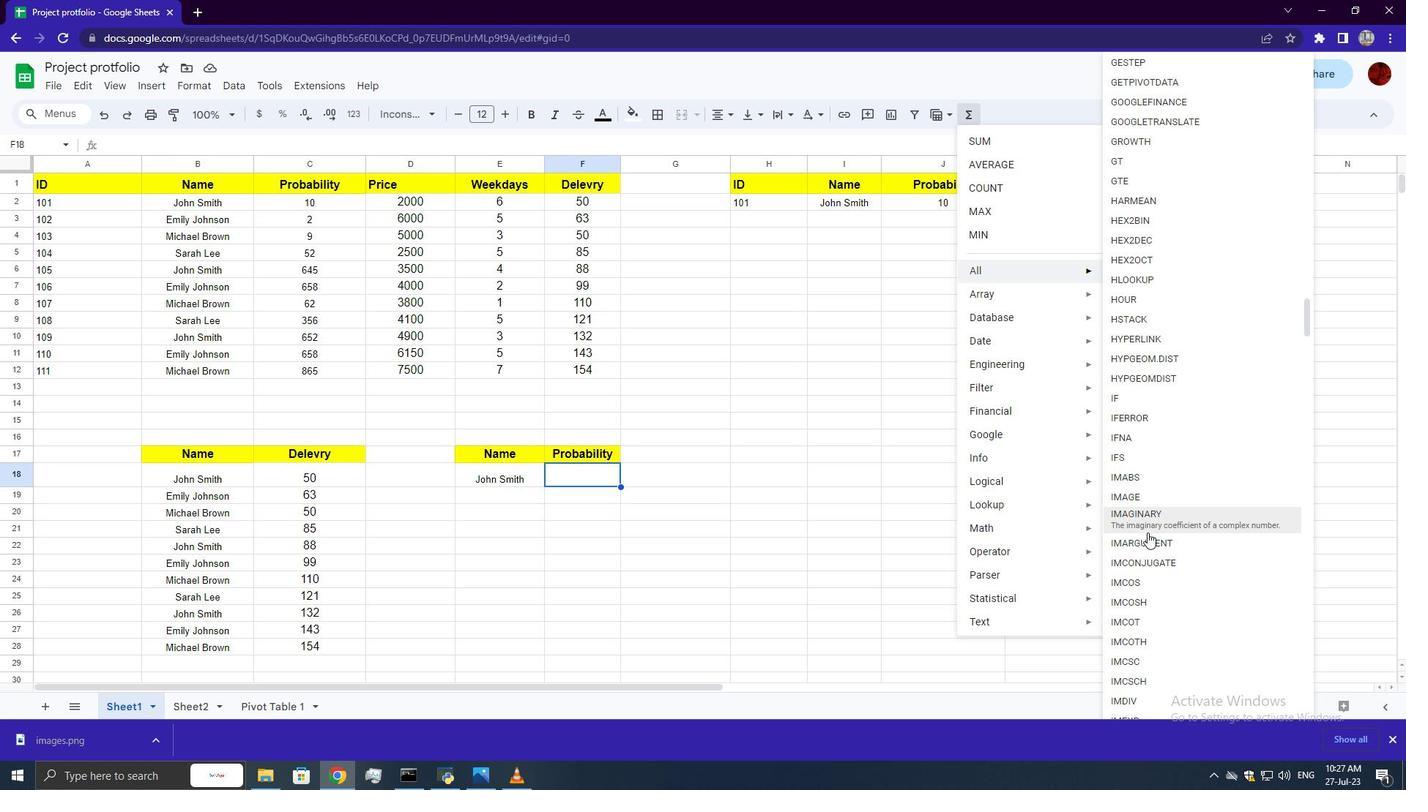 
Action: Mouse pressed left at (1147, 534)
Screenshot: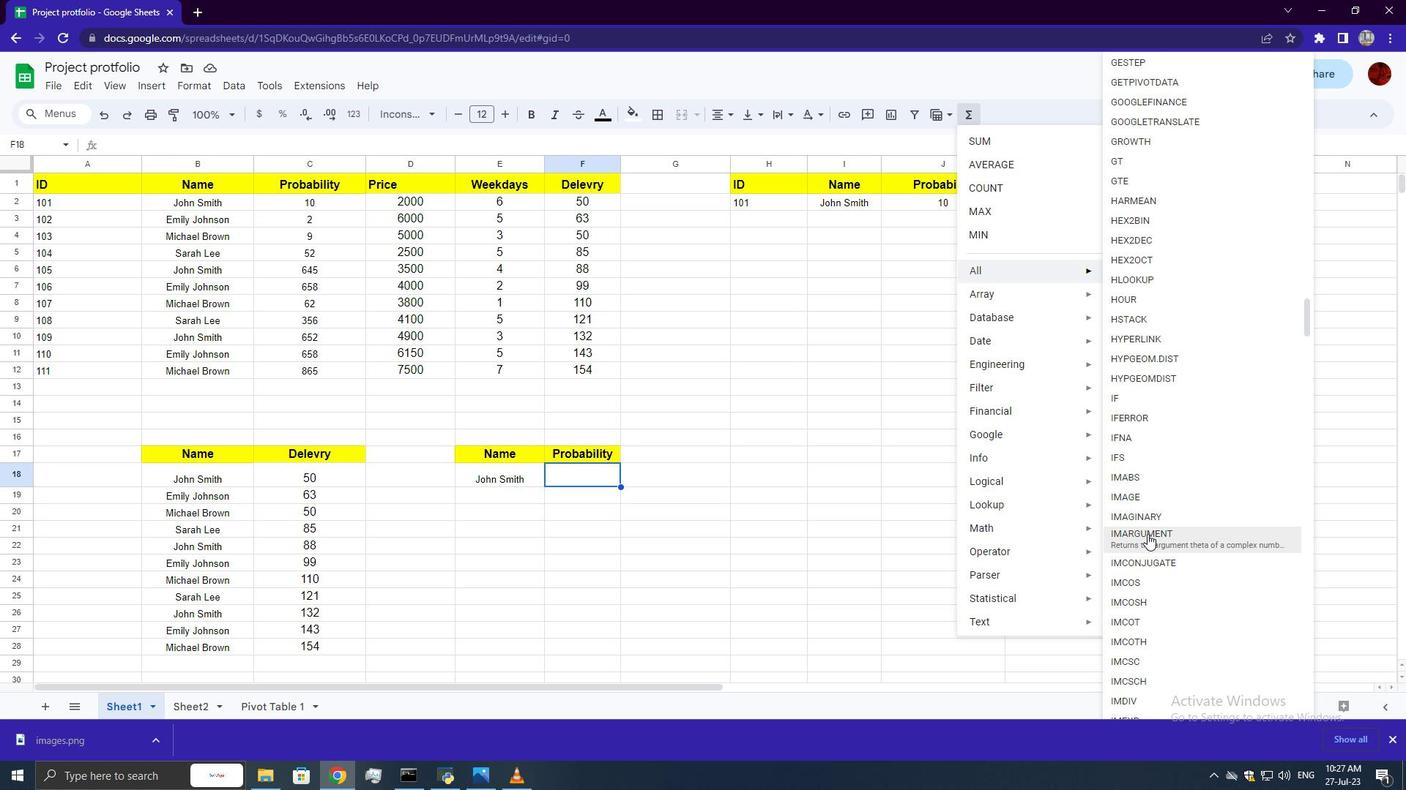 
Action: Key pressed <Key.shift_r><Key.shift_r><Key.shift_r><Key.shift_r><Key.shift_r><Key.shift_r><Key.shift_r><Key.shift_r><Key.shift_r><Key.shift_r><Key.shift_r><Key.shift_r><Key.shift_r><Key.shift_r><Key.shift_r><Key.shift_r><Key.shift_r>"2+3i<Key.shift_r><Key.shift_r><Key.shift_r><Key.shift_r><Key.shift_r><Key.shift_r>"<Key.enter>
Screenshot: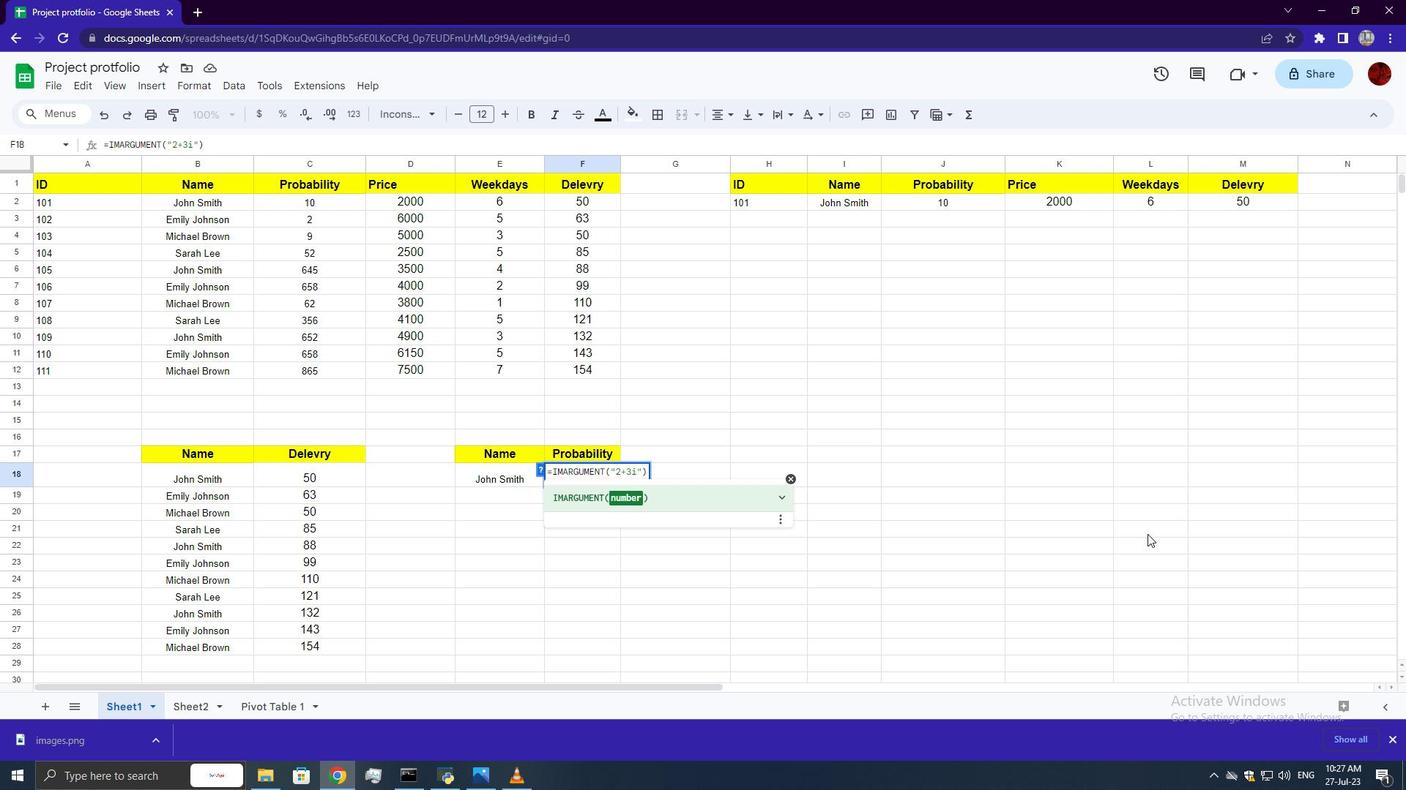 
